 Task: For heading Use Caveat with navy blue colour.  font size for heading24,  'Change the font style of data to'Caveat and font size to 16,  Change the alignment of both headline & data to Align left In the sheet  Budget Tracking Sheetbook
Action: Mouse moved to (68, 167)
Screenshot: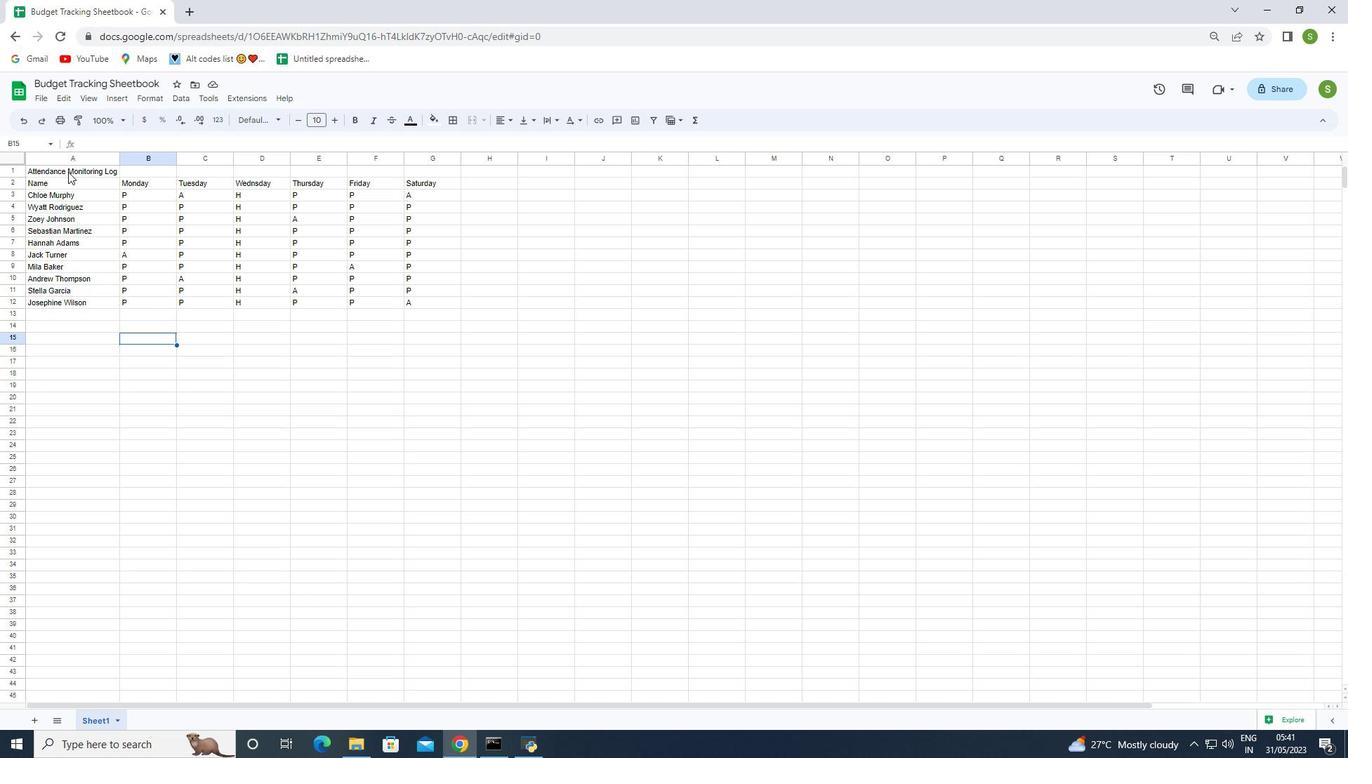 
Action: Mouse pressed left at (68, 167)
Screenshot: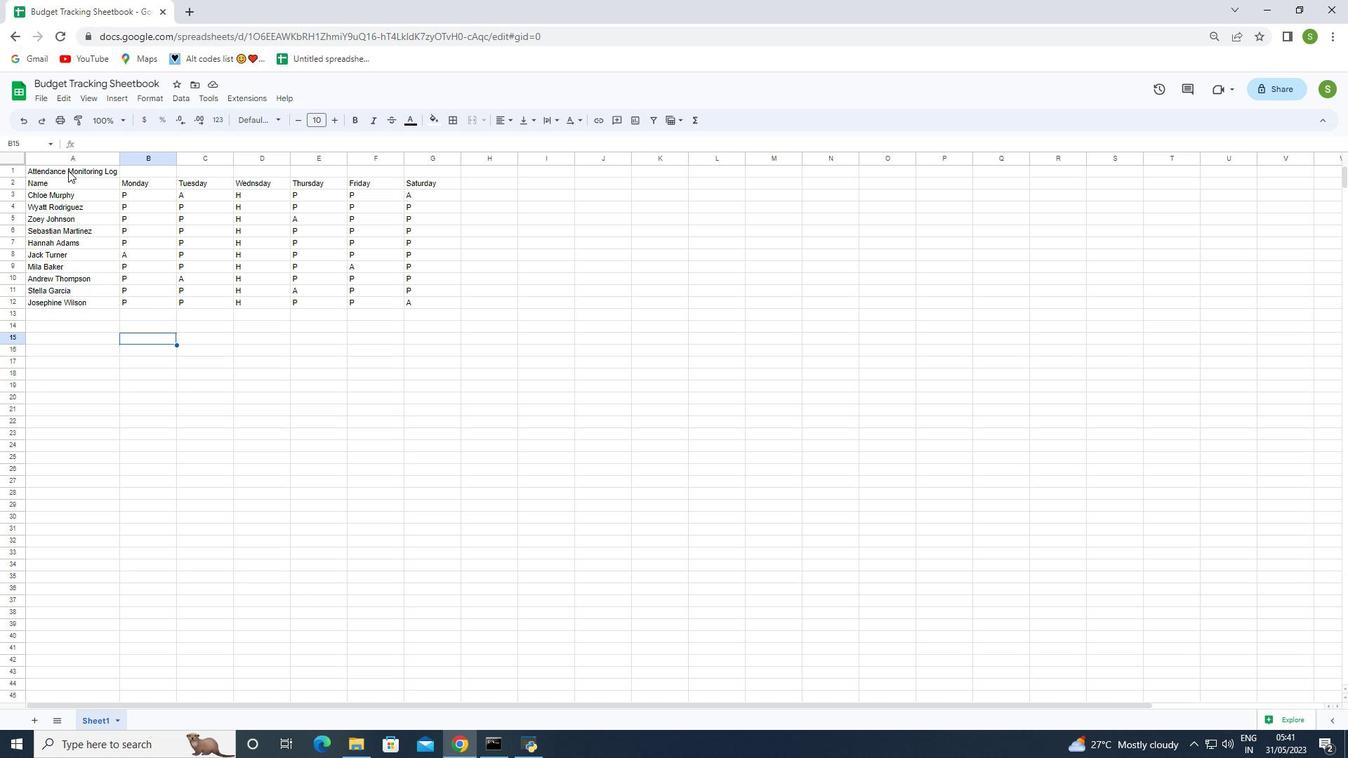 
Action: Mouse moved to (244, 118)
Screenshot: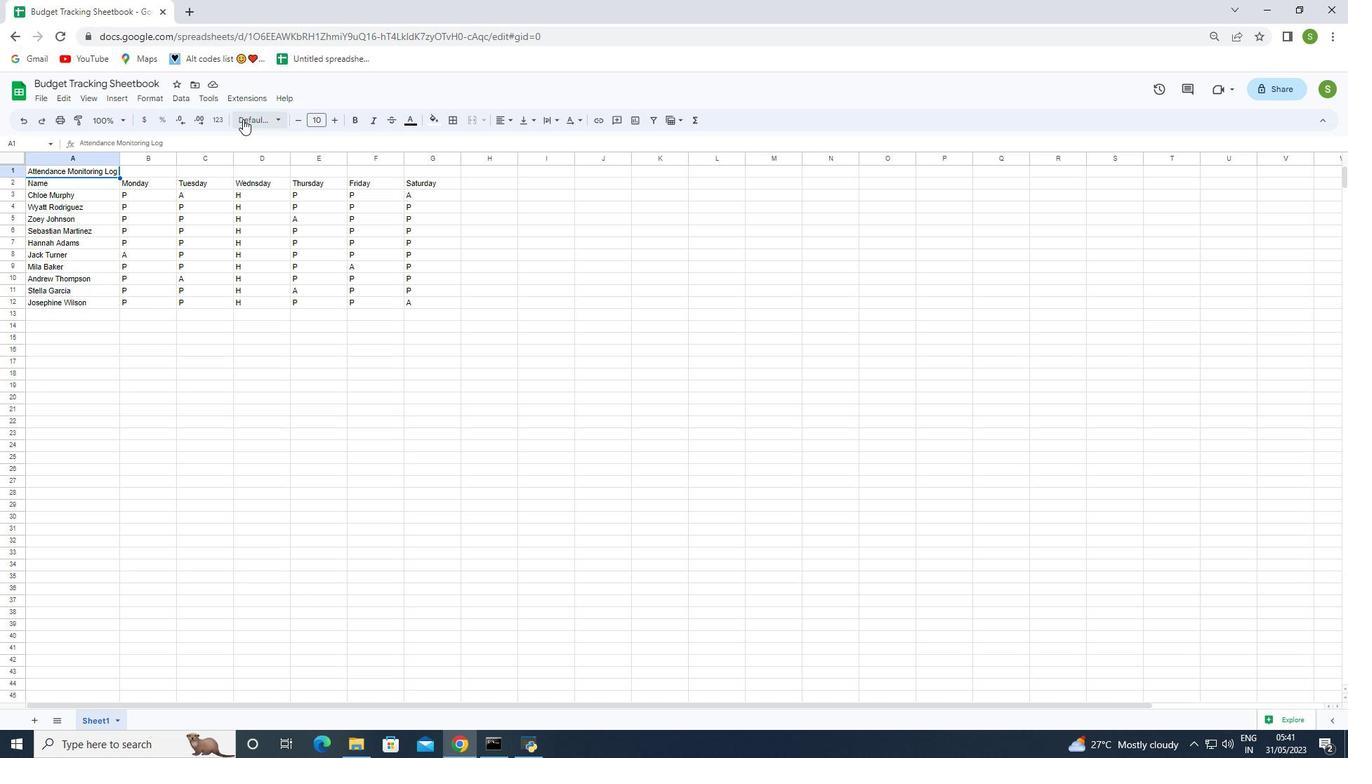 
Action: Mouse pressed left at (244, 118)
Screenshot: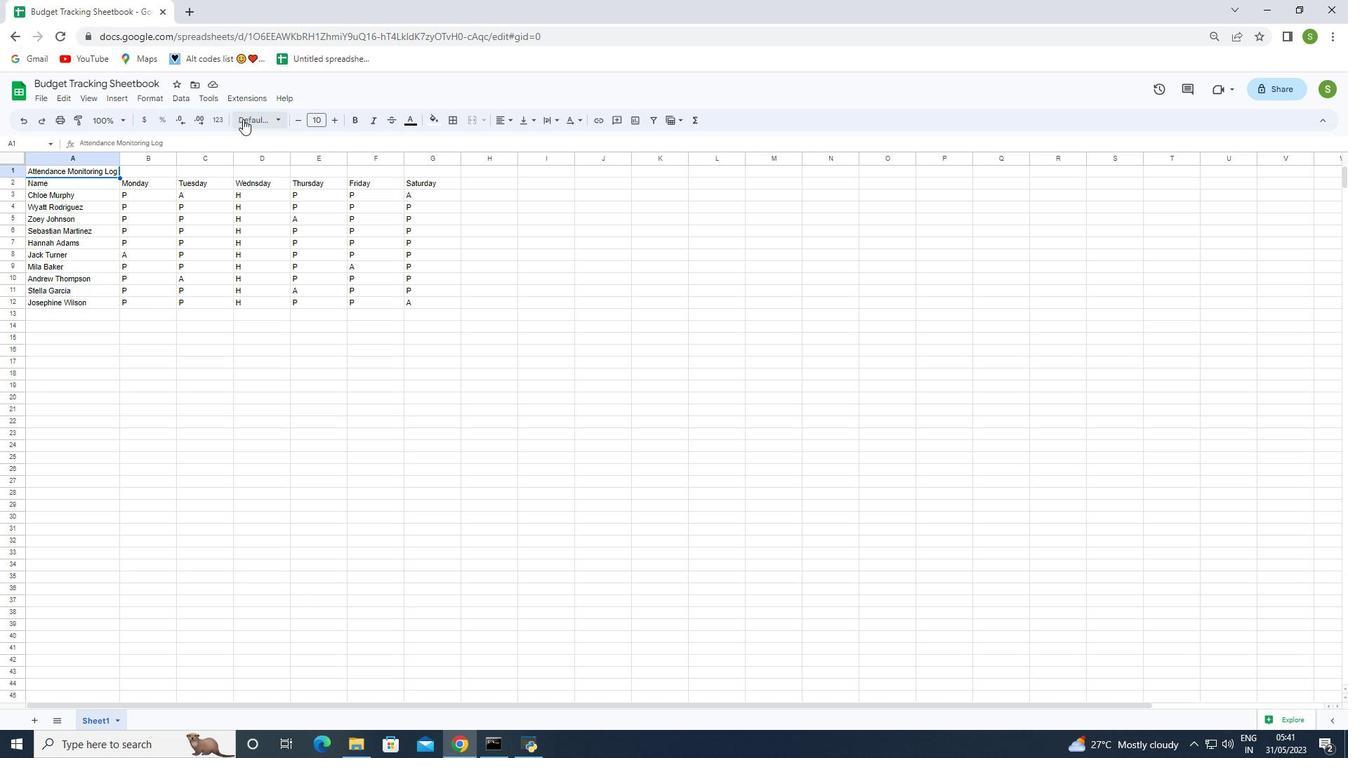 
Action: Mouse moved to (284, 372)
Screenshot: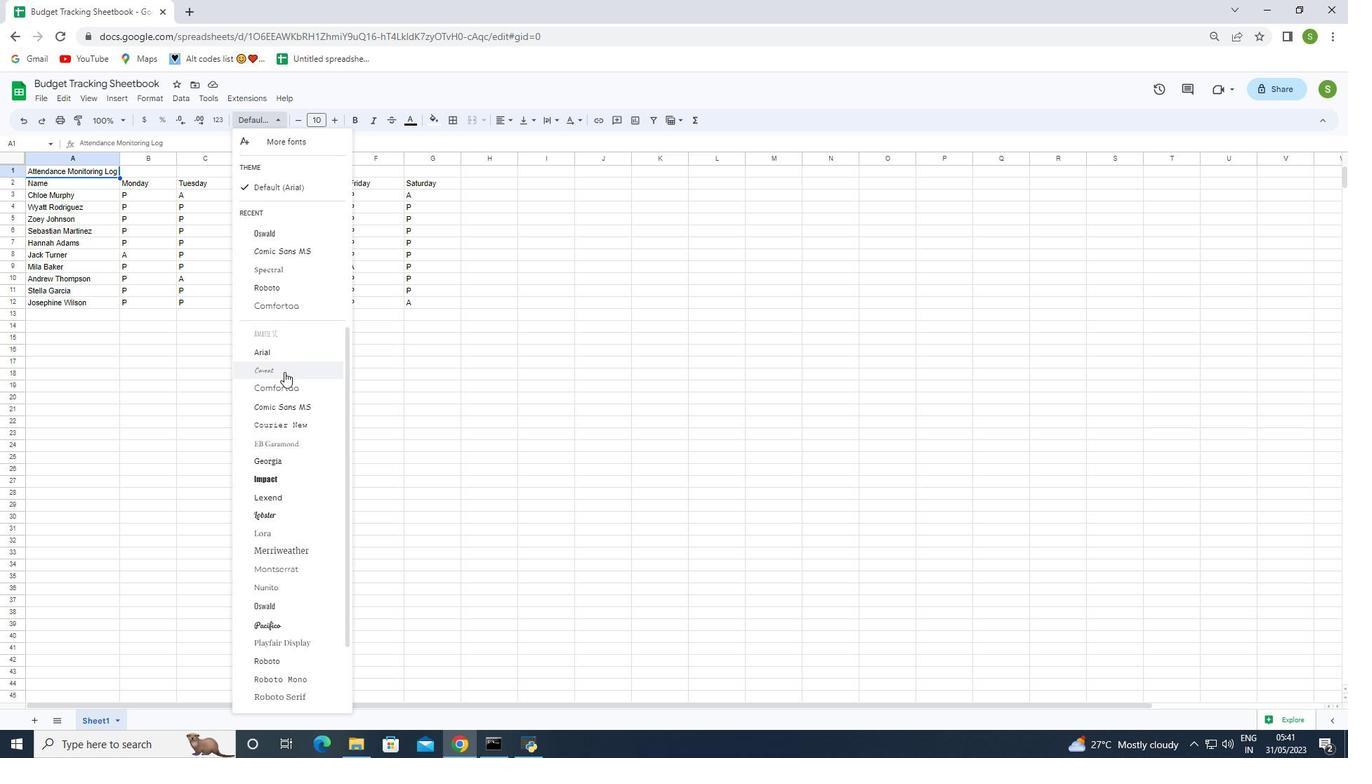 
Action: Mouse pressed left at (284, 372)
Screenshot: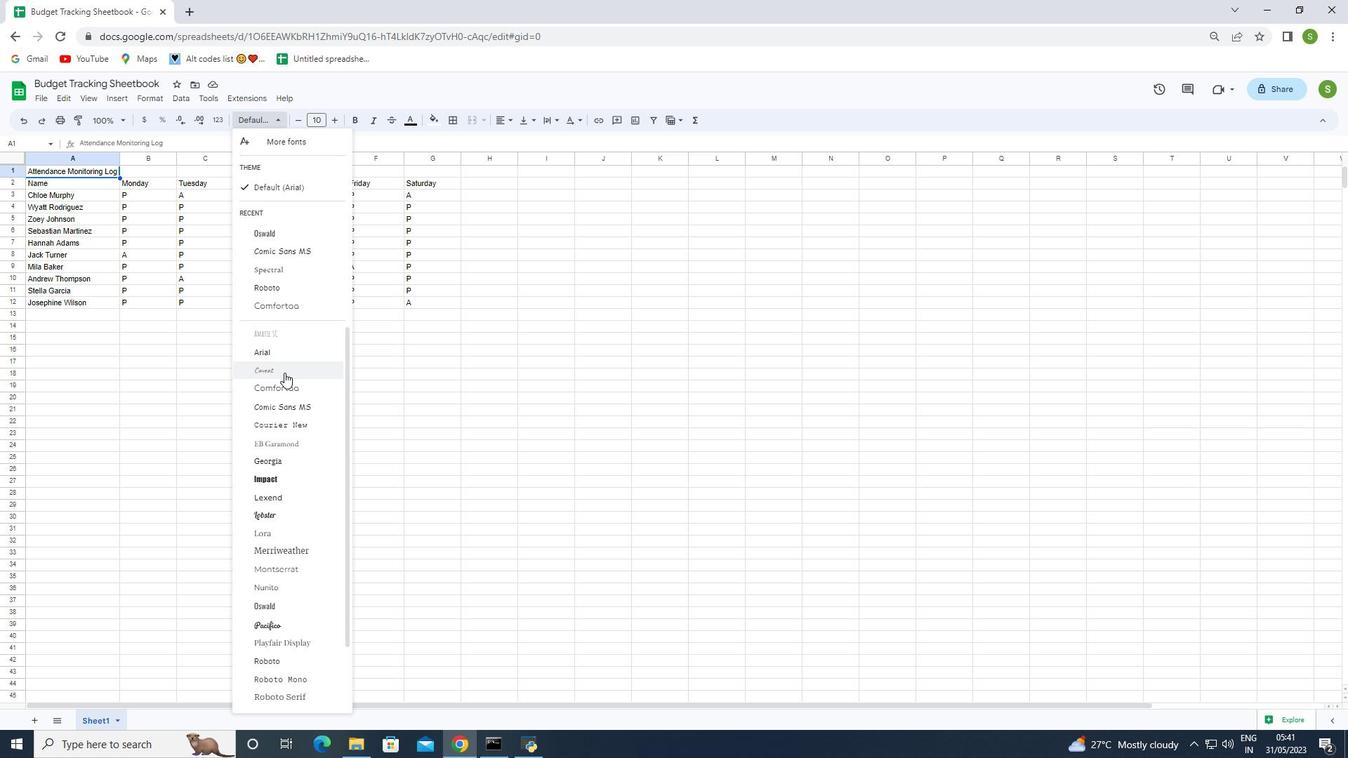 
Action: Mouse moved to (418, 122)
Screenshot: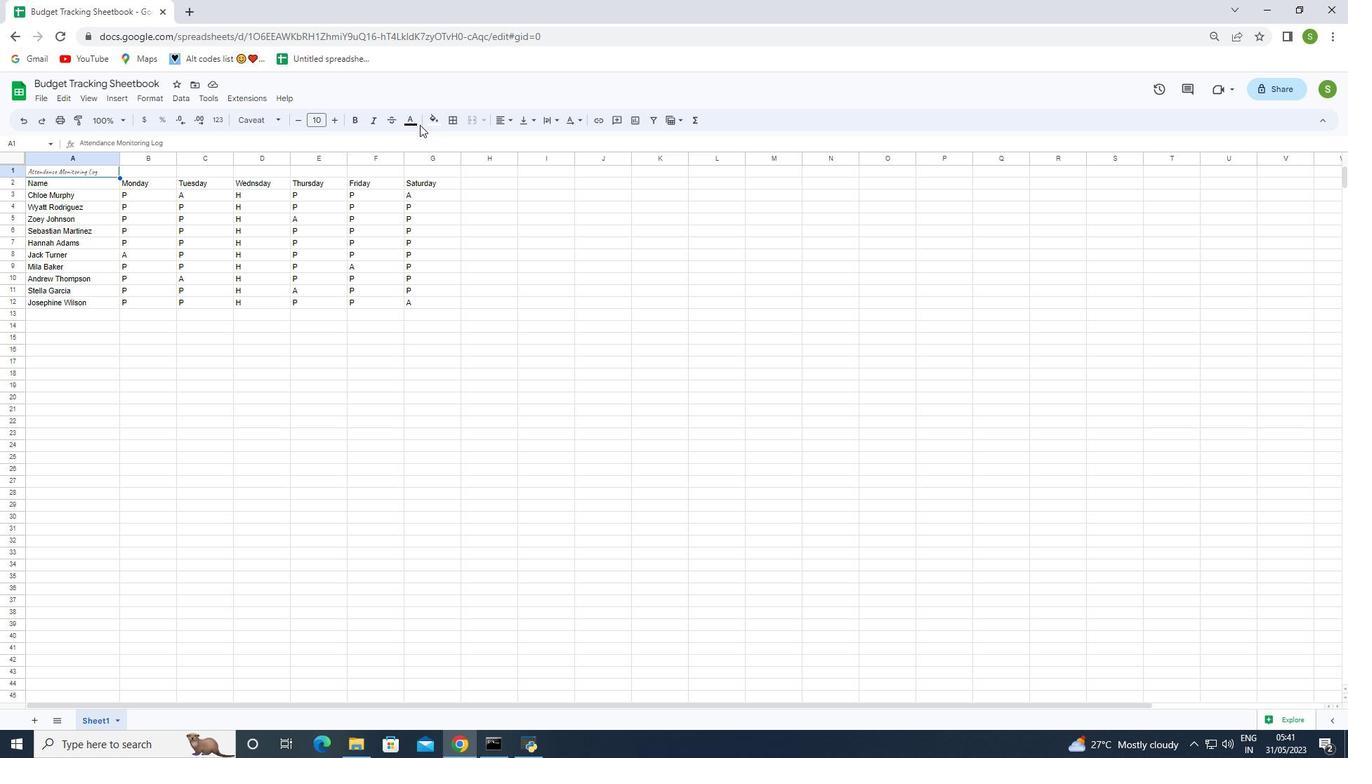 
Action: Mouse pressed left at (418, 122)
Screenshot: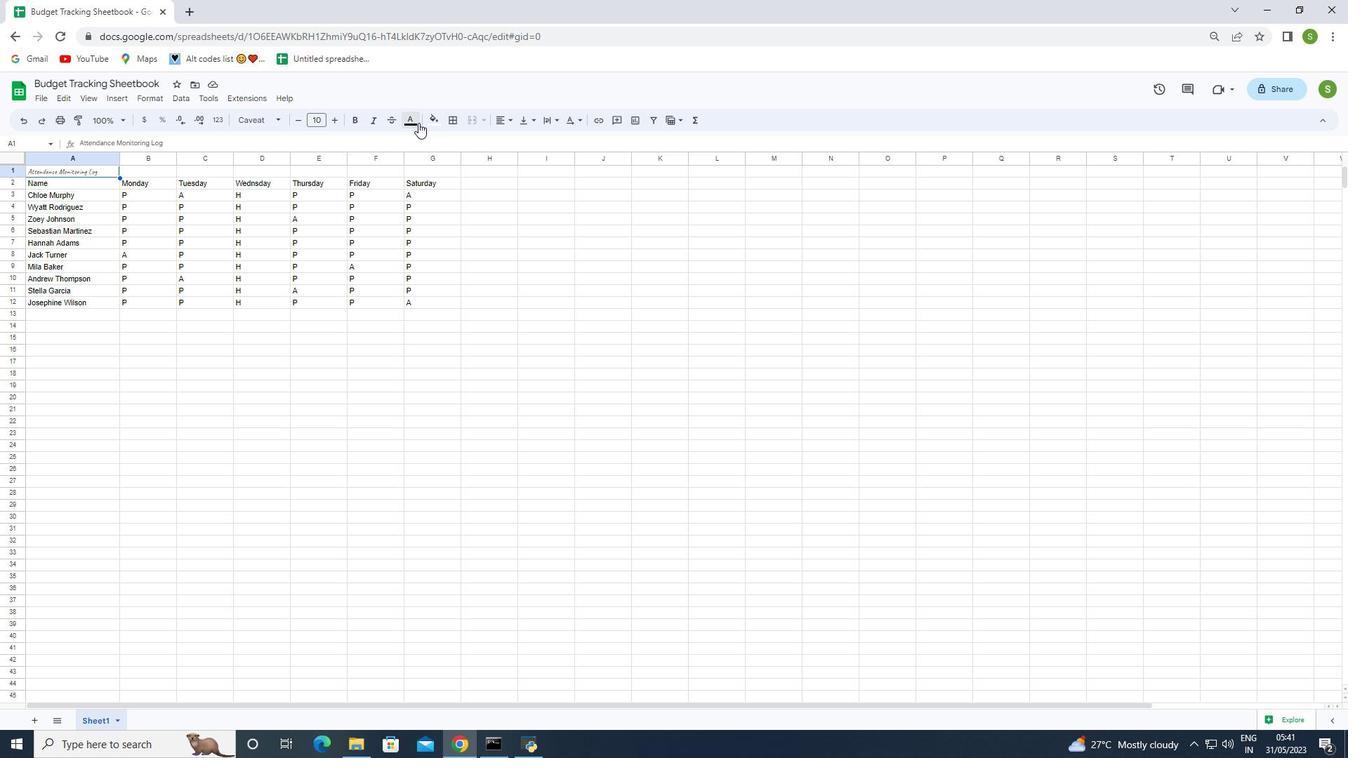 
Action: Mouse moved to (452, 254)
Screenshot: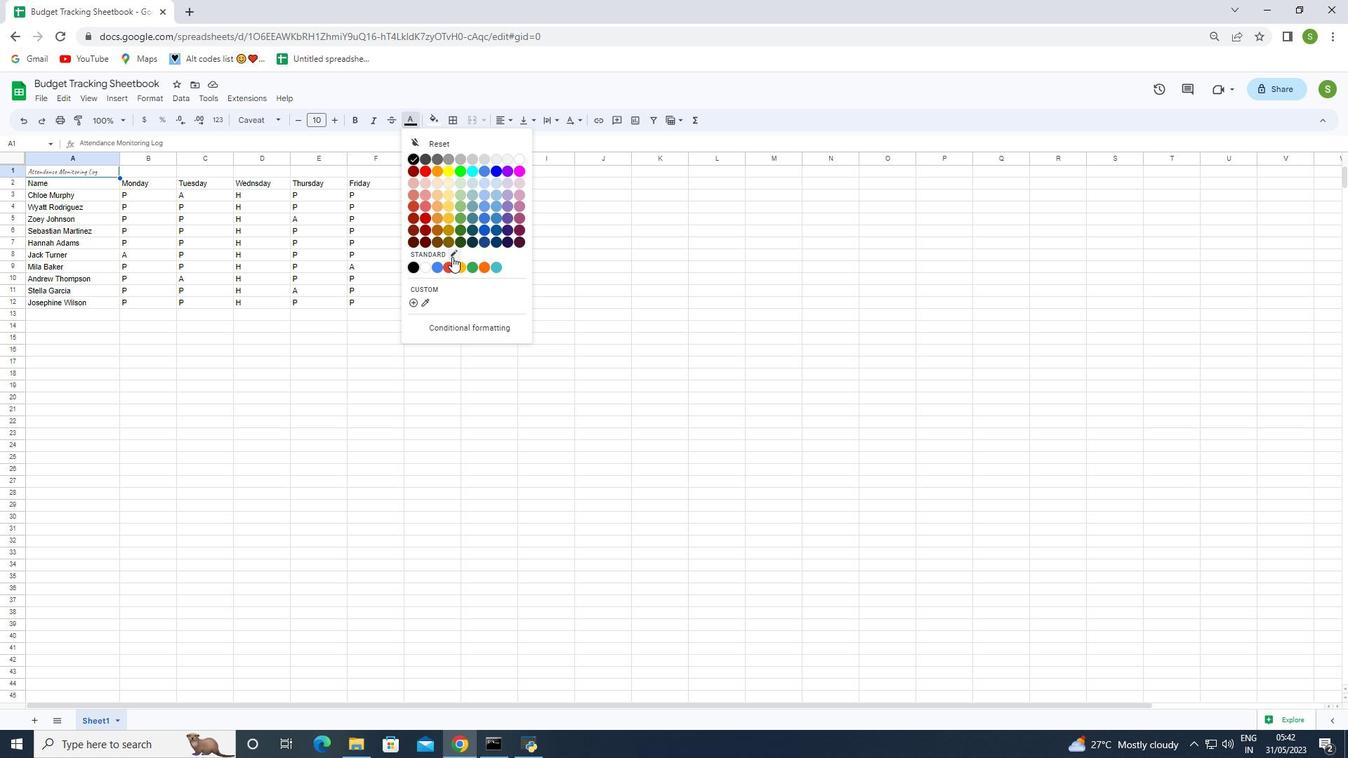 
Action: Mouse pressed left at (452, 254)
Screenshot: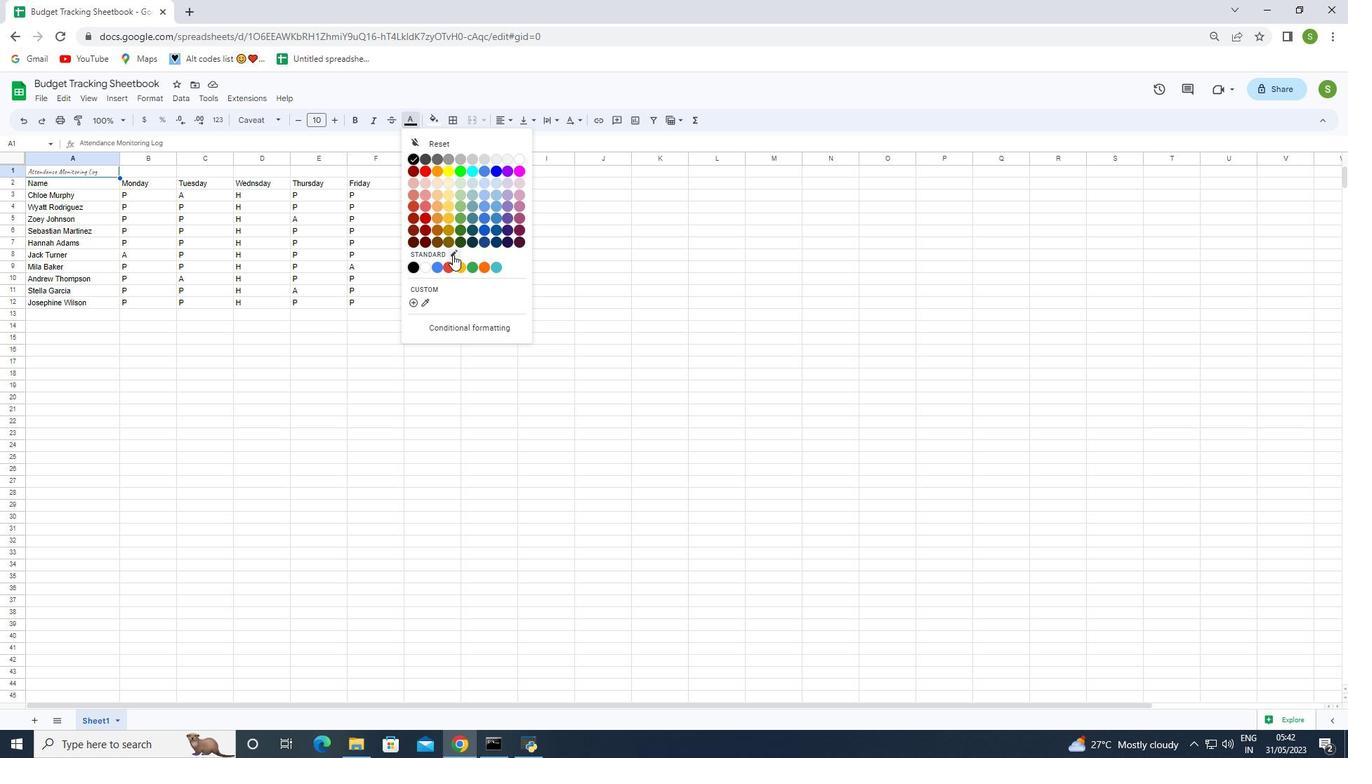 
Action: Mouse moved to (1320, 126)
Screenshot: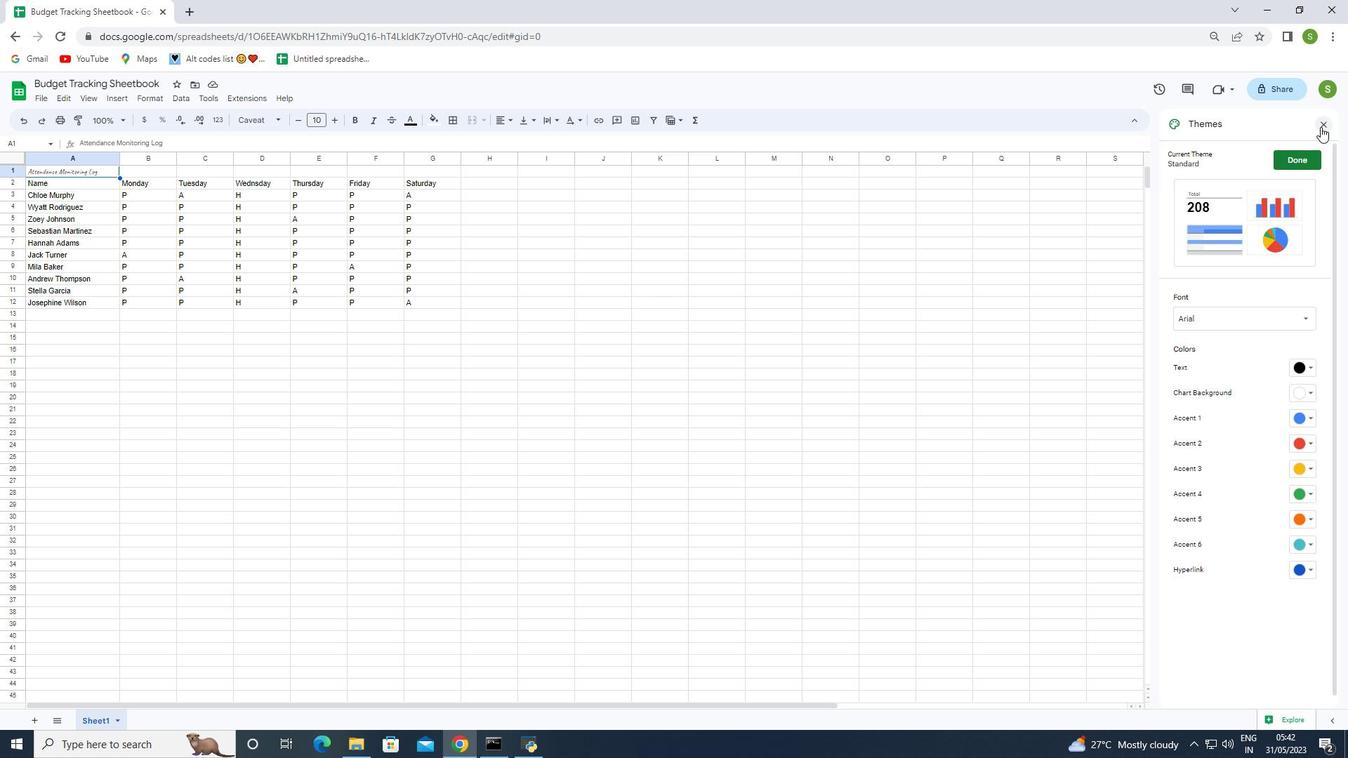 
Action: Mouse pressed left at (1320, 126)
Screenshot: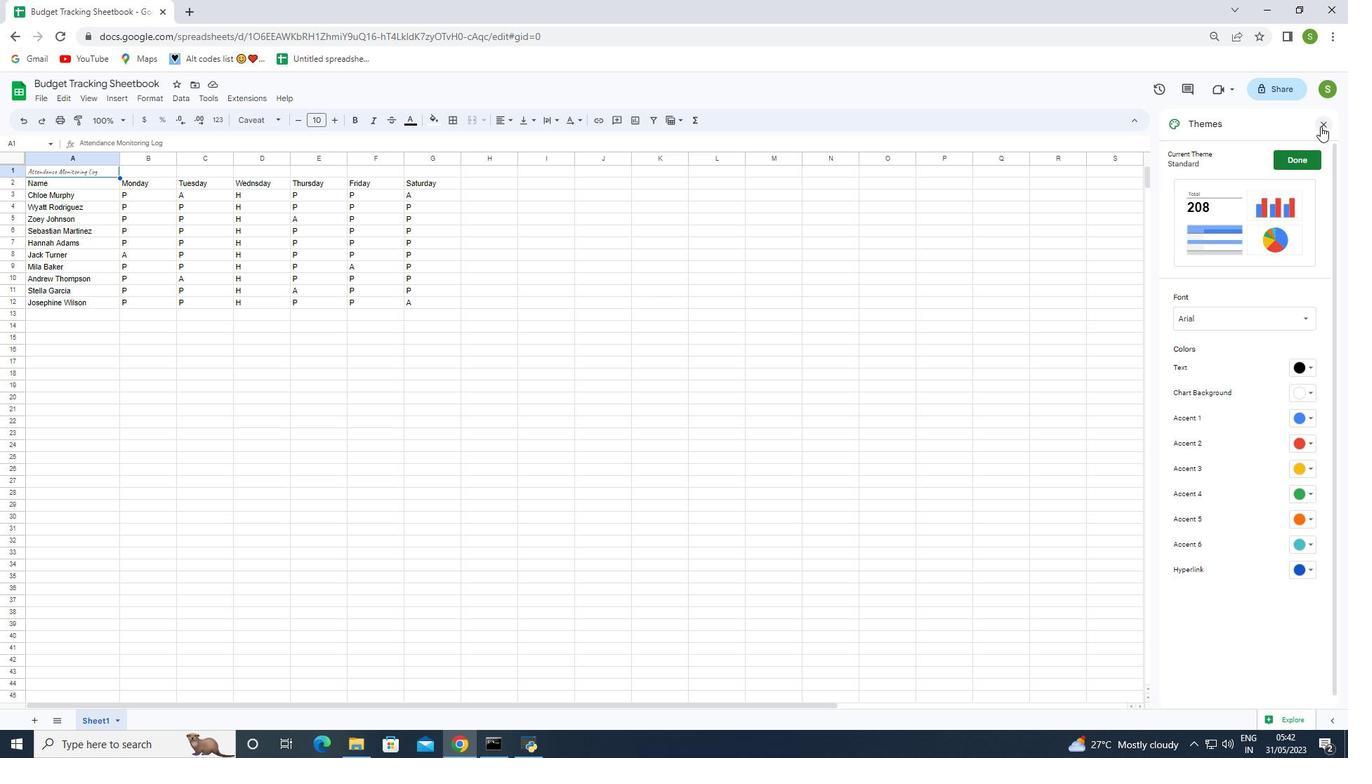 
Action: Mouse moved to (410, 123)
Screenshot: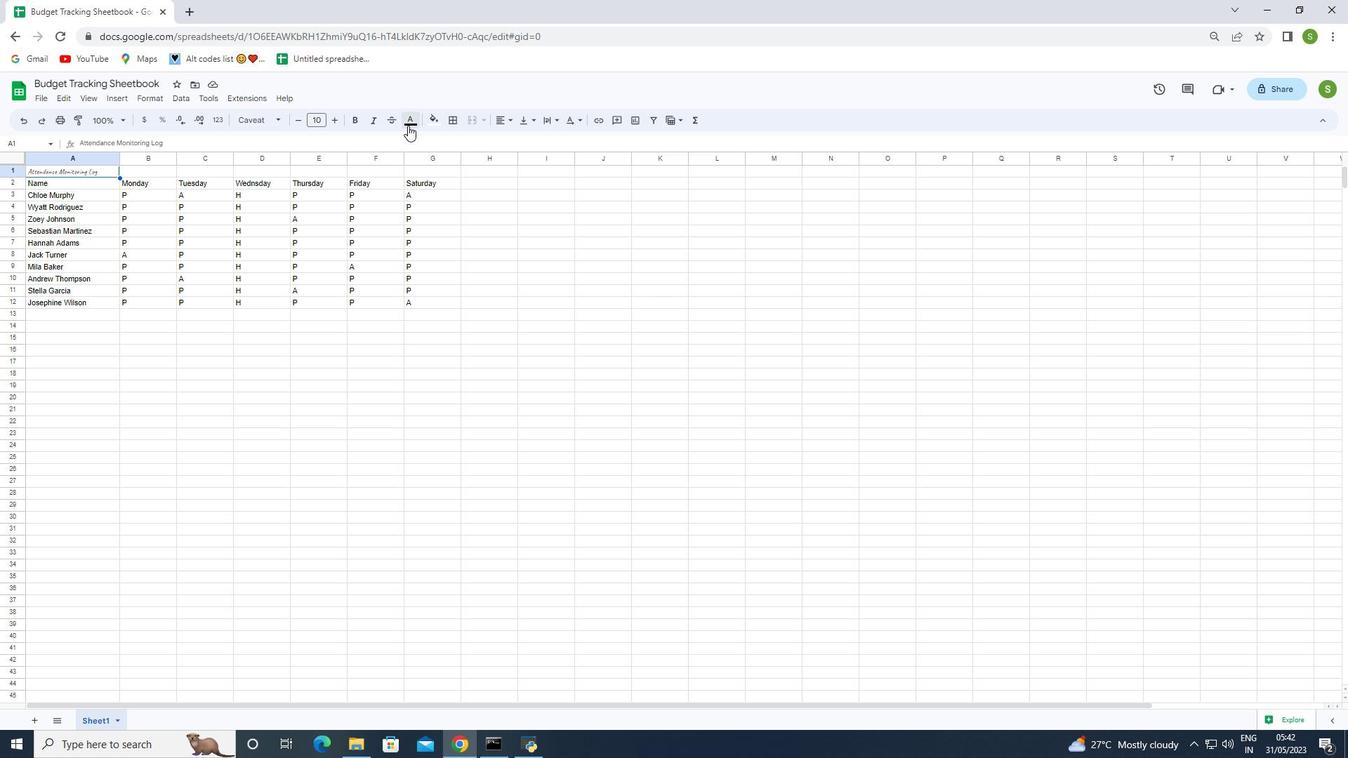
Action: Mouse pressed left at (410, 123)
Screenshot: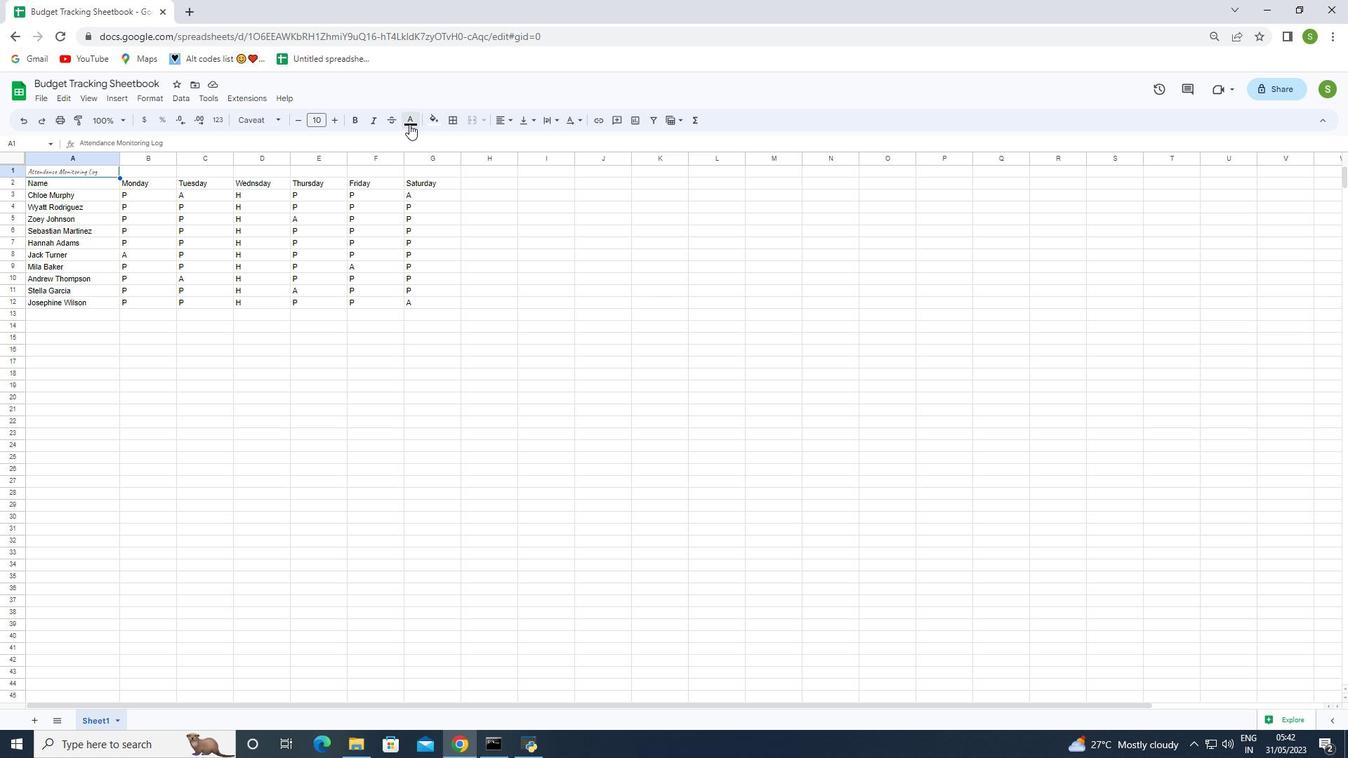 
Action: Mouse moved to (429, 301)
Screenshot: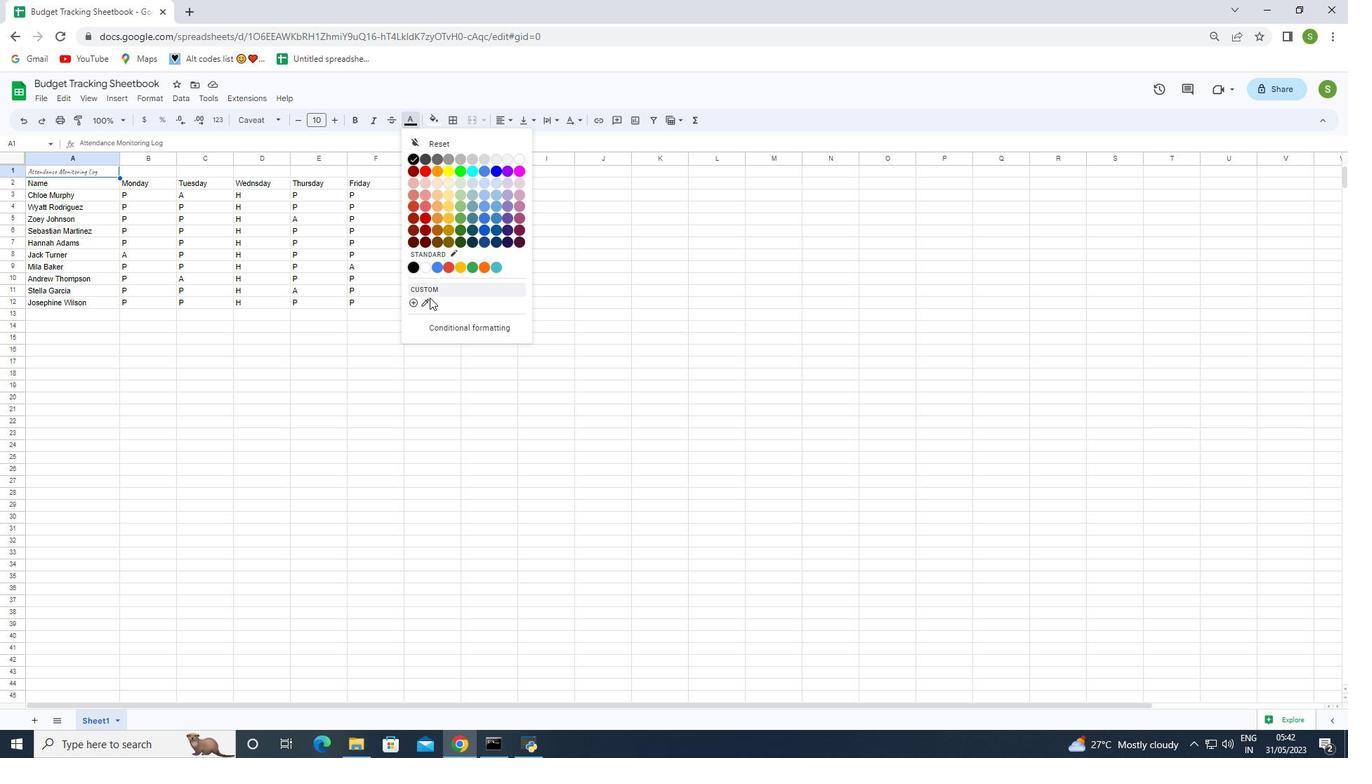 
Action: Mouse pressed left at (429, 301)
Screenshot: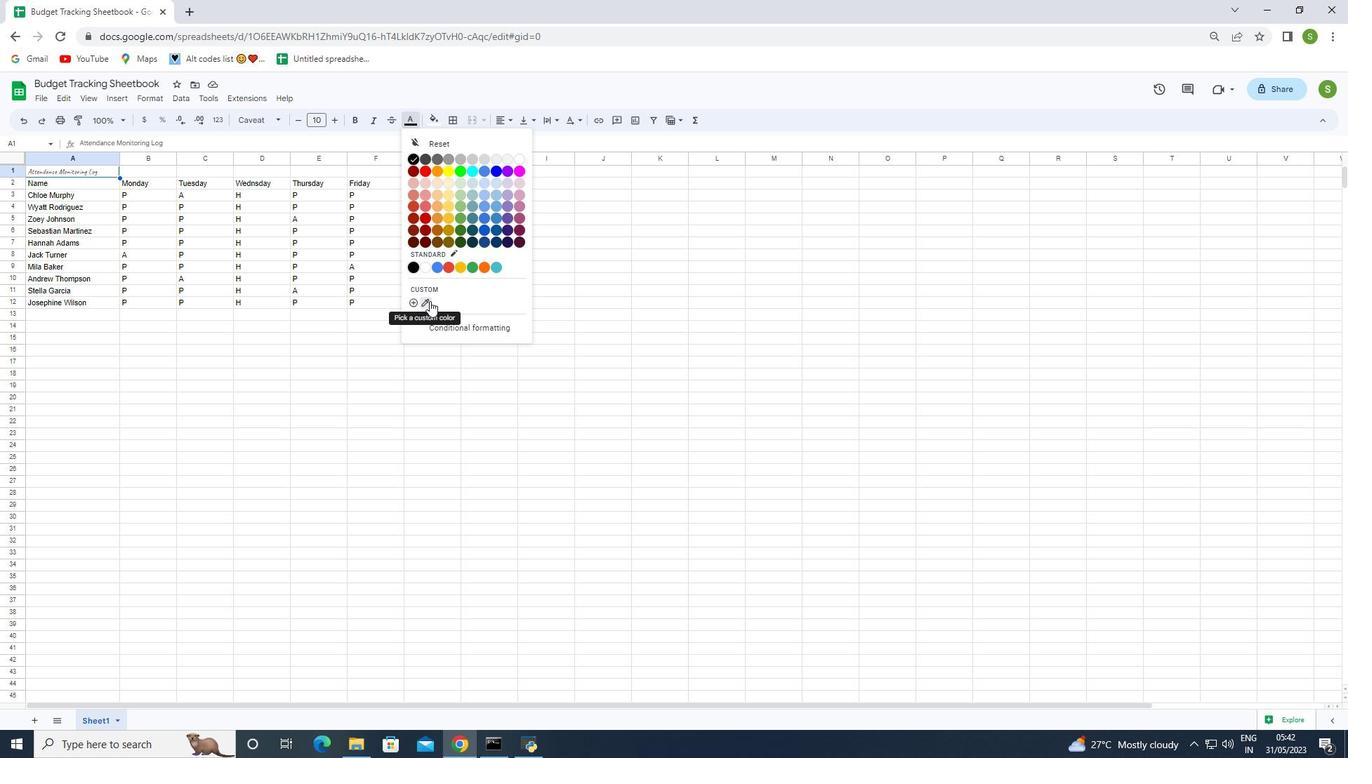 
Action: Mouse moved to (501, 268)
Screenshot: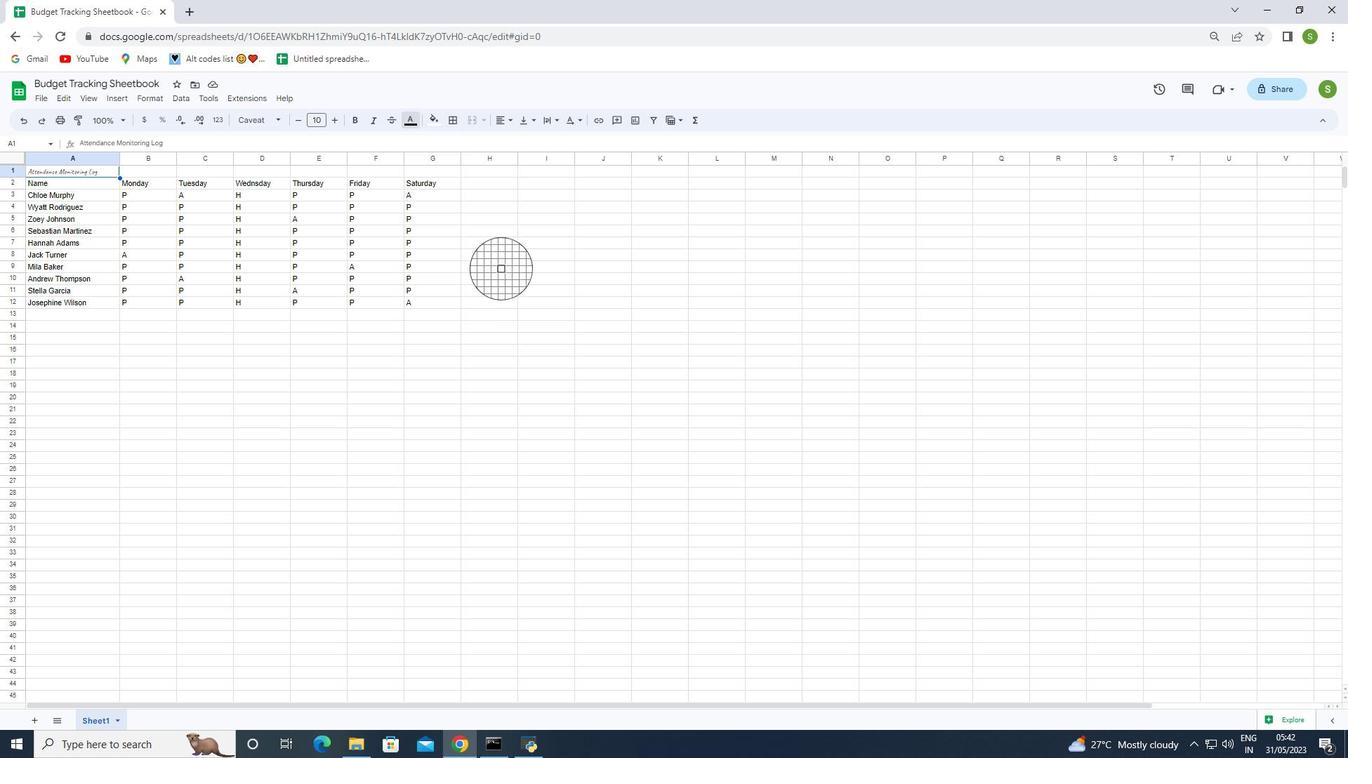
Action: Mouse pressed left at (501, 268)
Screenshot: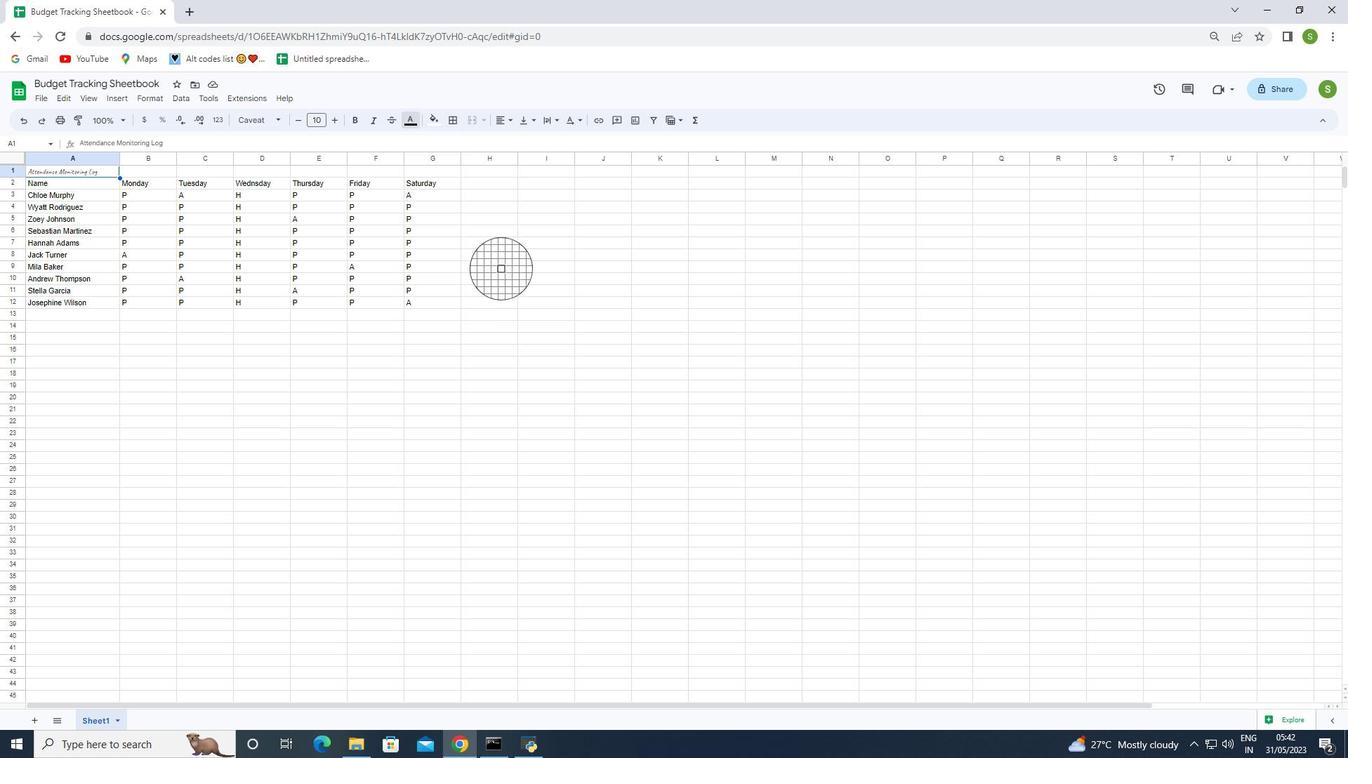 
Action: Mouse moved to (472, 342)
Screenshot: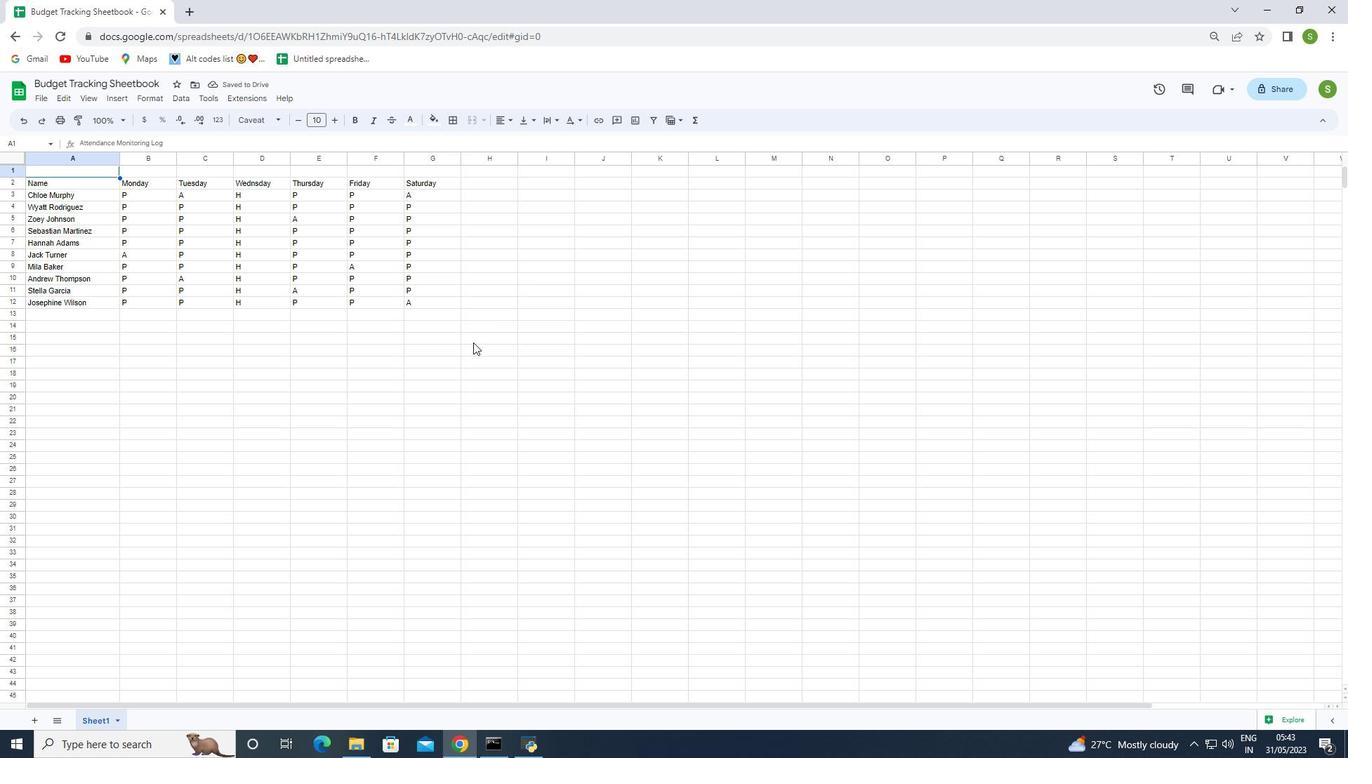
Action: Key pressed ctrl+Z
Screenshot: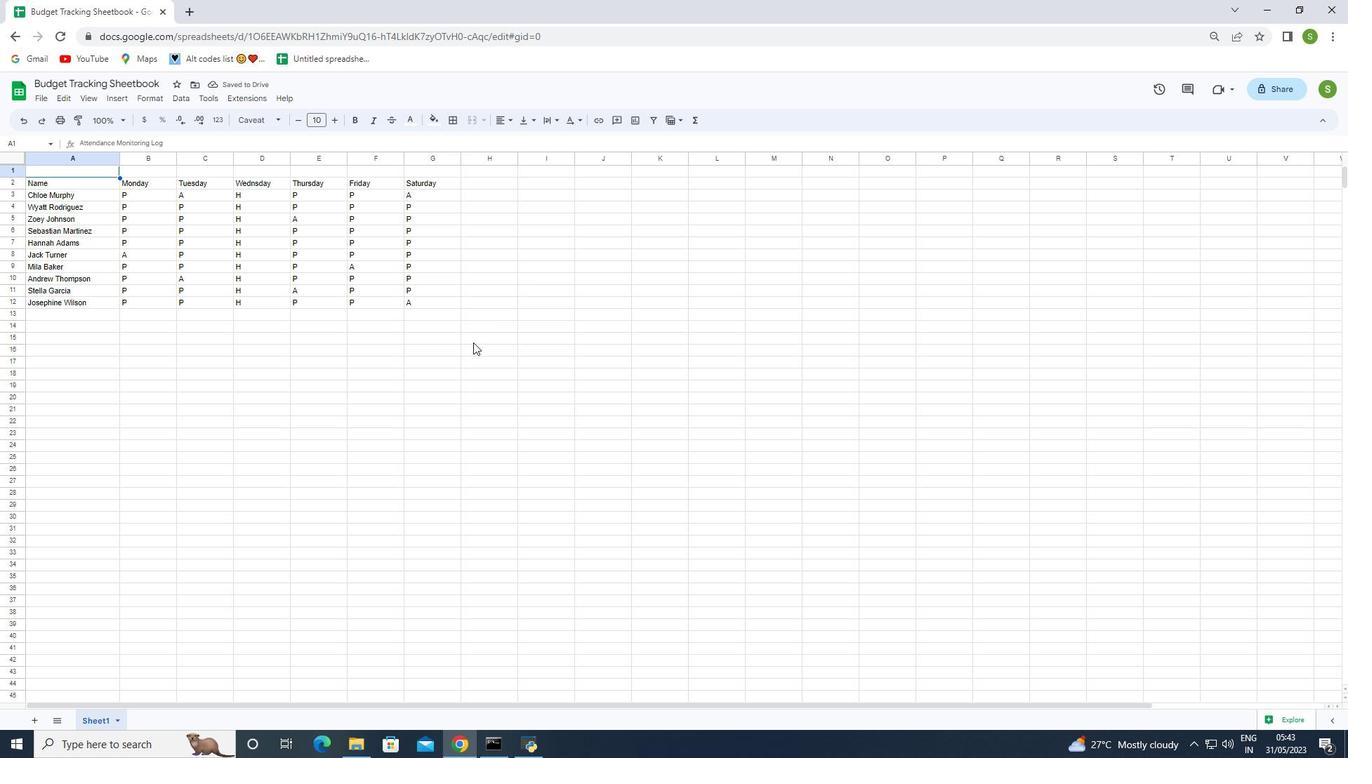
Action: Mouse moved to (408, 130)
Screenshot: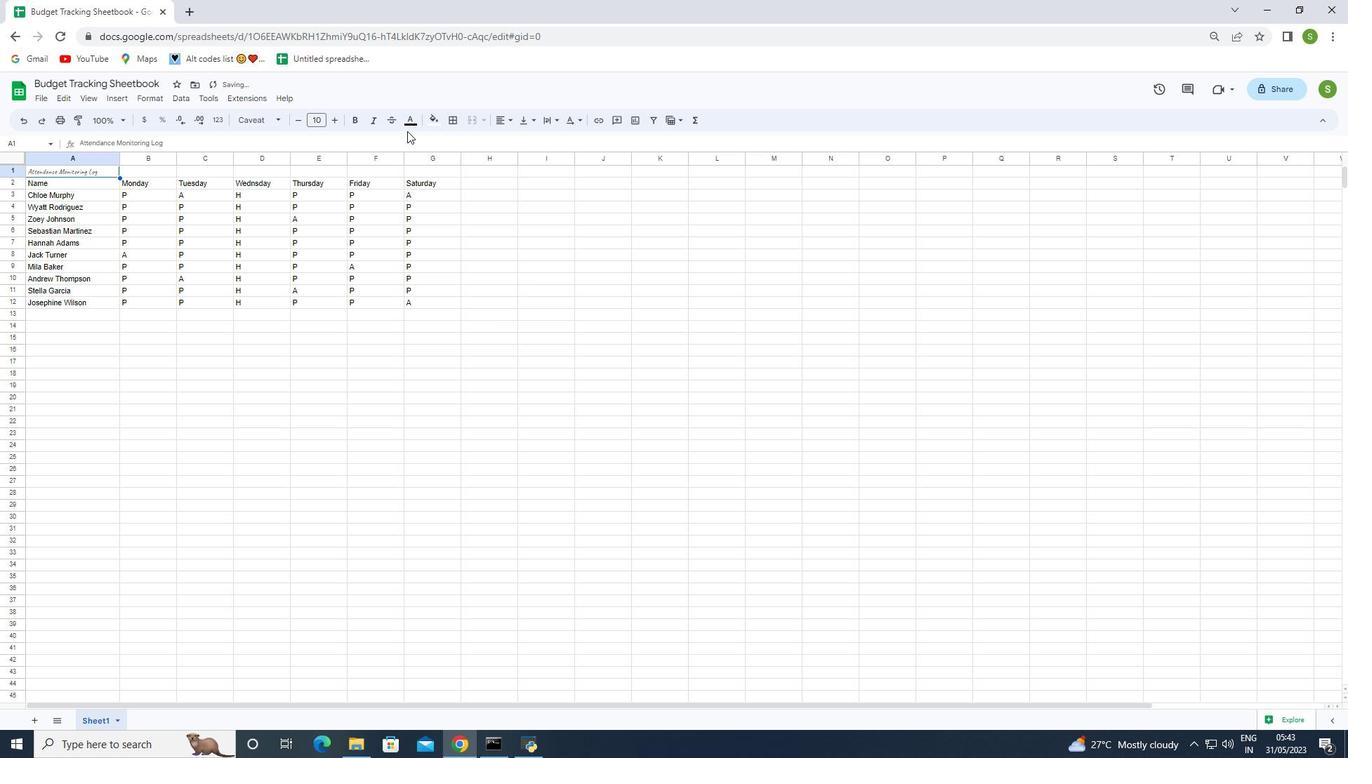 
Action: Mouse pressed left at (408, 130)
Screenshot: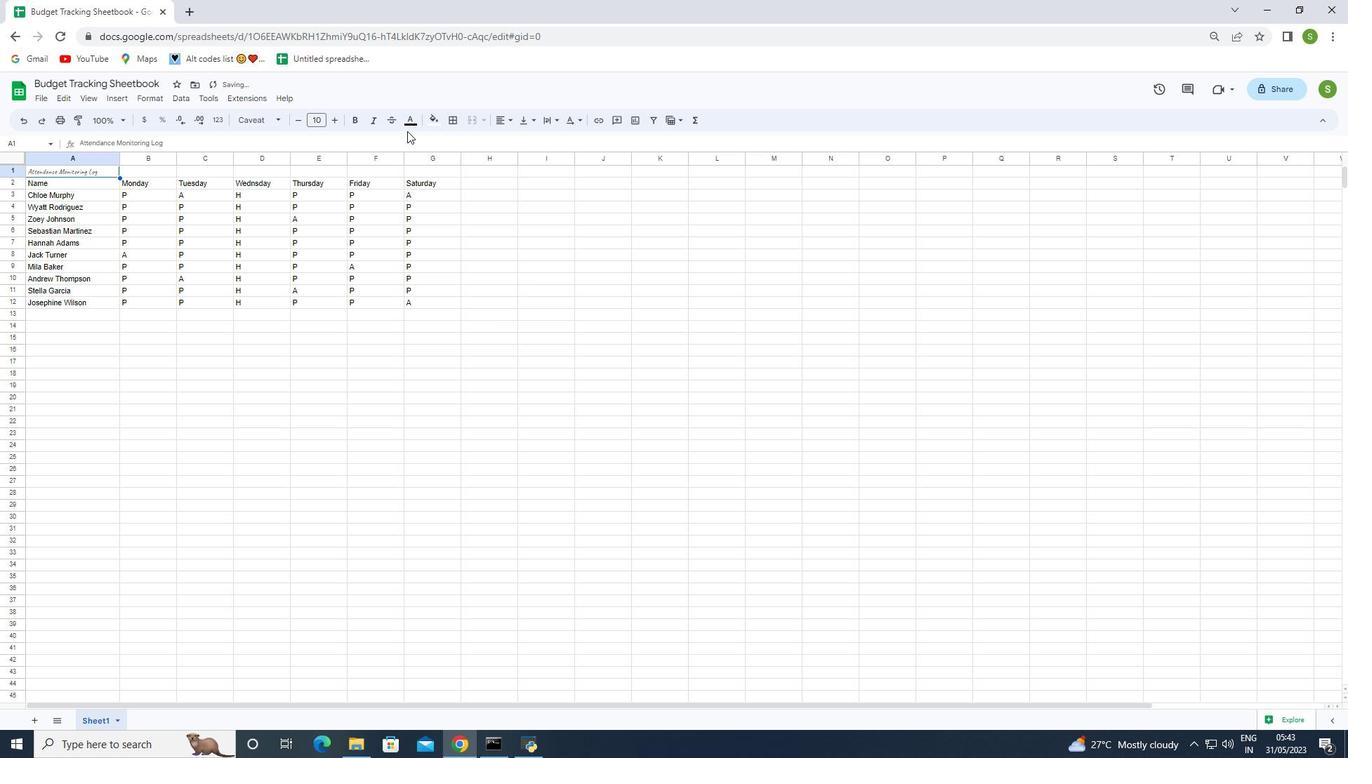 
Action: Mouse moved to (408, 122)
Screenshot: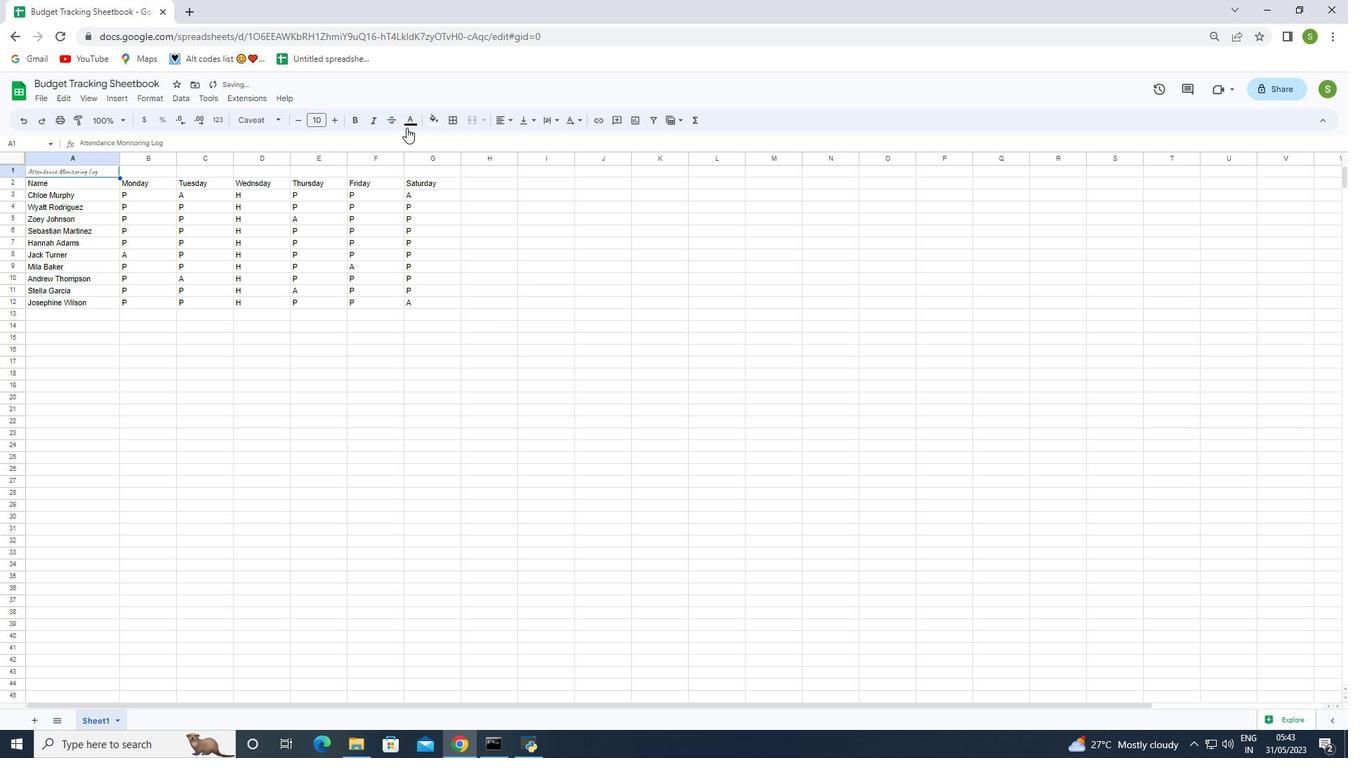 
Action: Mouse pressed left at (408, 122)
Screenshot: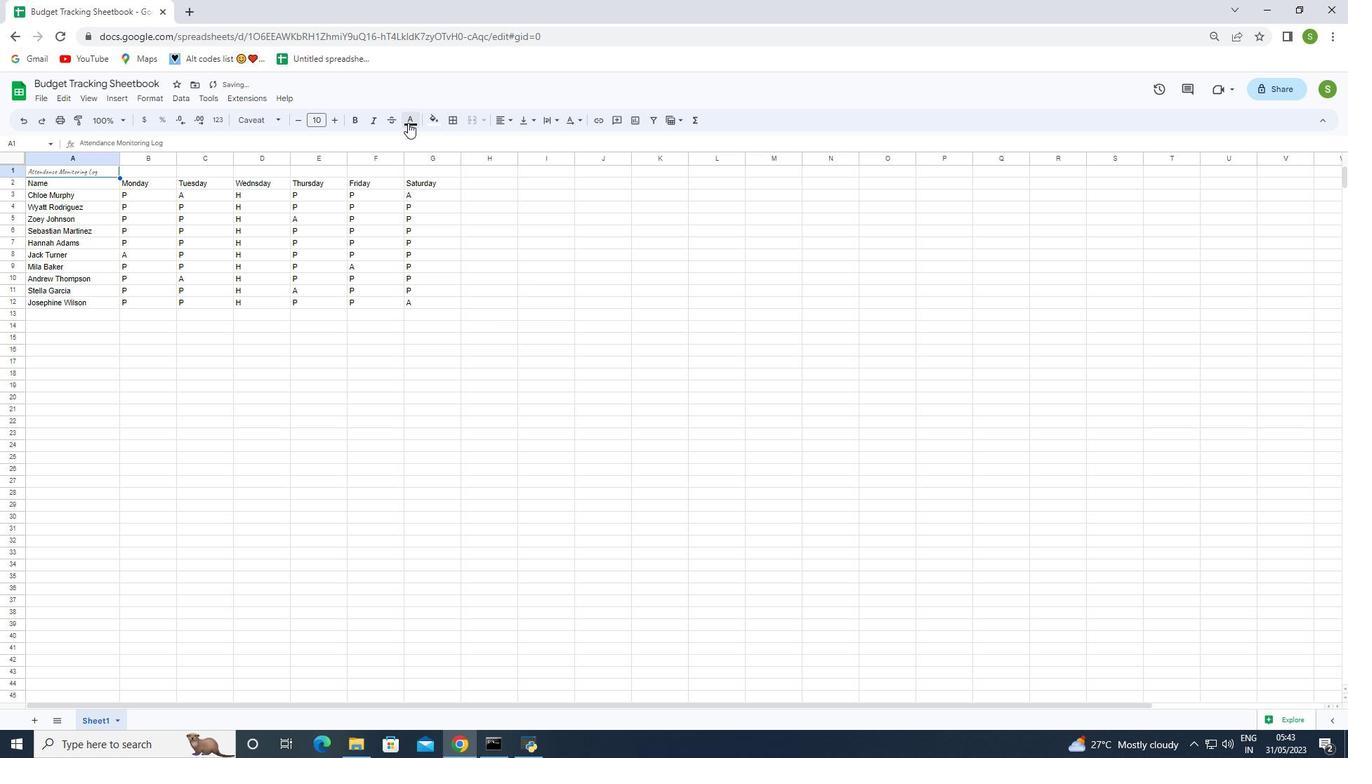 
Action: Mouse moved to (480, 279)
Screenshot: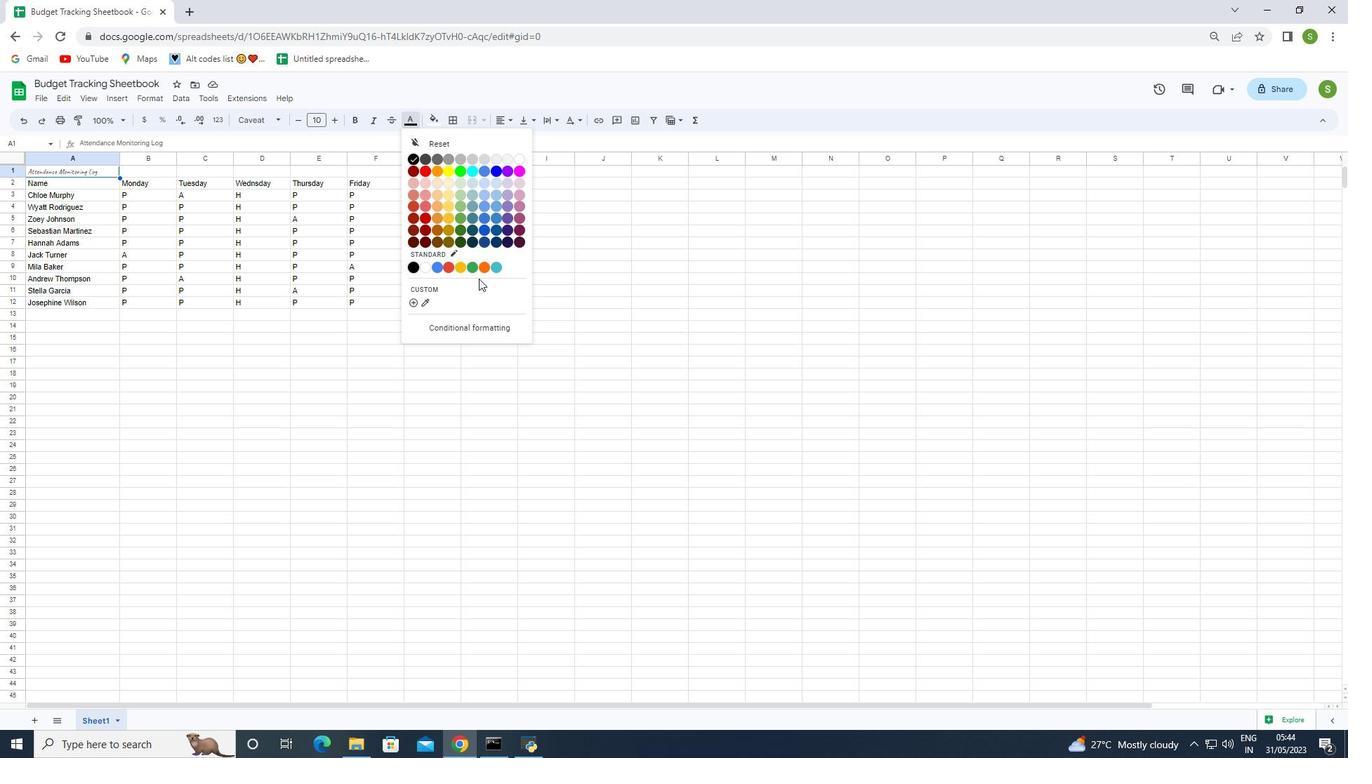 
Action: Mouse scrolled (480, 278) with delta (0, 0)
Screenshot: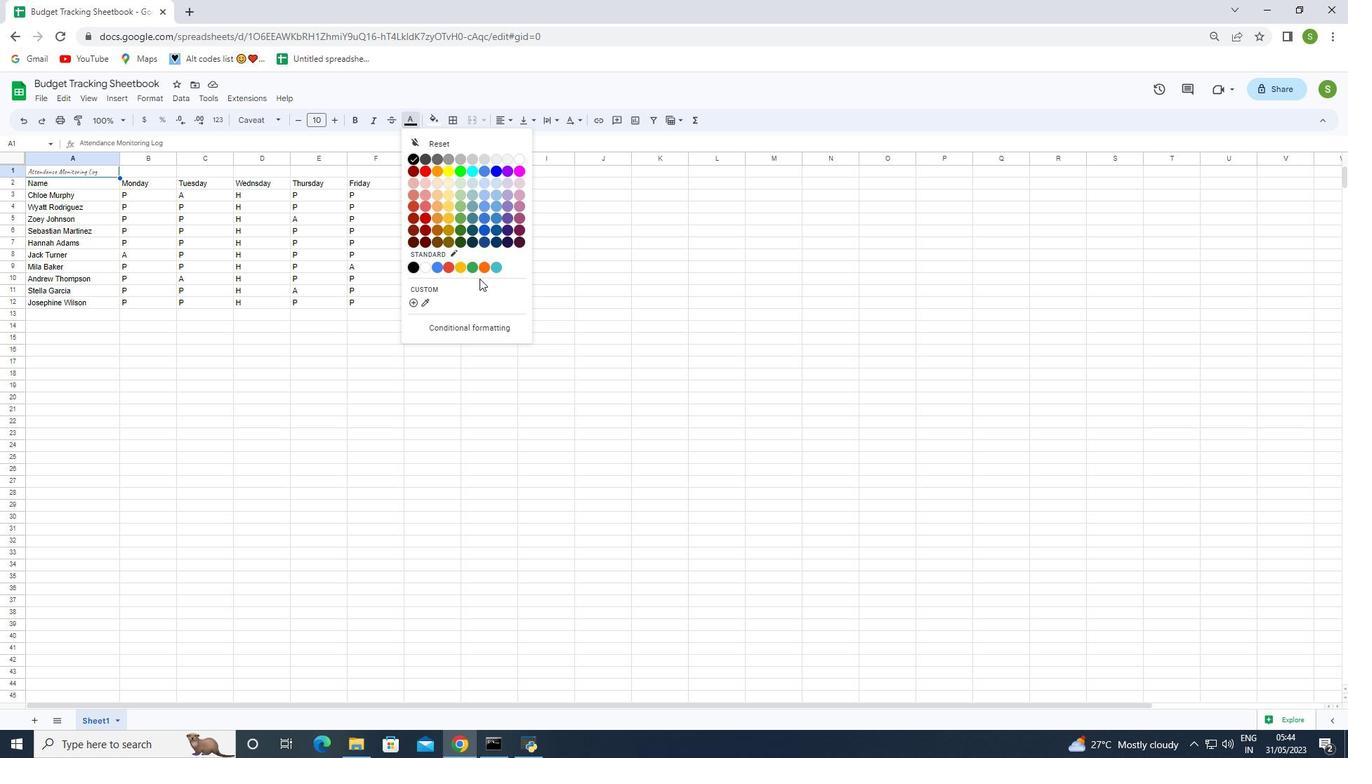 
Action: Mouse scrolled (480, 278) with delta (0, 0)
Screenshot: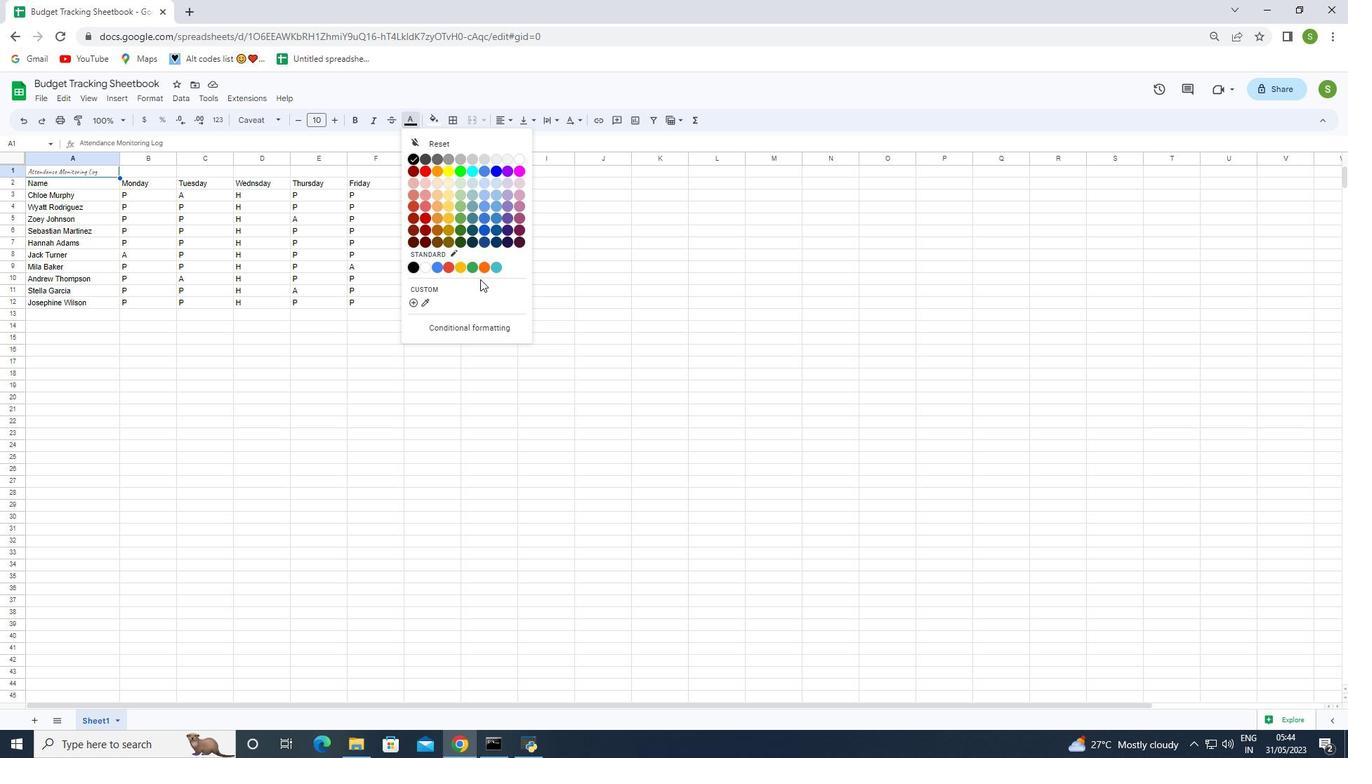 
Action: Mouse scrolled (480, 278) with delta (0, 0)
Screenshot: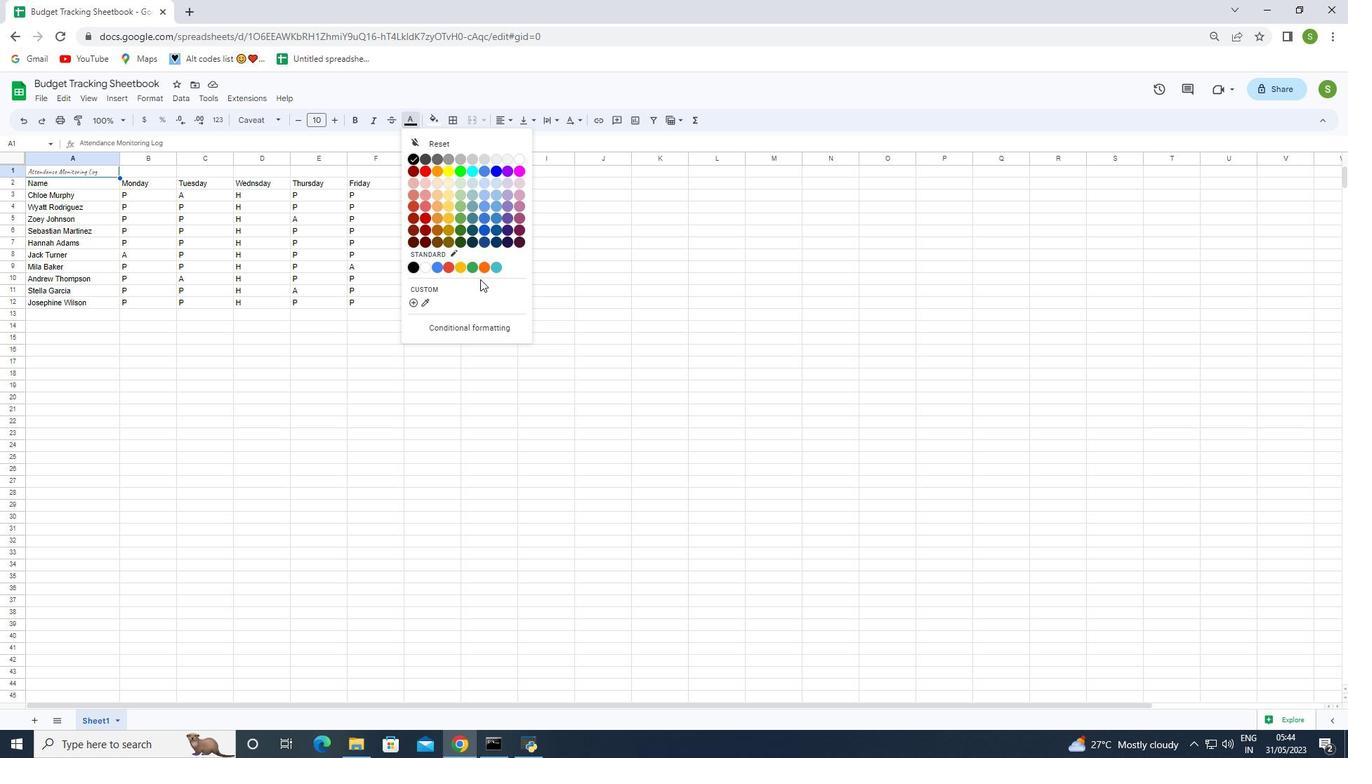 
Action: Mouse moved to (484, 209)
Screenshot: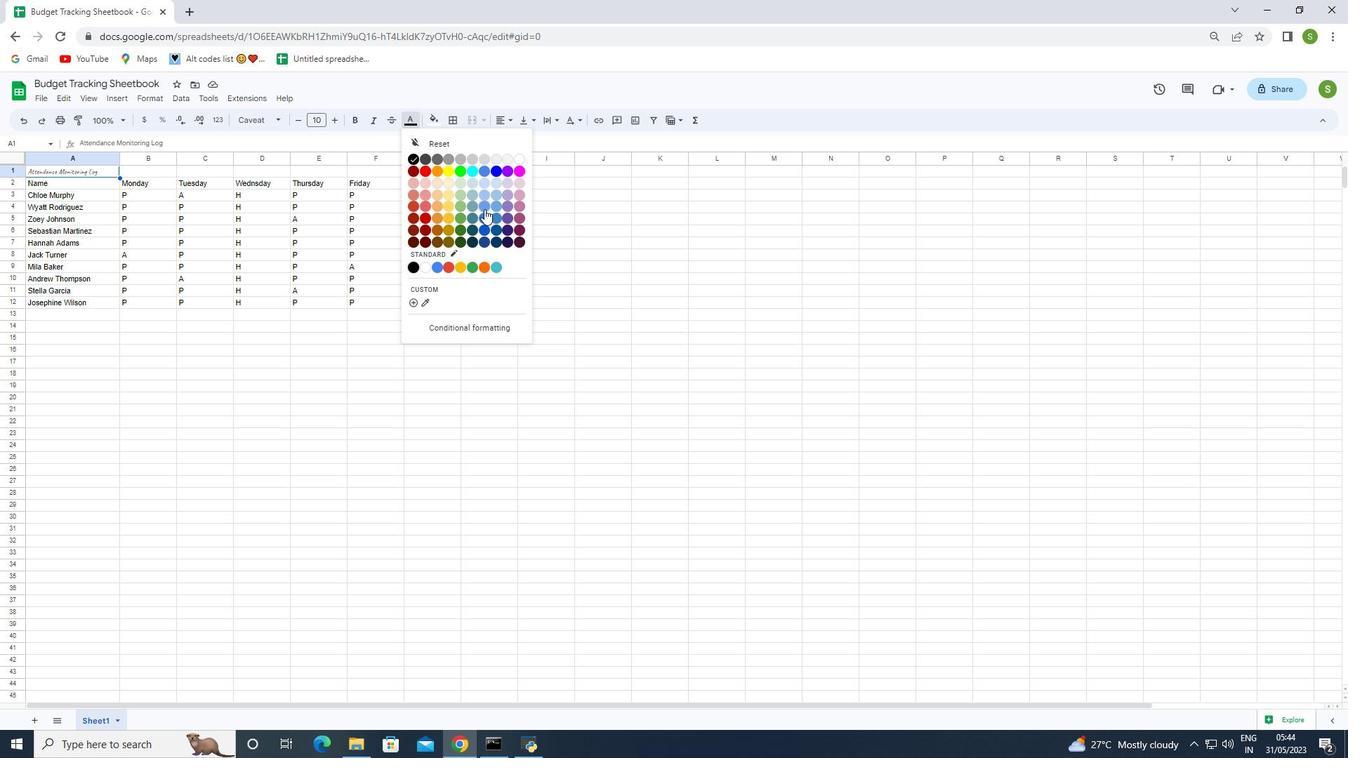 
Action: Mouse pressed left at (484, 209)
Screenshot: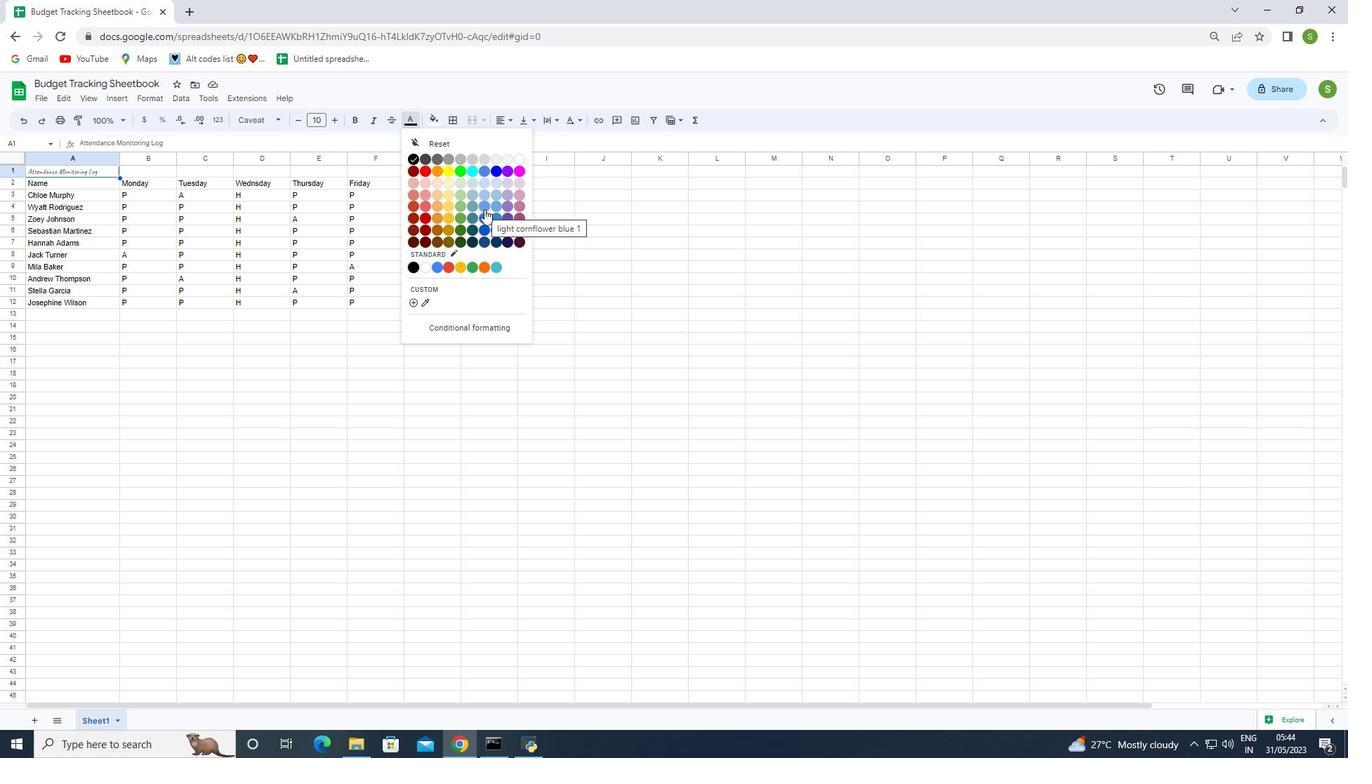 
Action: Mouse moved to (334, 120)
Screenshot: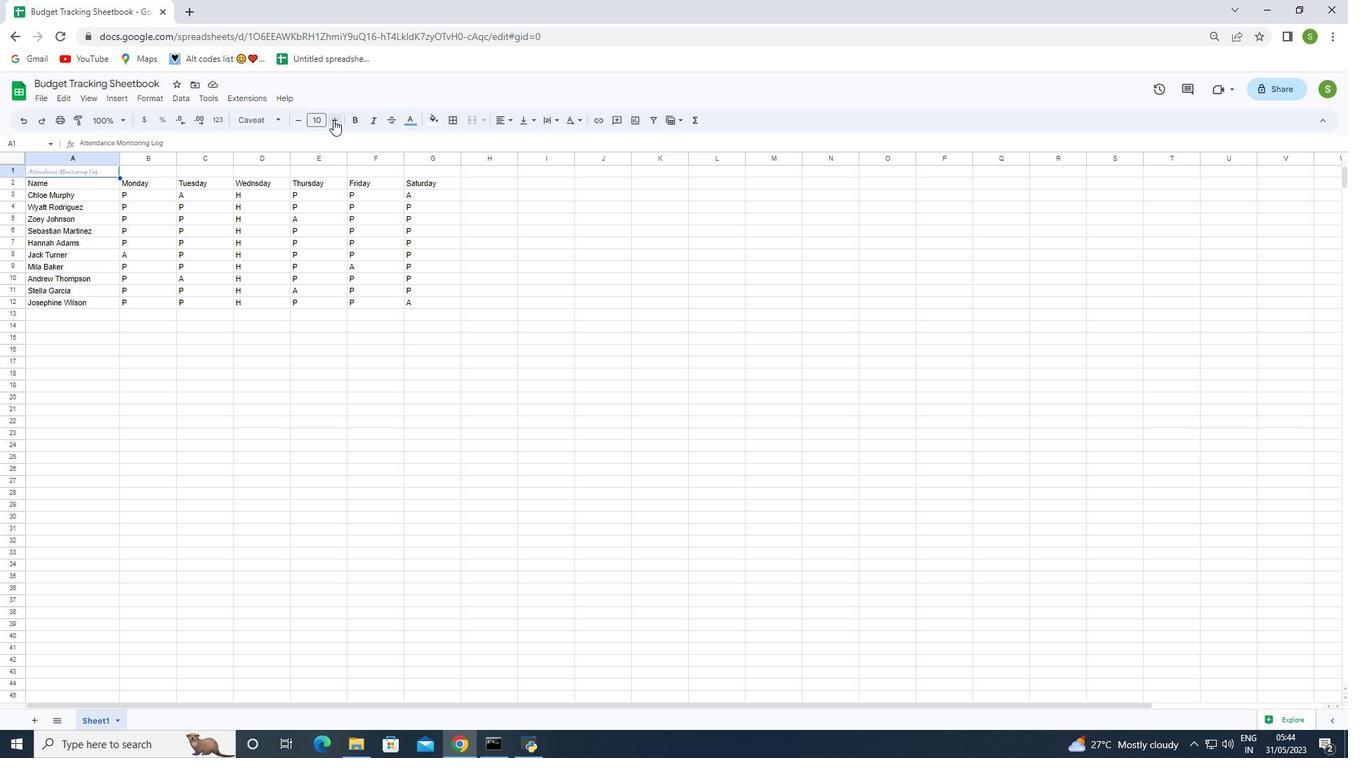 
Action: Mouse pressed left at (334, 120)
Screenshot: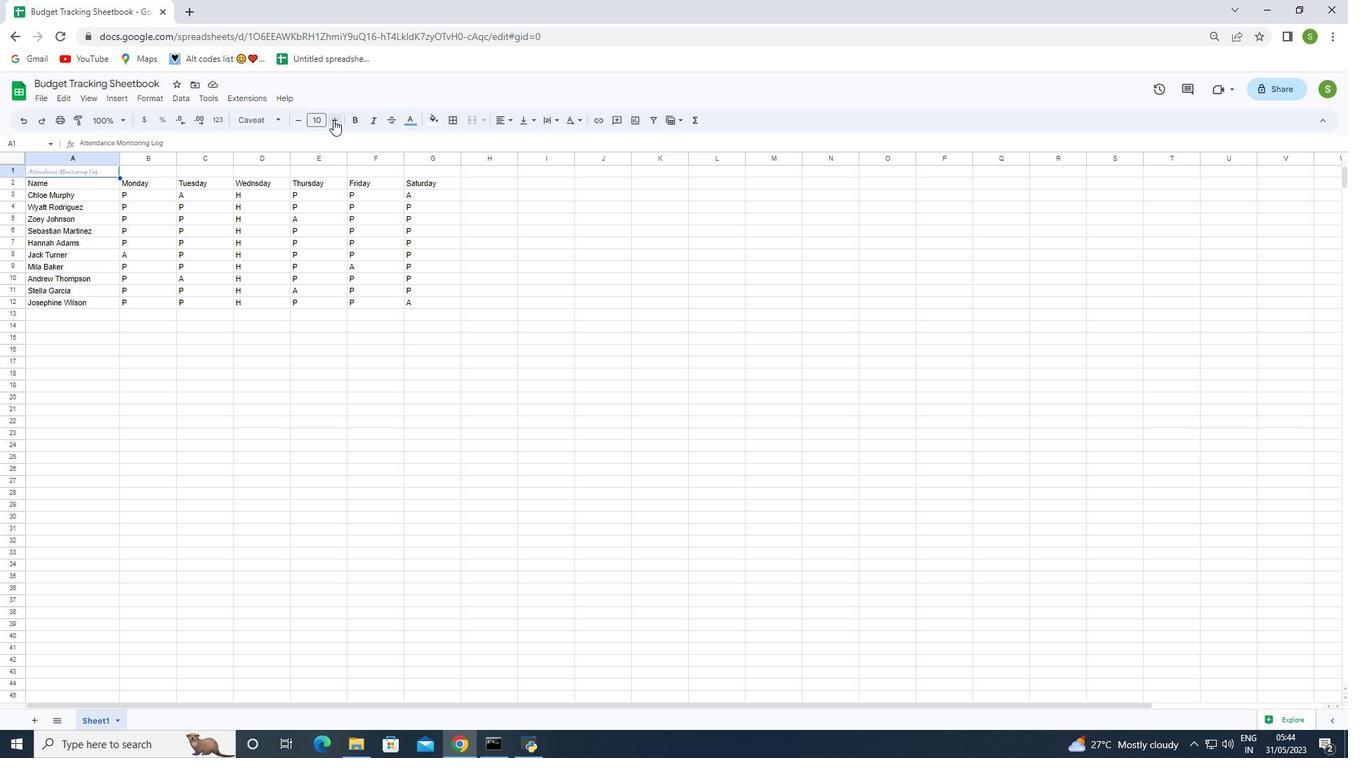 
Action: Mouse pressed left at (334, 120)
Screenshot: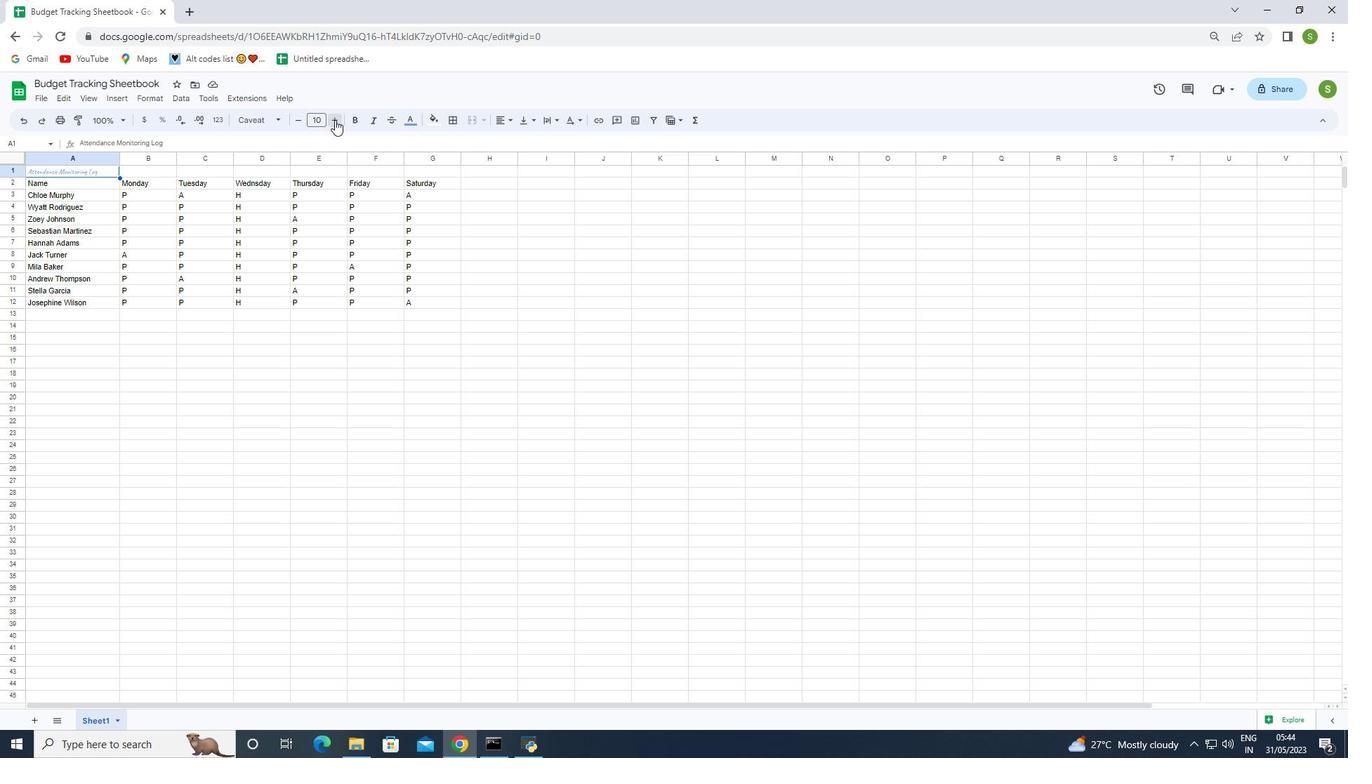 
Action: Mouse pressed left at (334, 120)
Screenshot: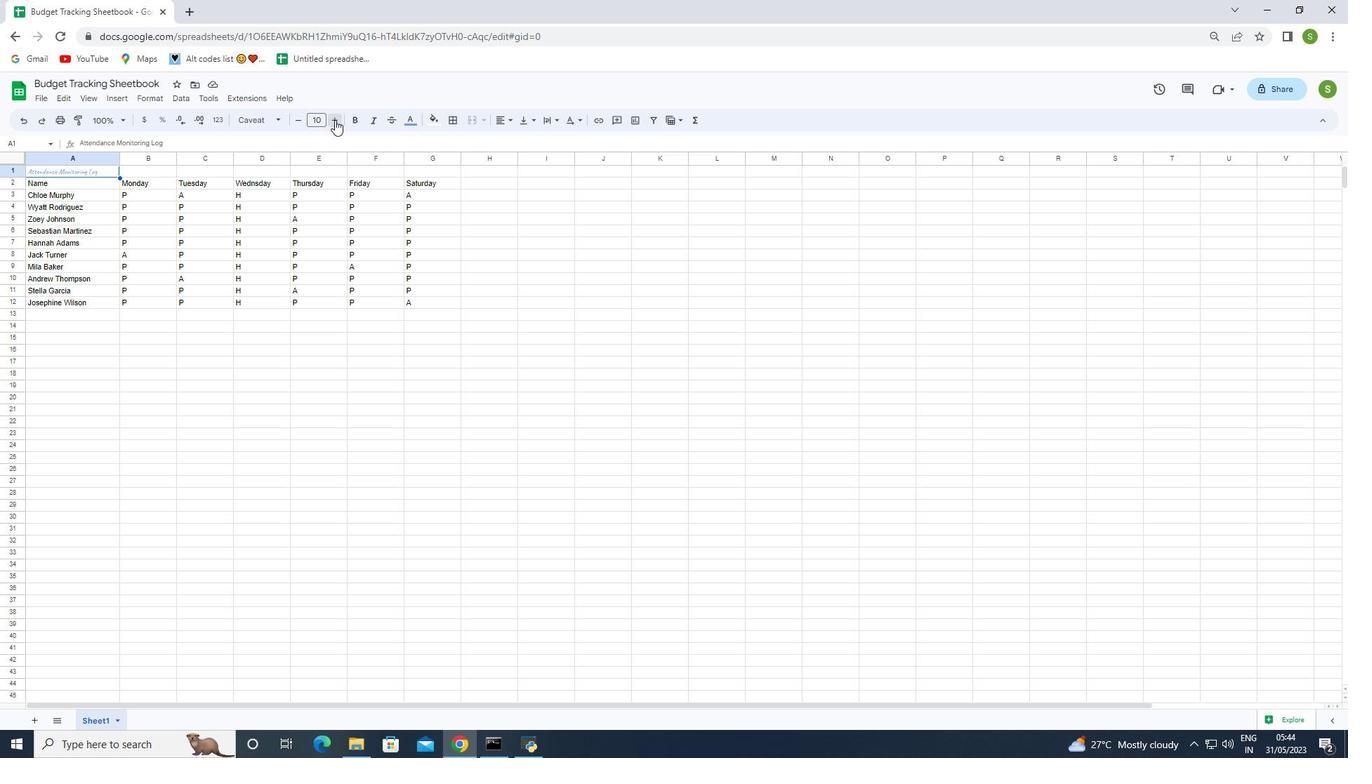 
Action: Mouse pressed left at (334, 120)
Screenshot: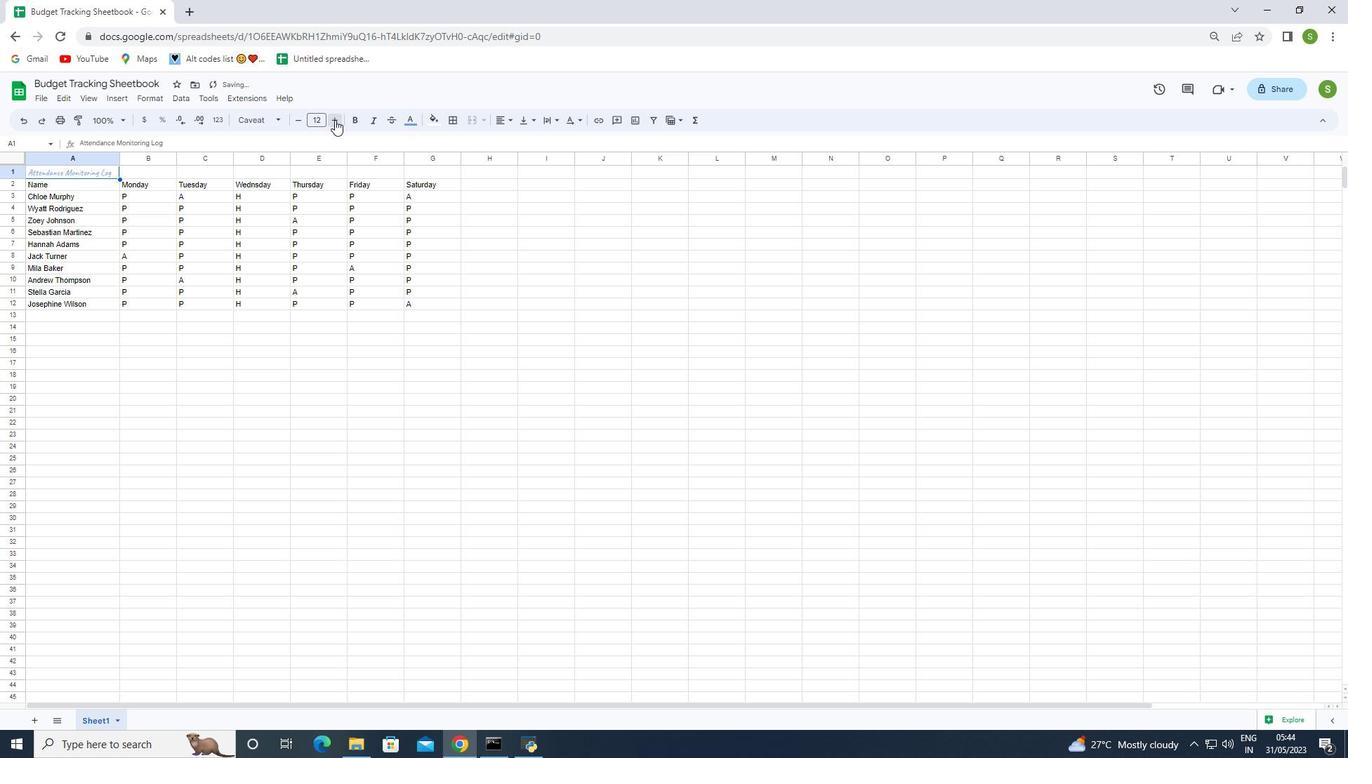 
Action: Mouse pressed left at (334, 120)
Screenshot: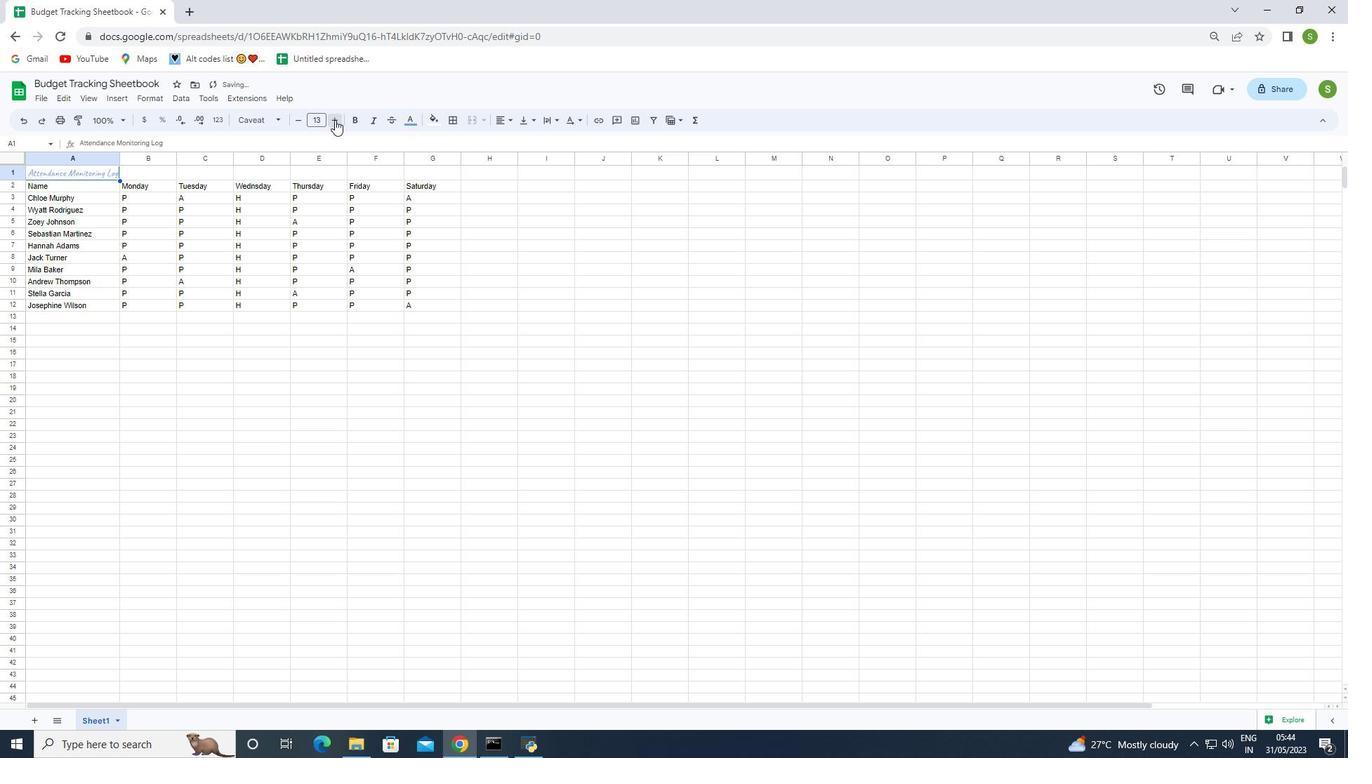 
Action: Mouse pressed left at (334, 120)
Screenshot: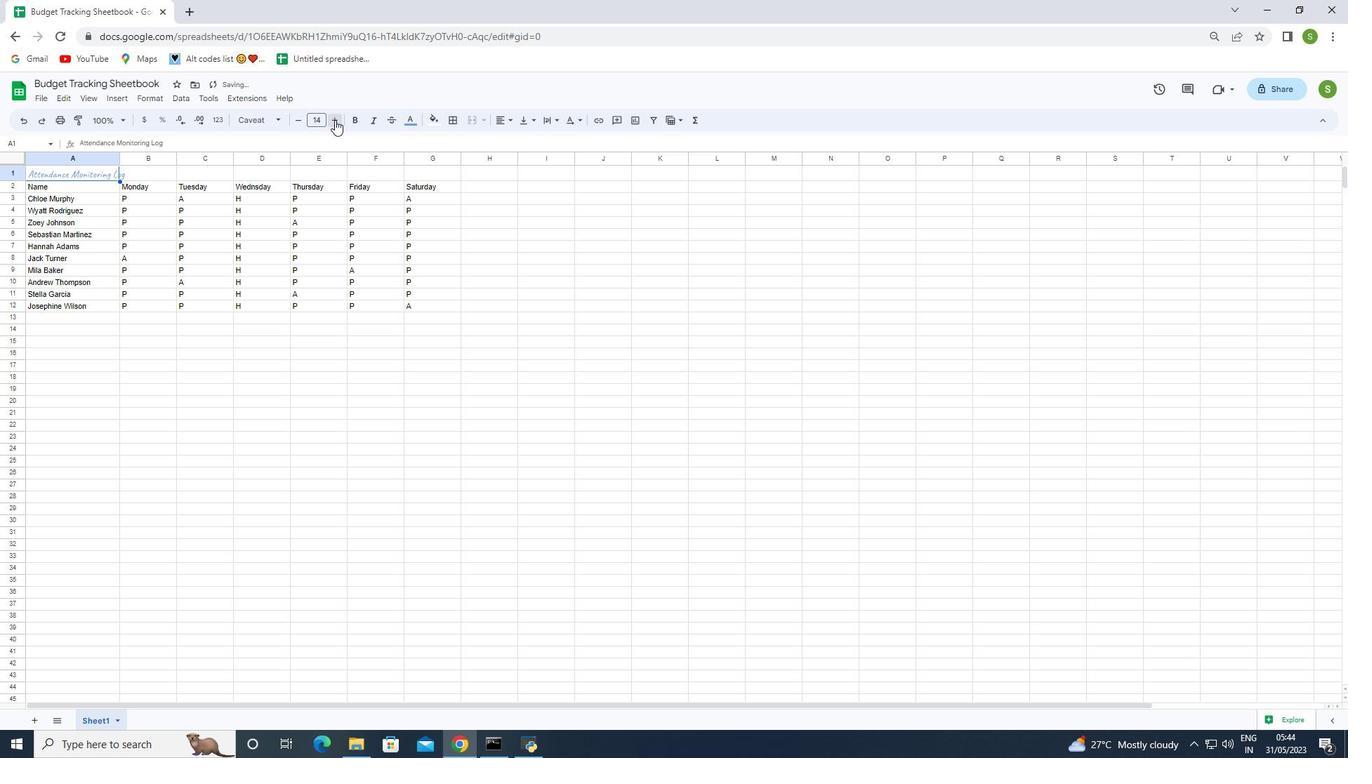 
Action: Mouse pressed left at (334, 120)
Screenshot: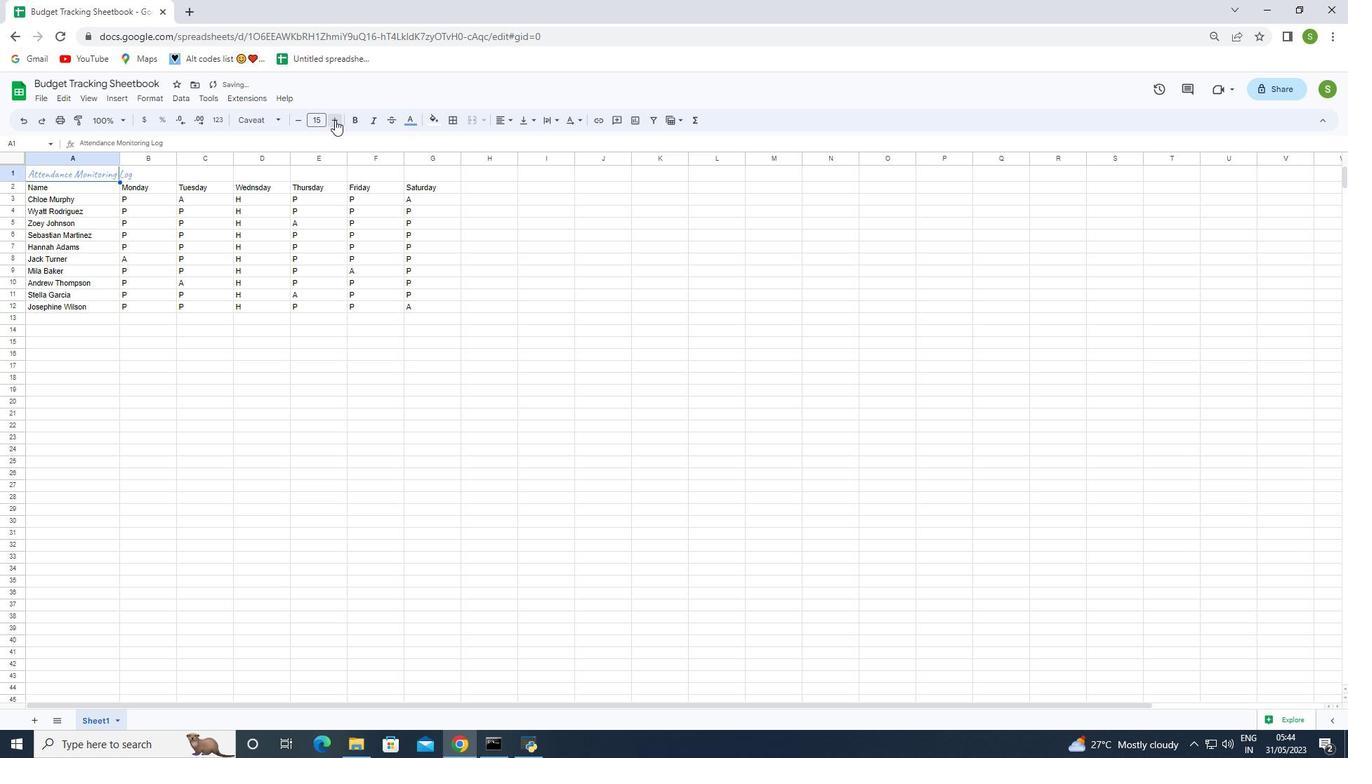 
Action: Mouse pressed left at (334, 120)
Screenshot: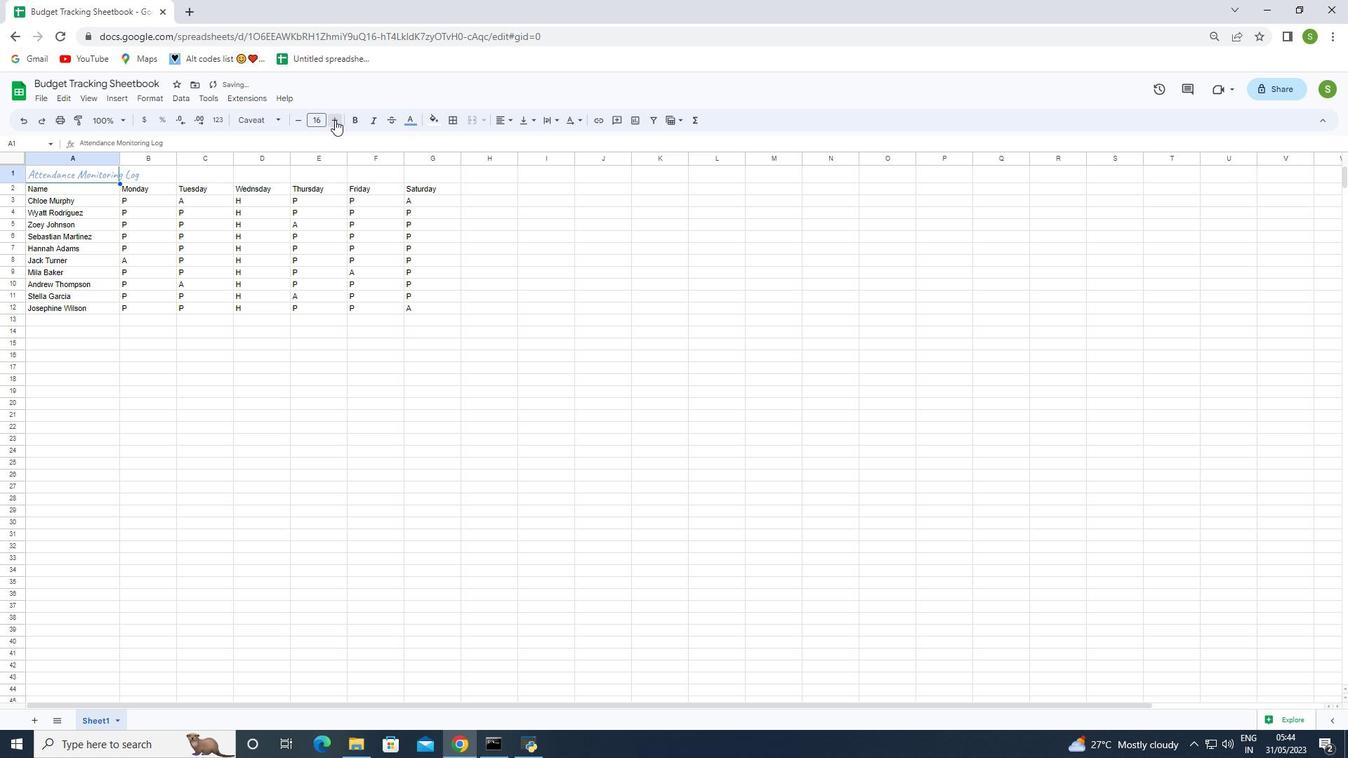 
Action: Mouse pressed left at (334, 120)
Screenshot: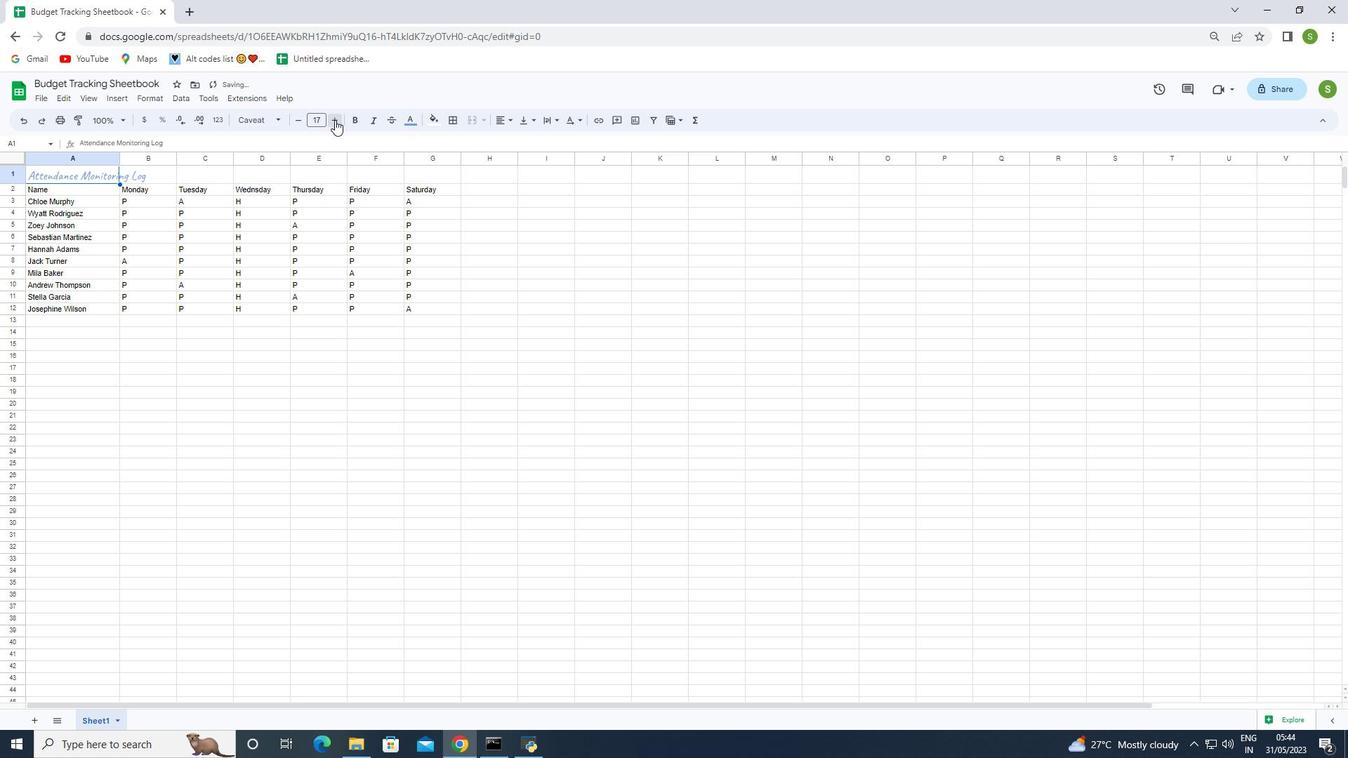 
Action: Mouse pressed left at (334, 120)
Screenshot: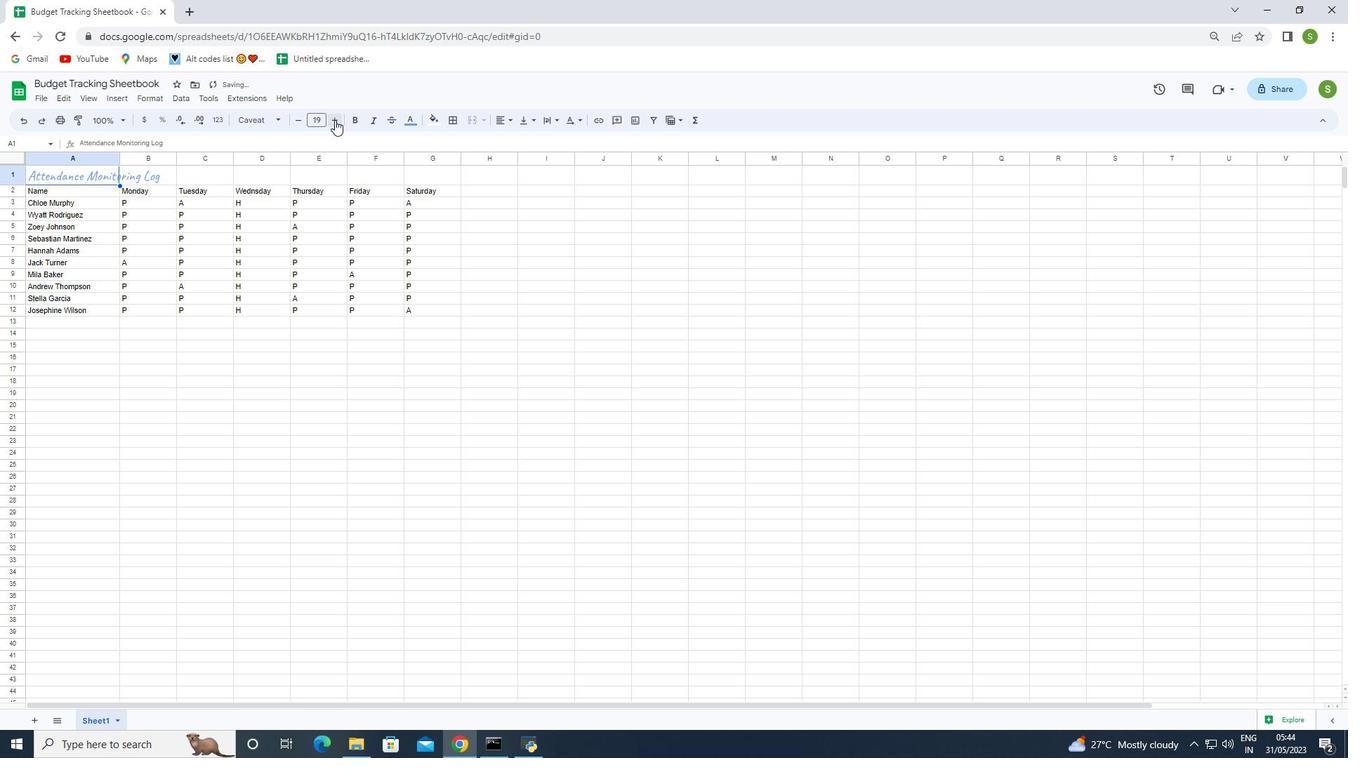 
Action: Mouse pressed left at (334, 120)
Screenshot: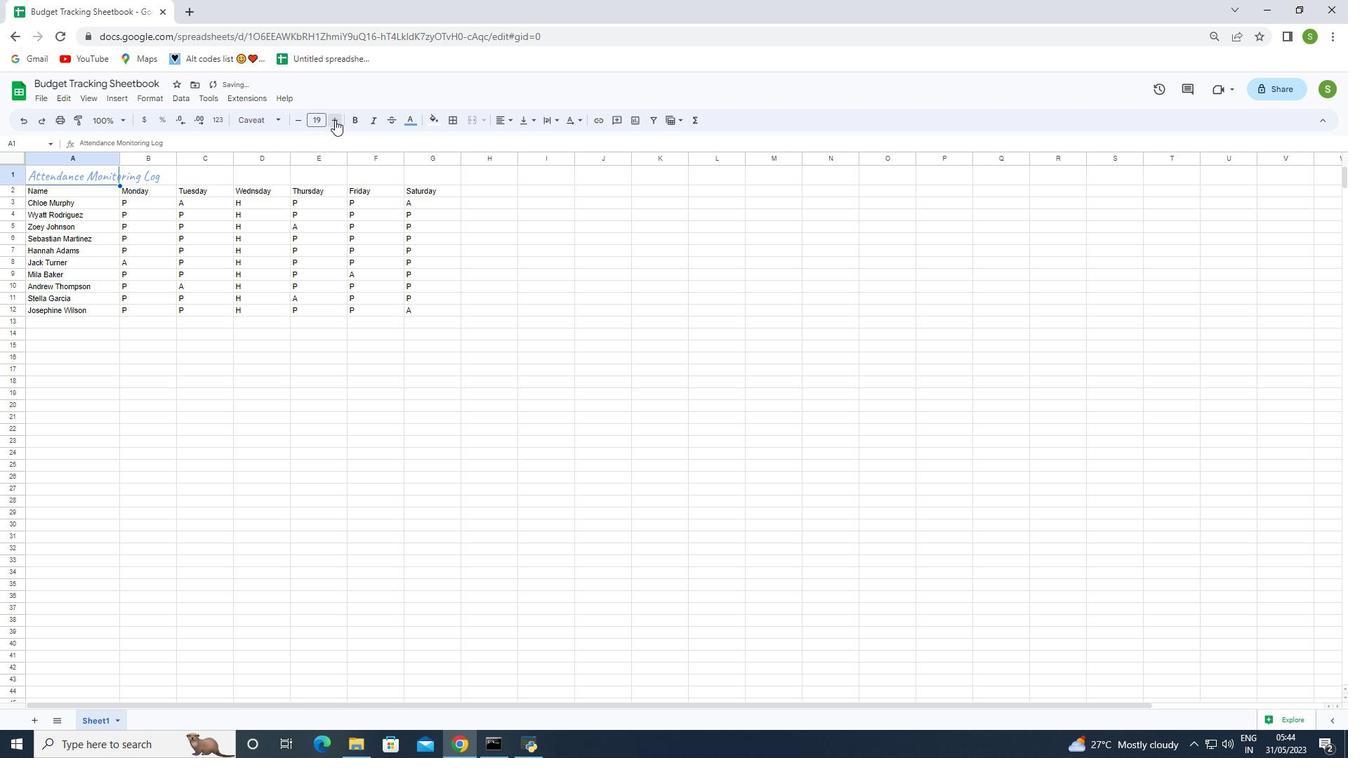 
Action: Mouse pressed left at (334, 120)
Screenshot: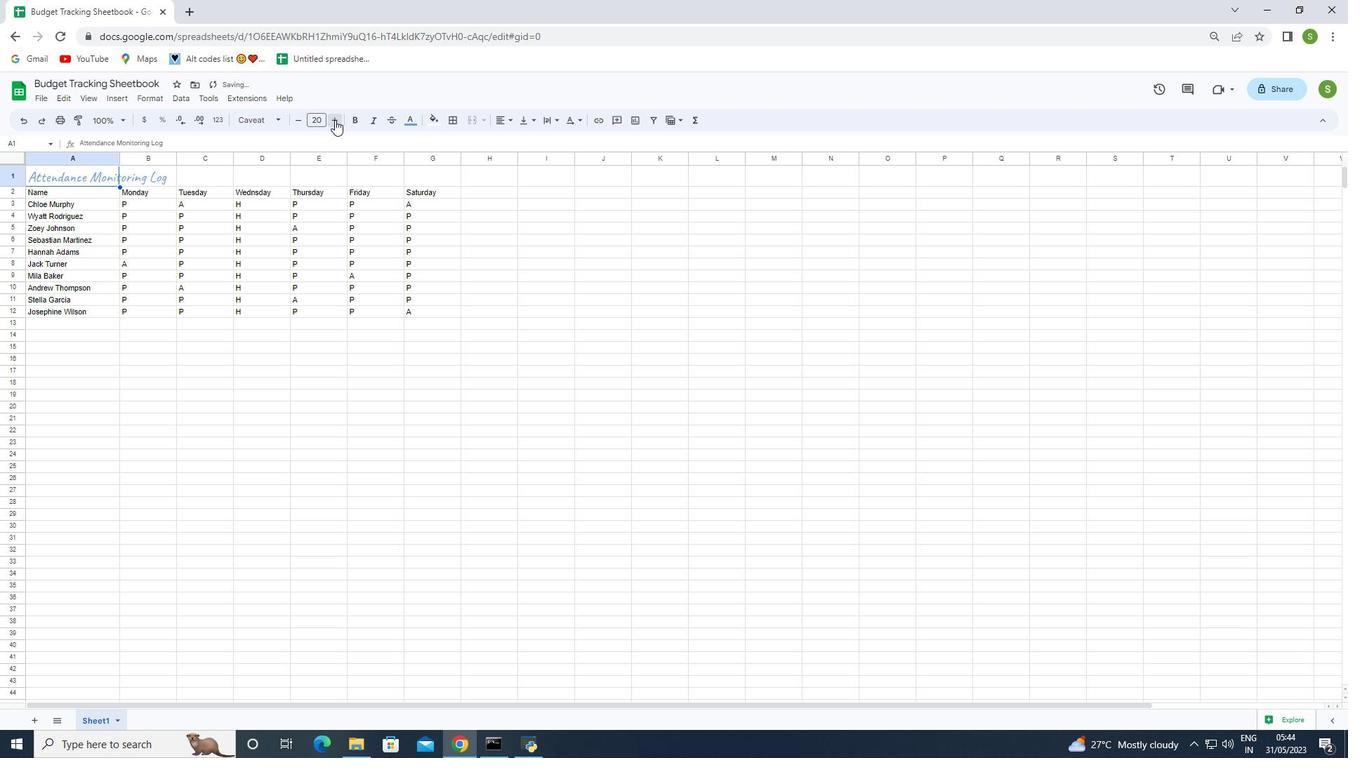 
Action: Mouse pressed left at (334, 120)
Screenshot: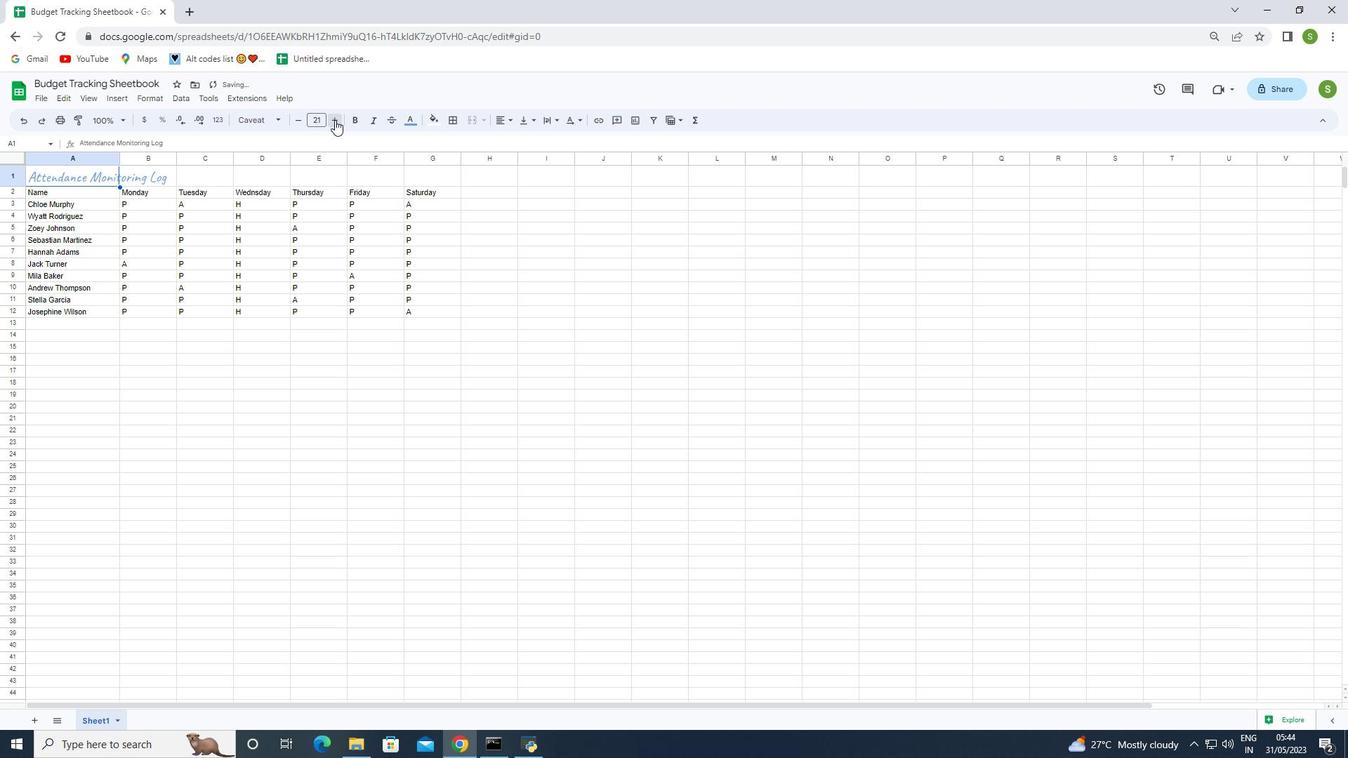 
Action: Mouse pressed left at (334, 120)
Screenshot: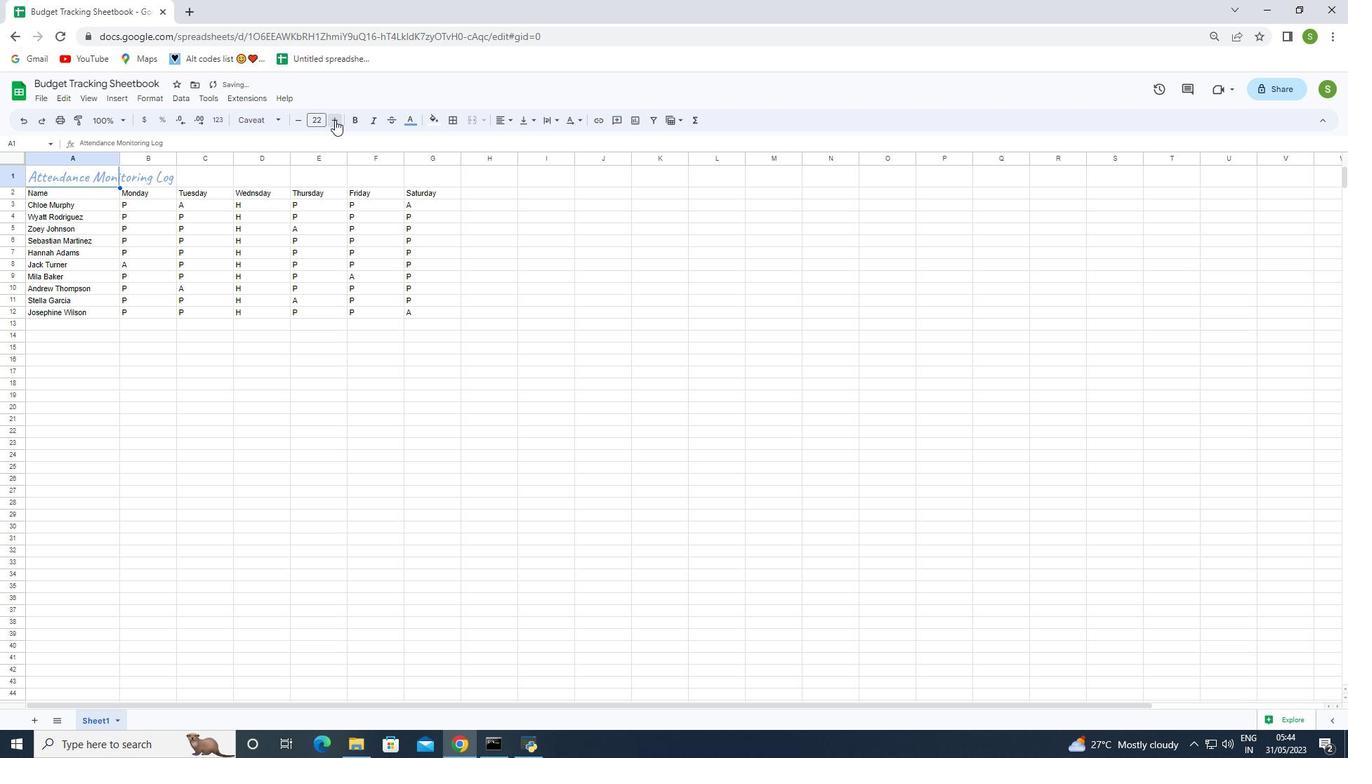 
Action: Mouse pressed left at (334, 120)
Screenshot: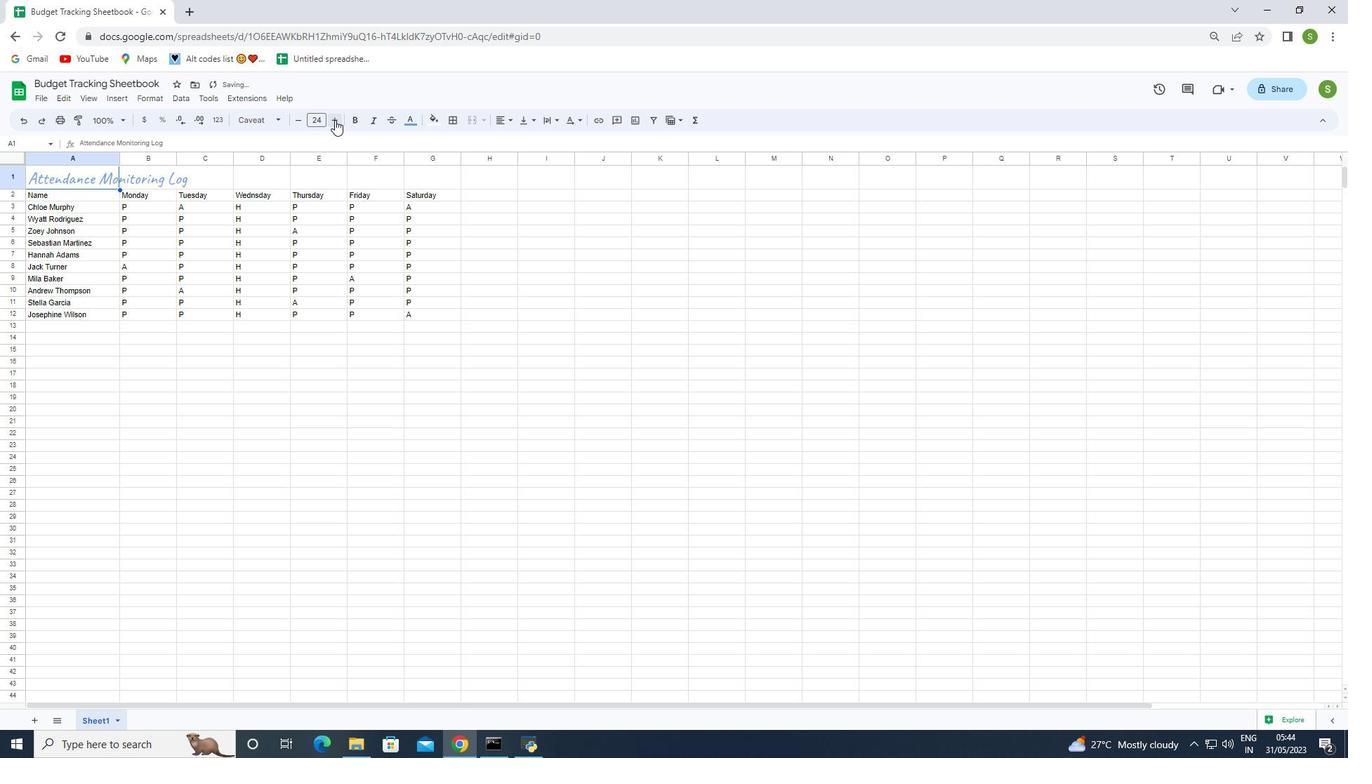 
Action: Mouse moved to (294, 120)
Screenshot: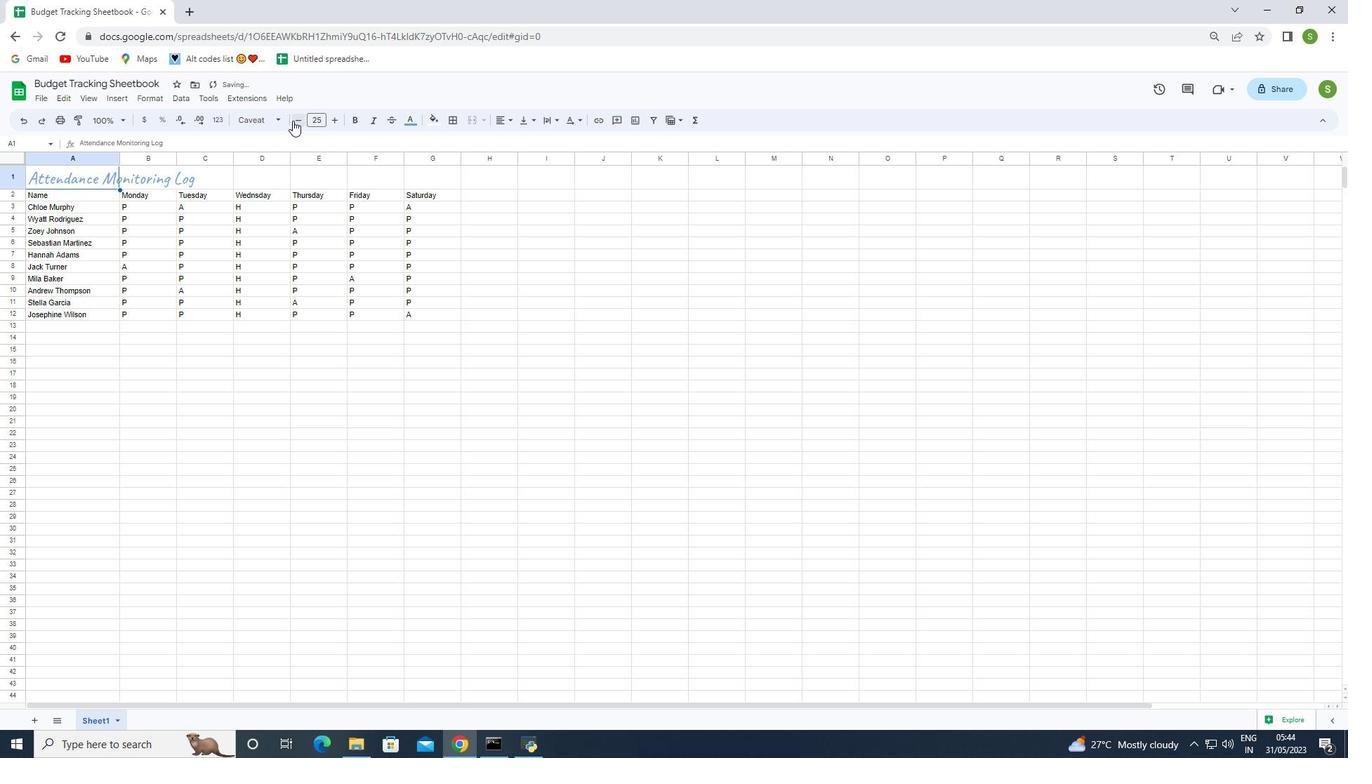 
Action: Mouse pressed left at (294, 120)
Screenshot: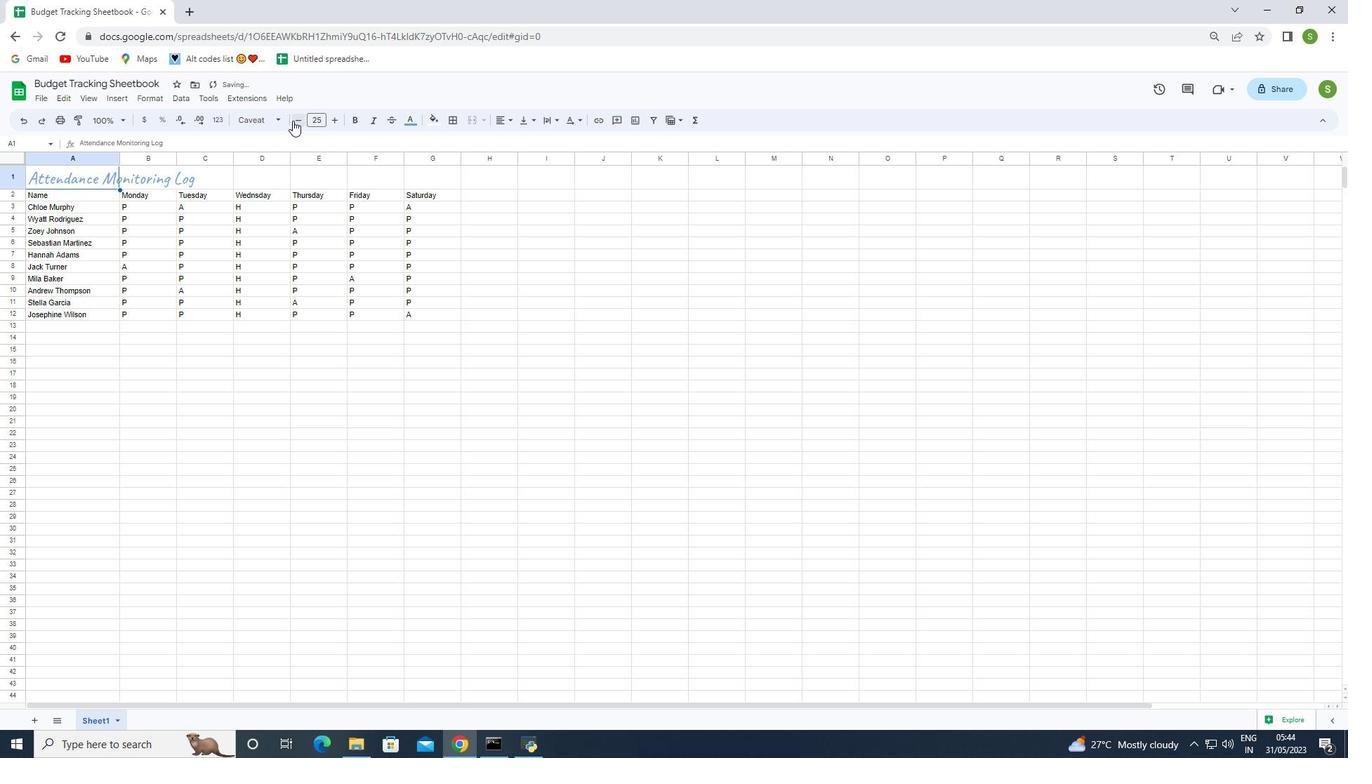 
Action: Mouse moved to (44, 195)
Screenshot: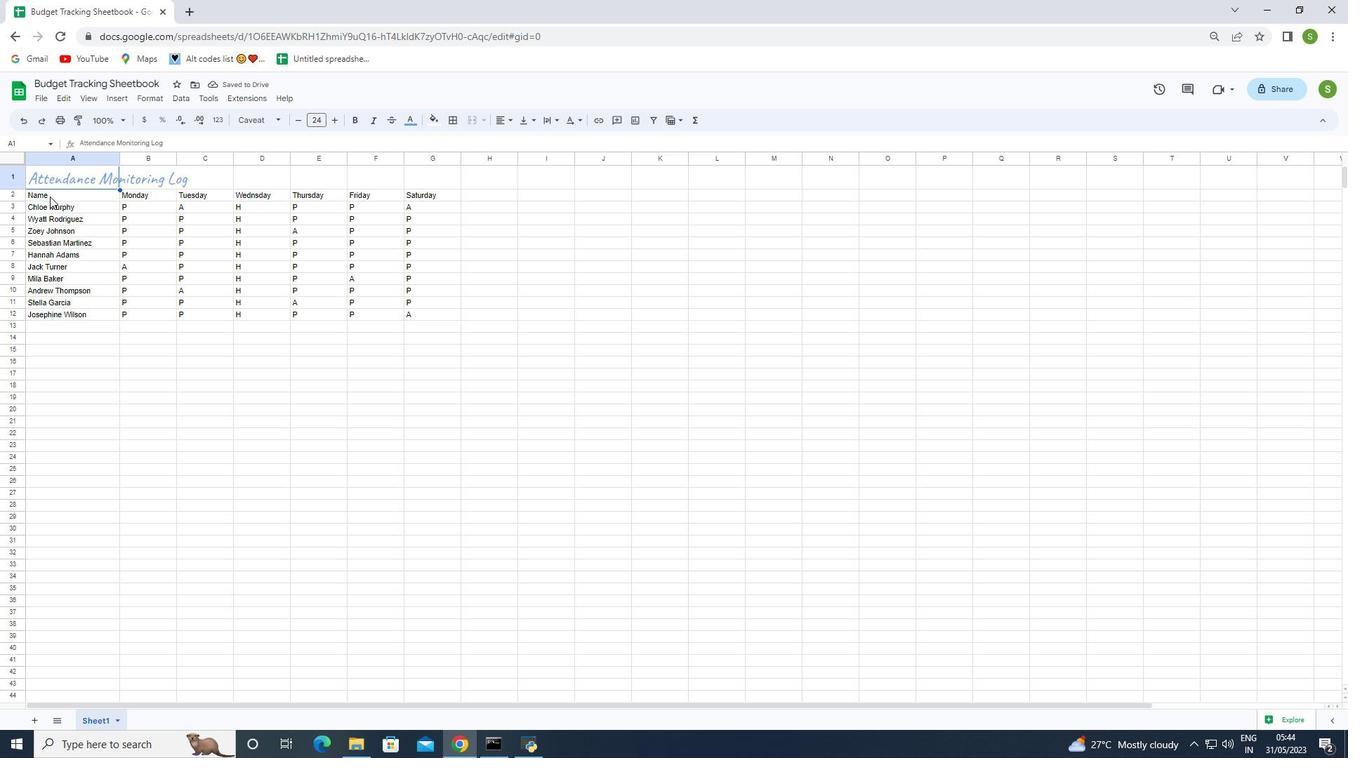 
Action: Mouse pressed left at (44, 195)
Screenshot: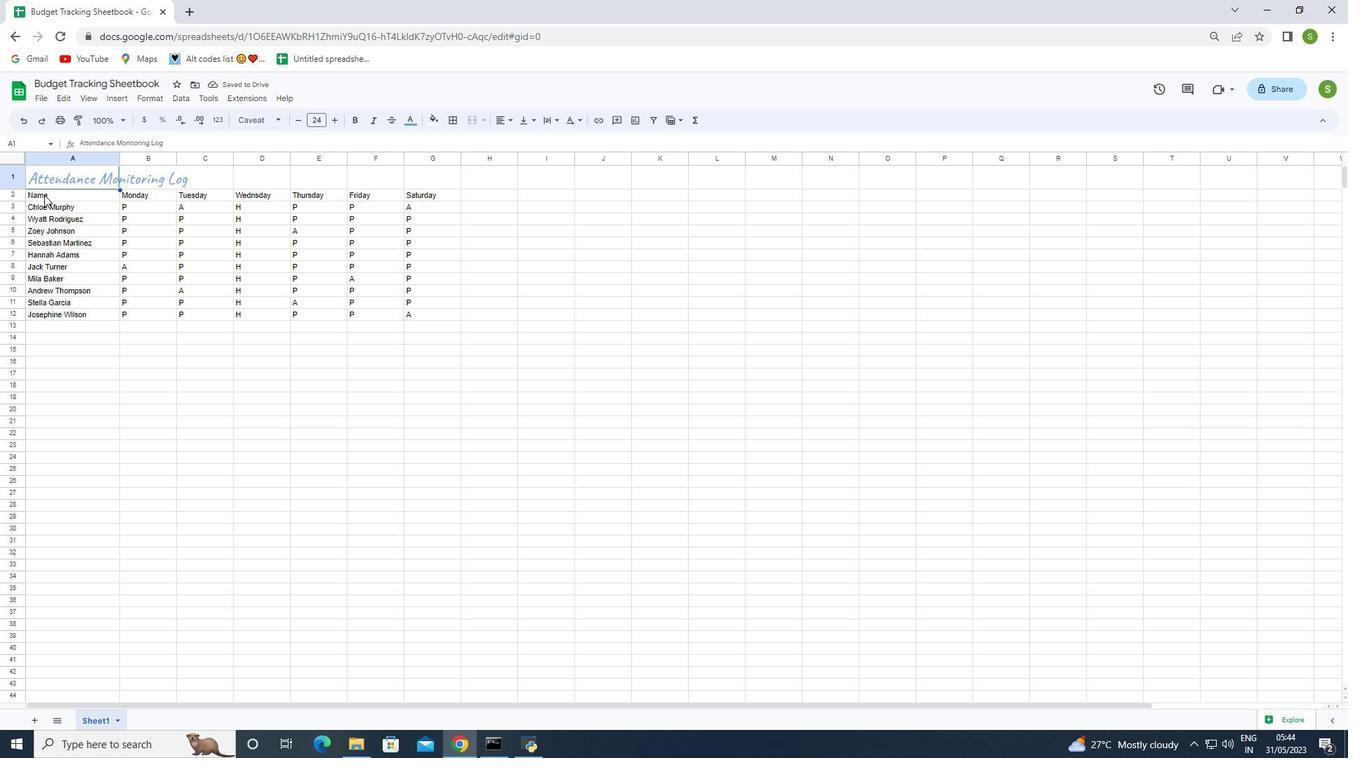 
Action: Mouse moved to (259, 122)
Screenshot: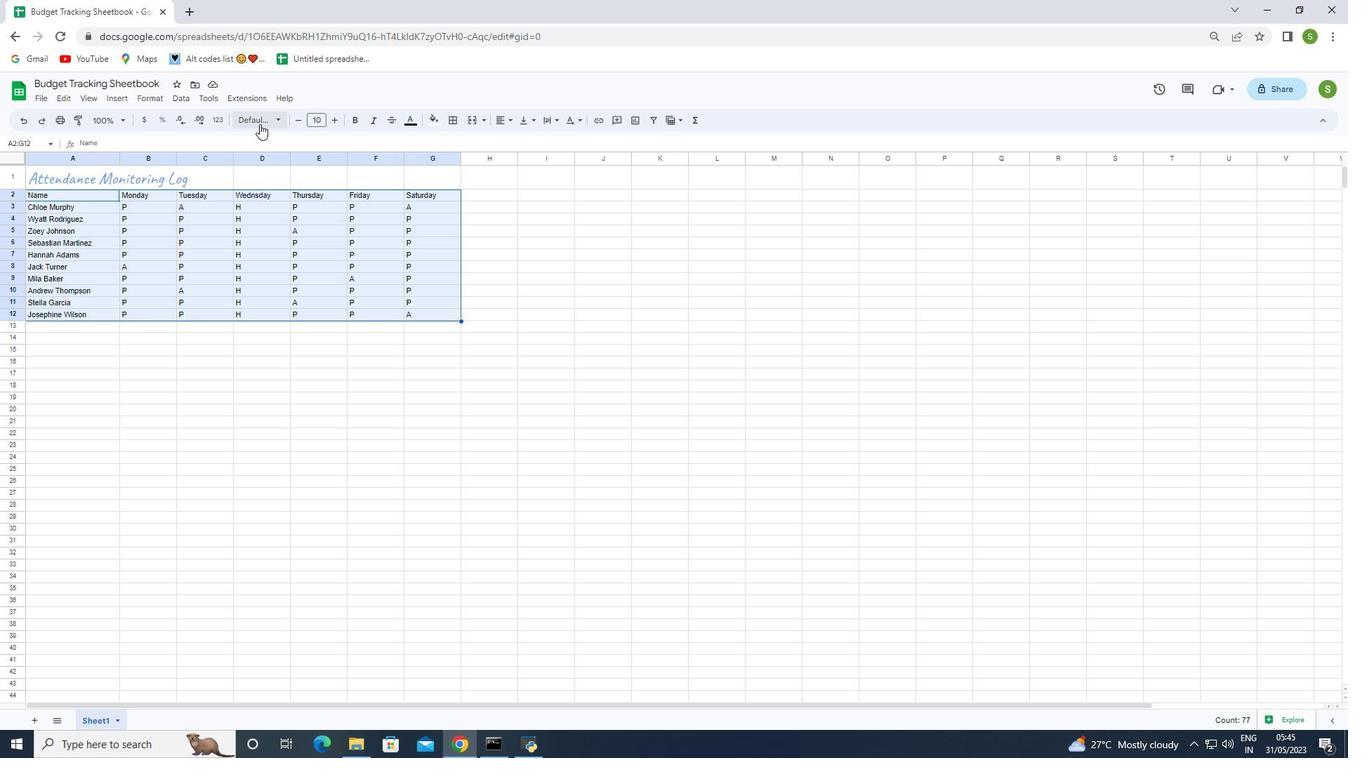 
Action: Mouse pressed left at (259, 122)
Screenshot: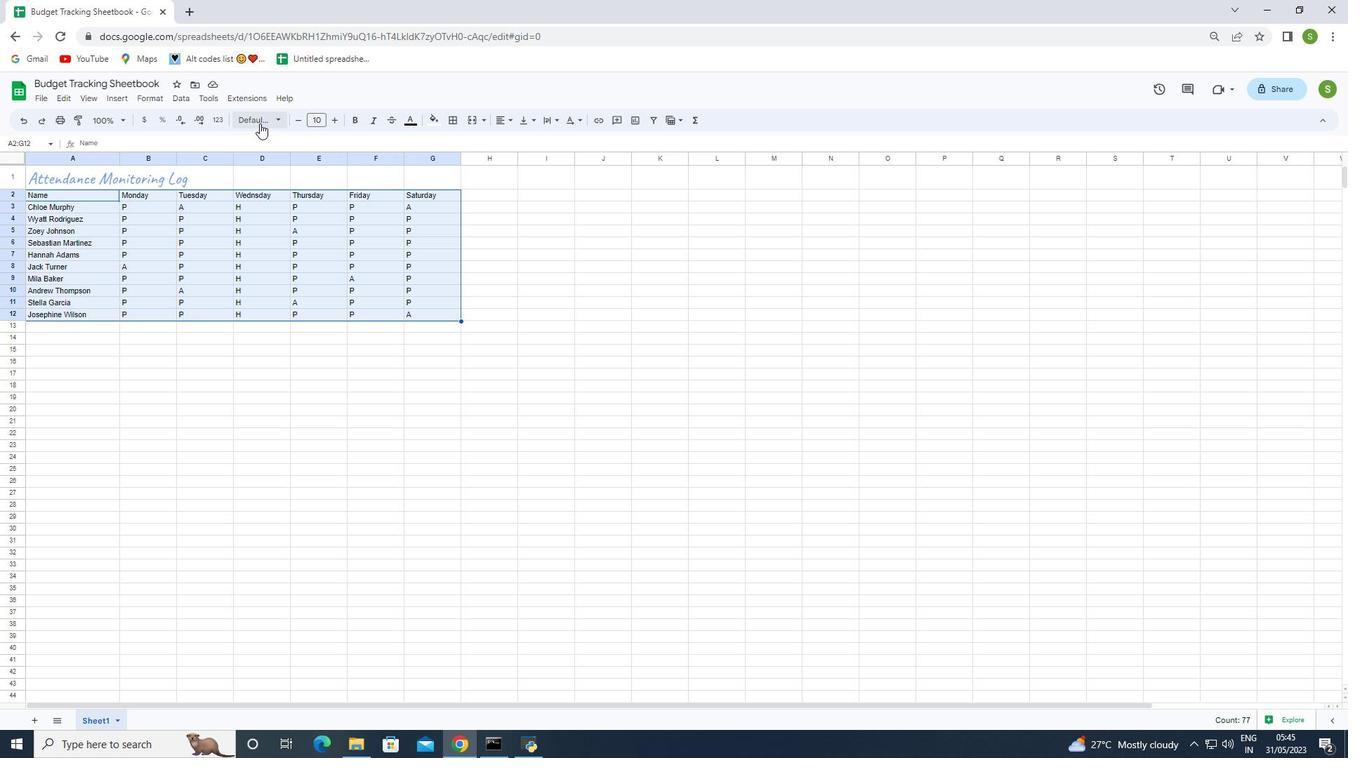 
Action: Mouse moved to (267, 368)
Screenshot: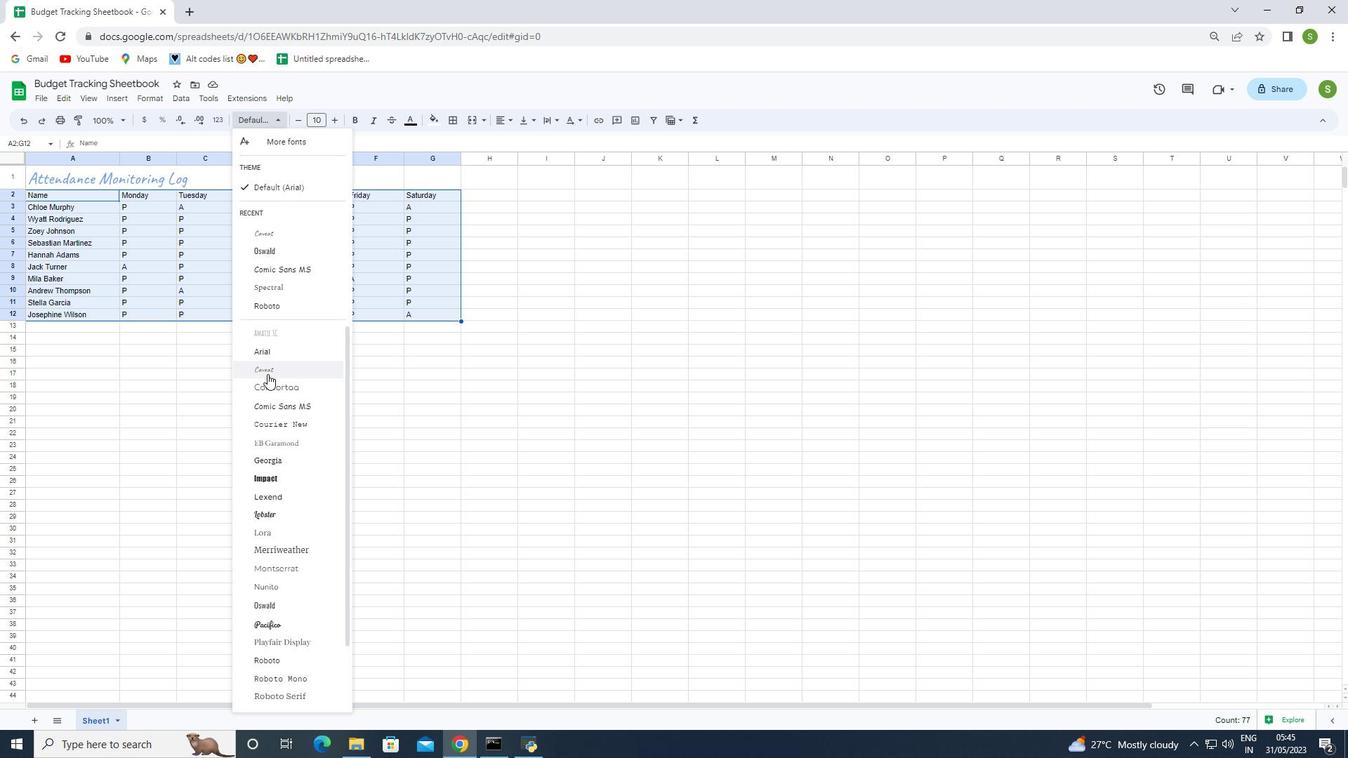
Action: Mouse pressed left at (267, 368)
Screenshot: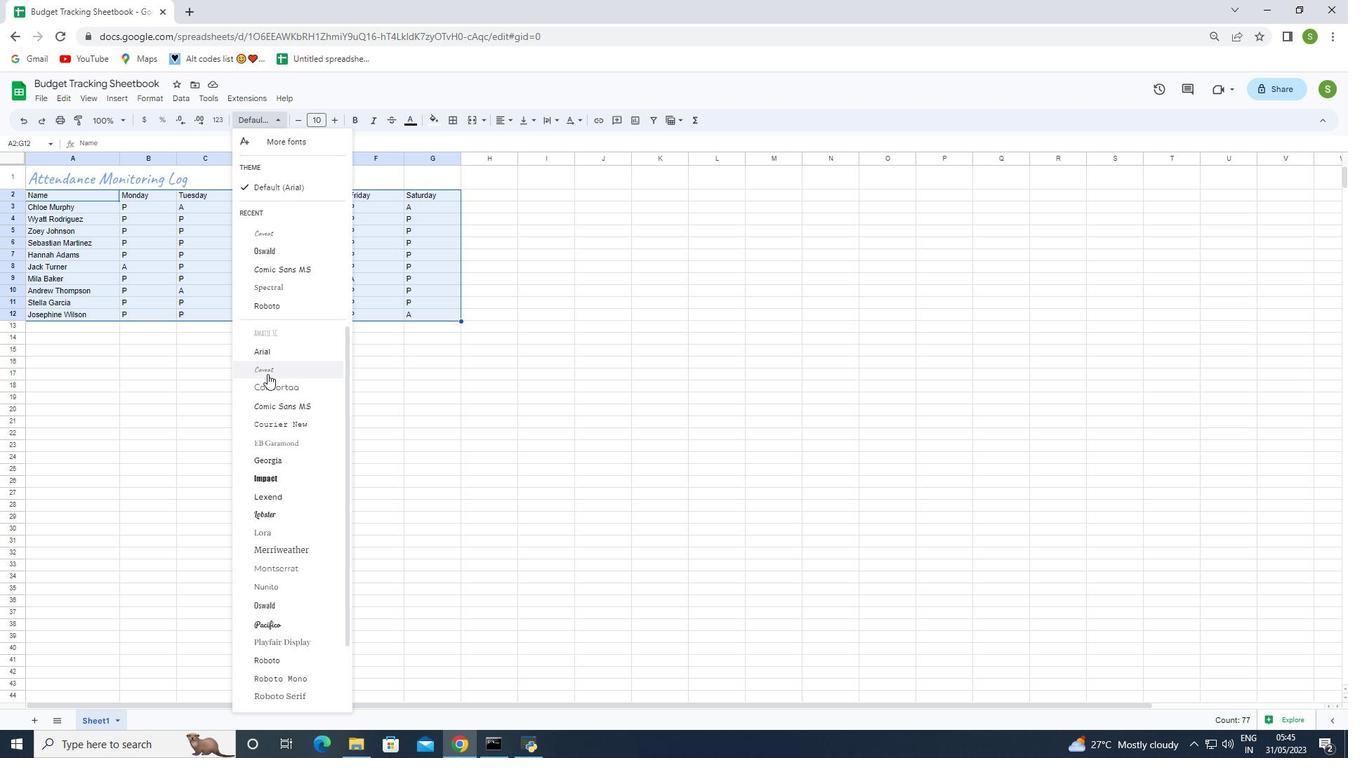 
Action: Mouse moved to (334, 121)
Screenshot: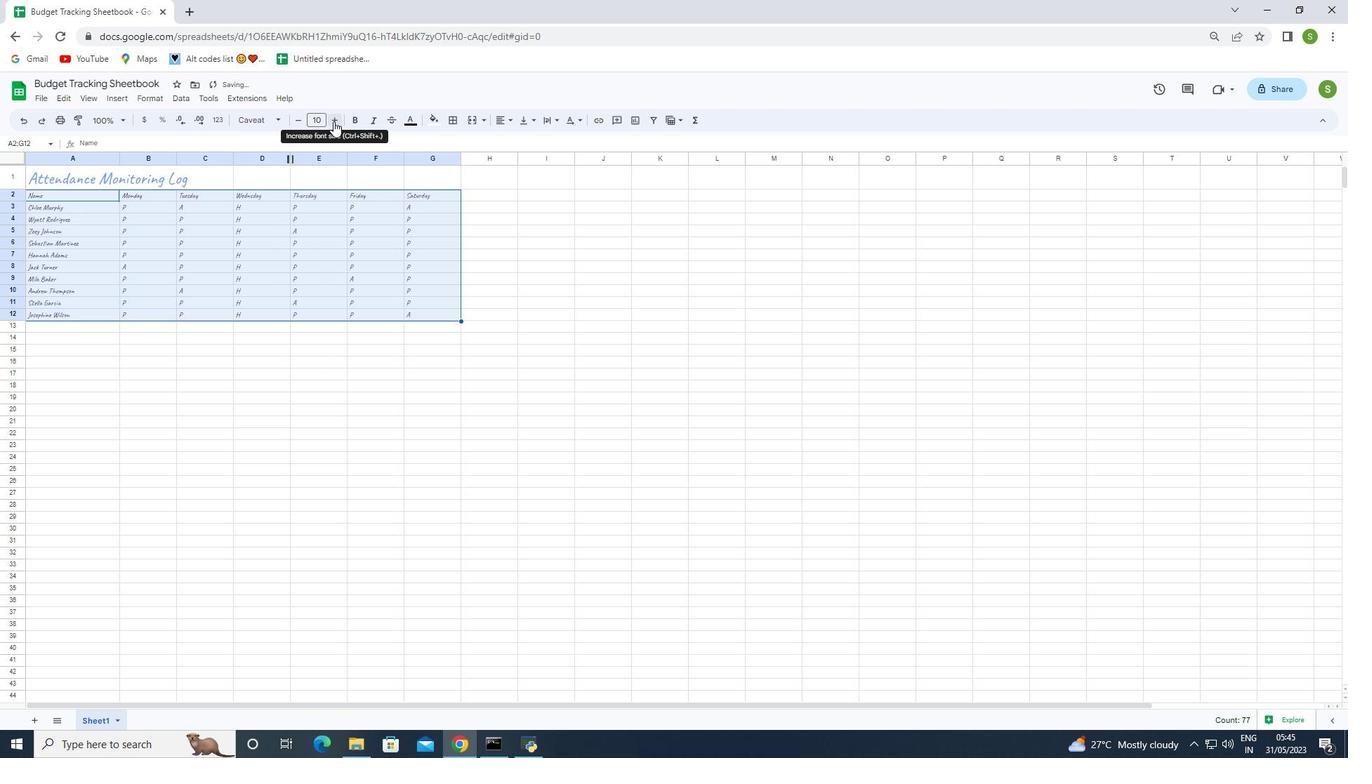 
Action: Mouse pressed left at (334, 121)
Screenshot: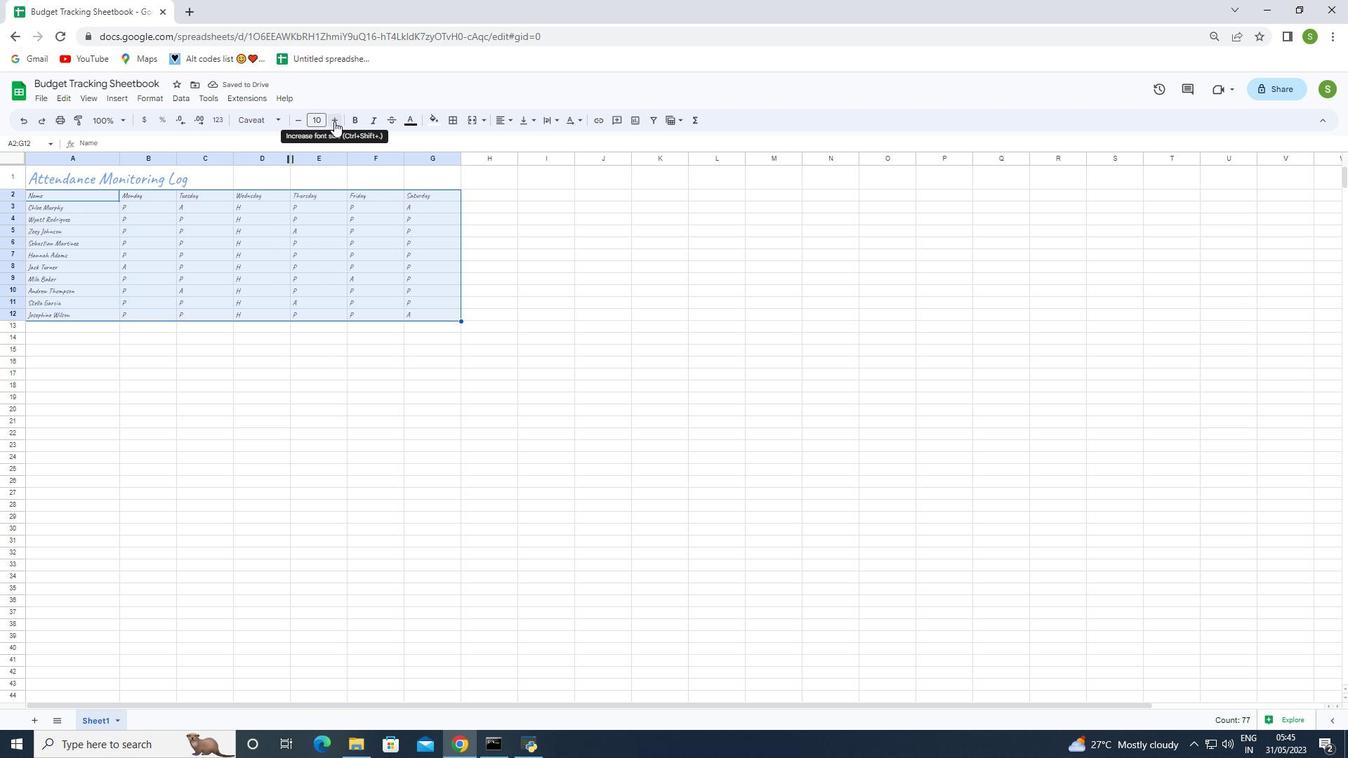 
Action: Mouse pressed left at (334, 121)
Screenshot: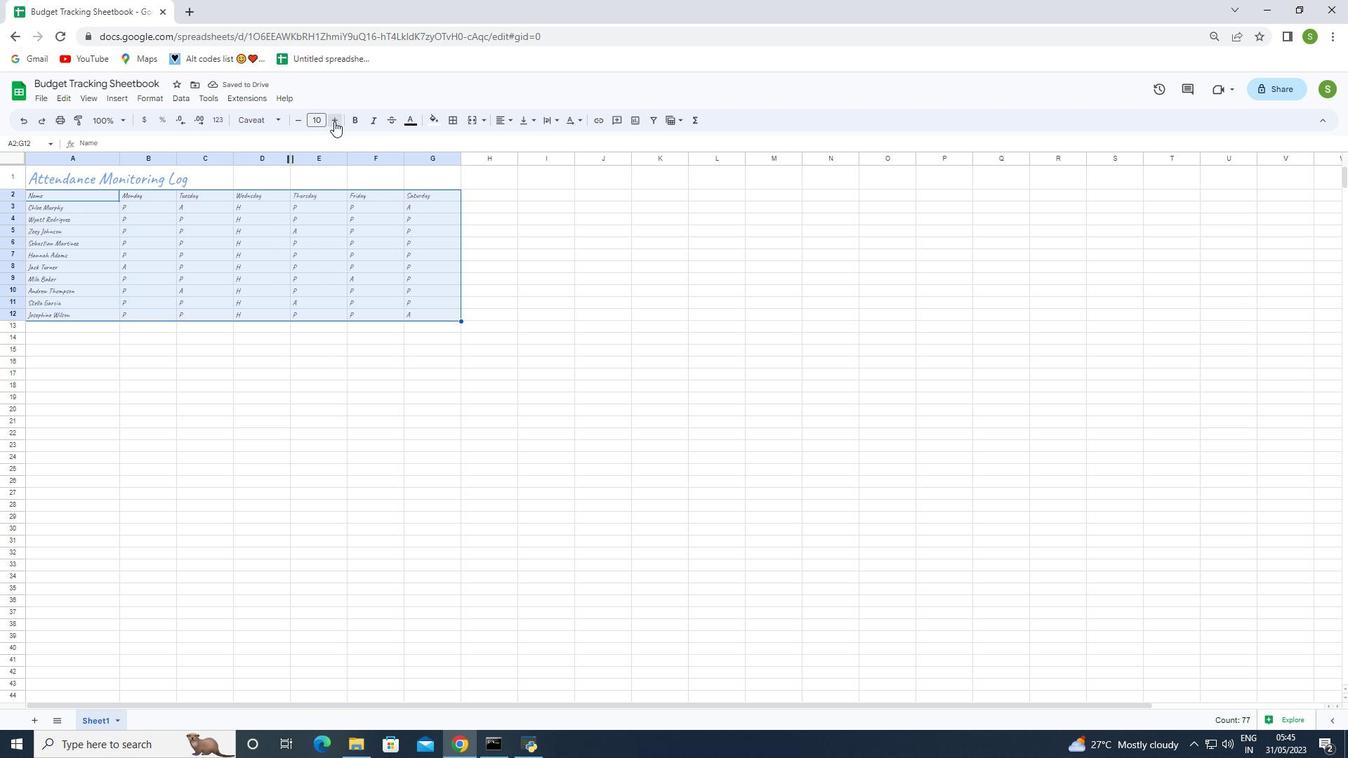 
Action: Mouse pressed left at (334, 121)
Screenshot: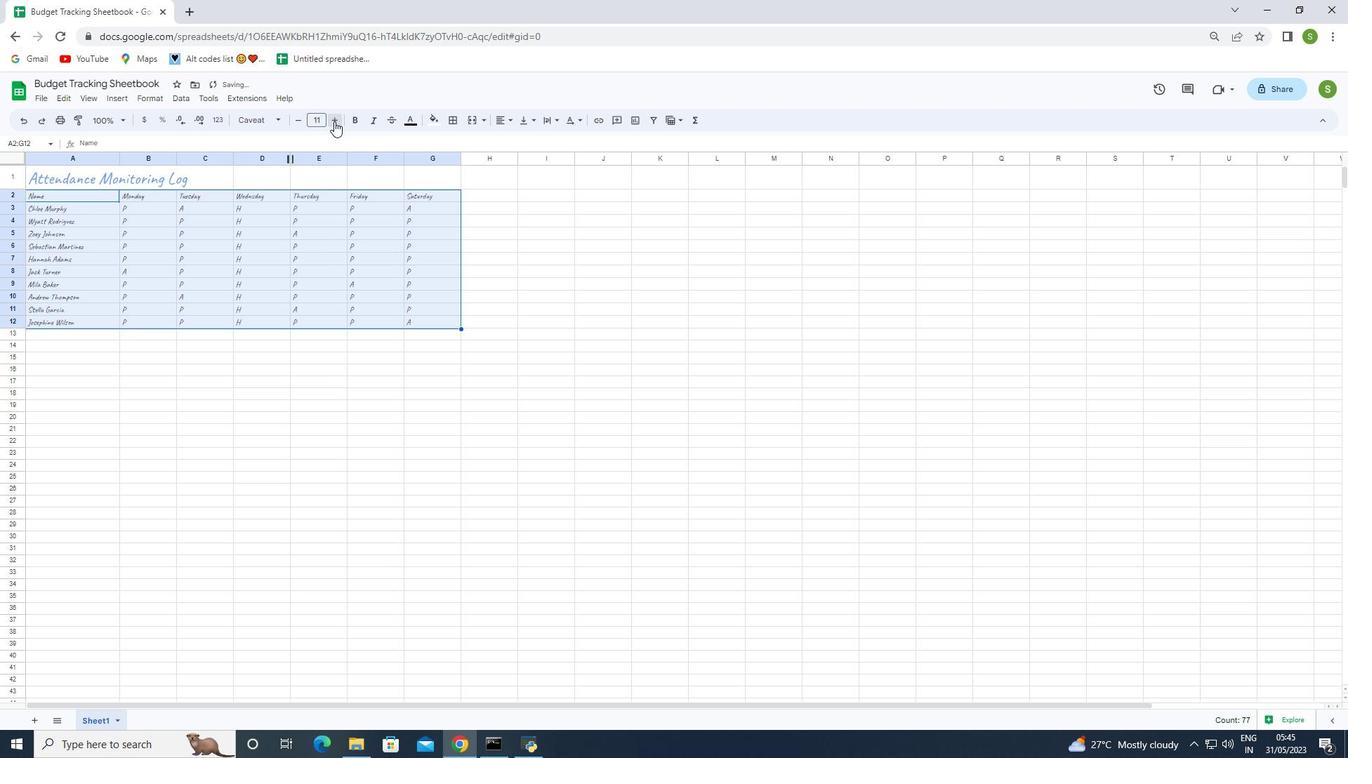 
Action: Mouse pressed left at (334, 121)
Screenshot: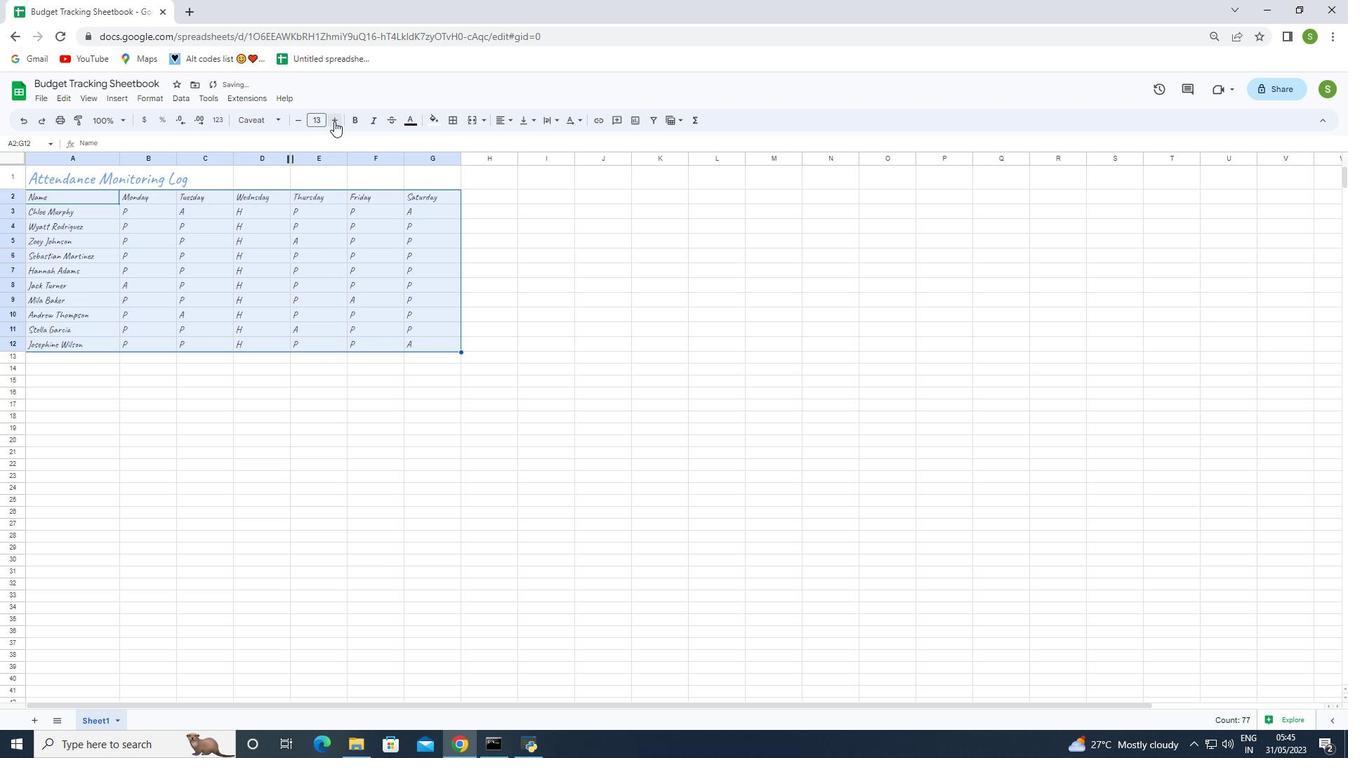 
Action: Mouse pressed left at (334, 121)
Screenshot: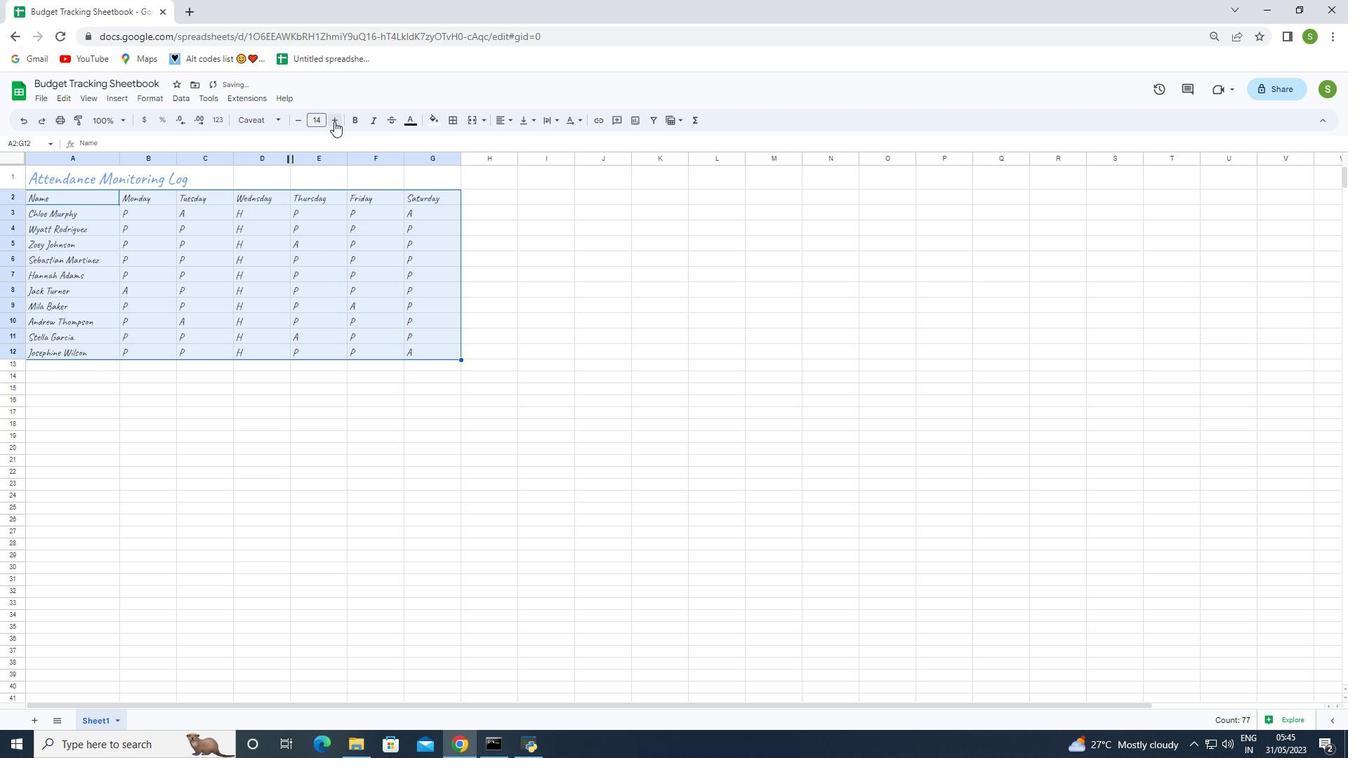 
Action: Mouse pressed left at (334, 121)
Screenshot: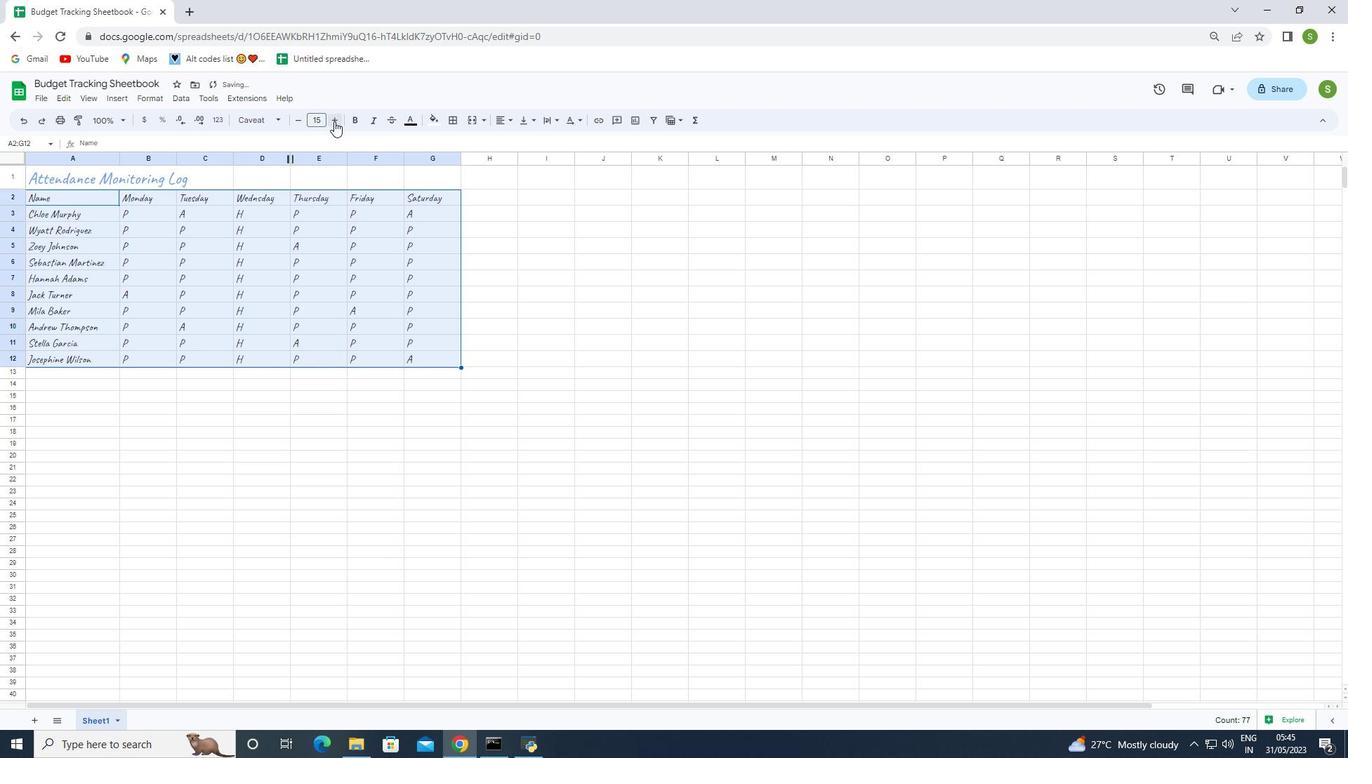 
Action: Mouse moved to (325, 452)
Screenshot: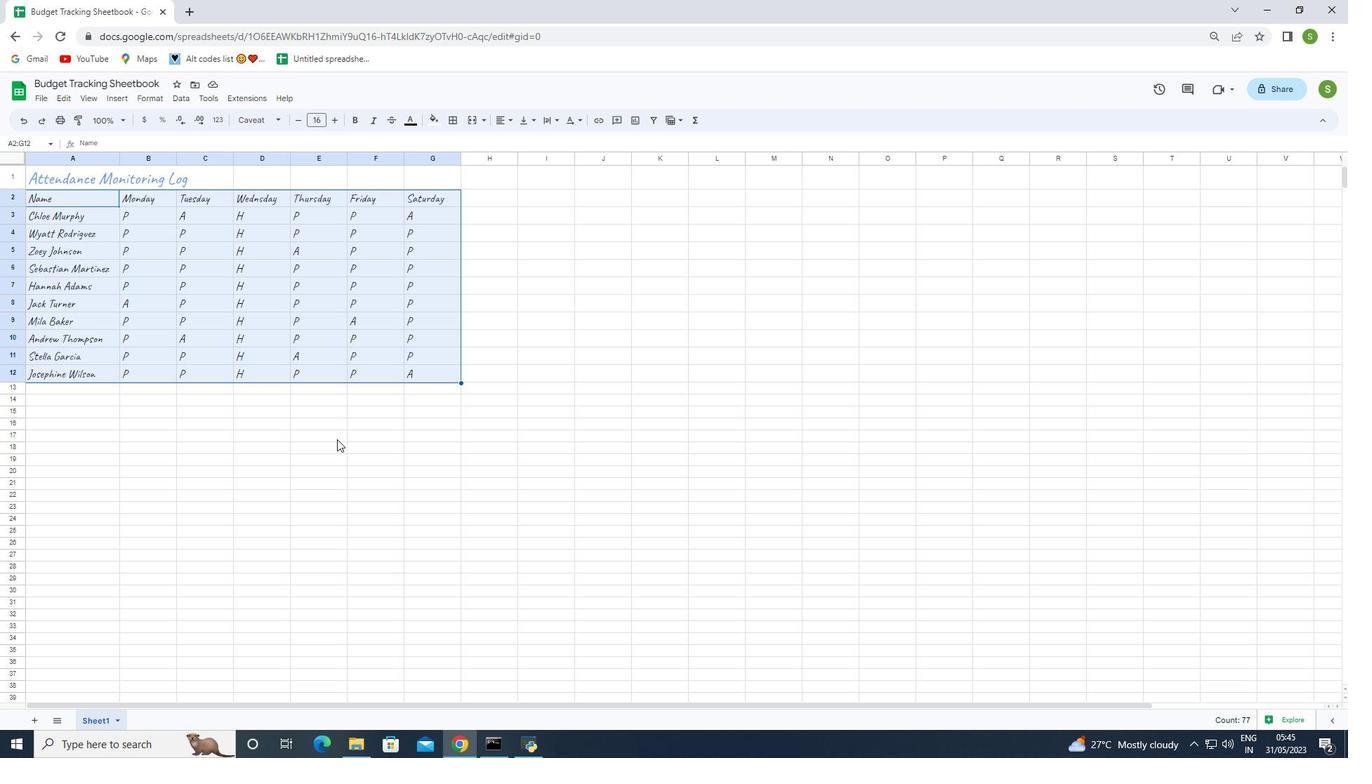 
Action: Mouse pressed left at (325, 452)
Screenshot: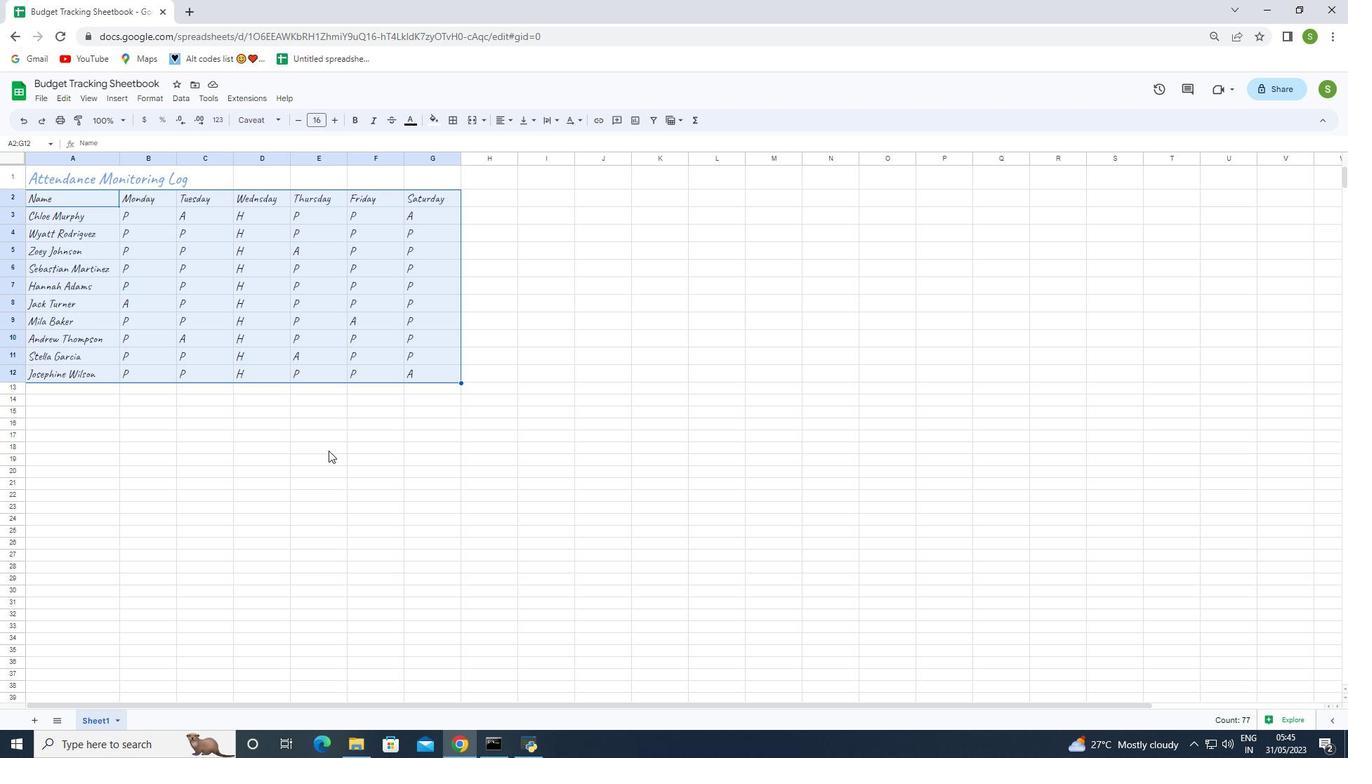 
Action: Mouse moved to (53, 180)
Screenshot: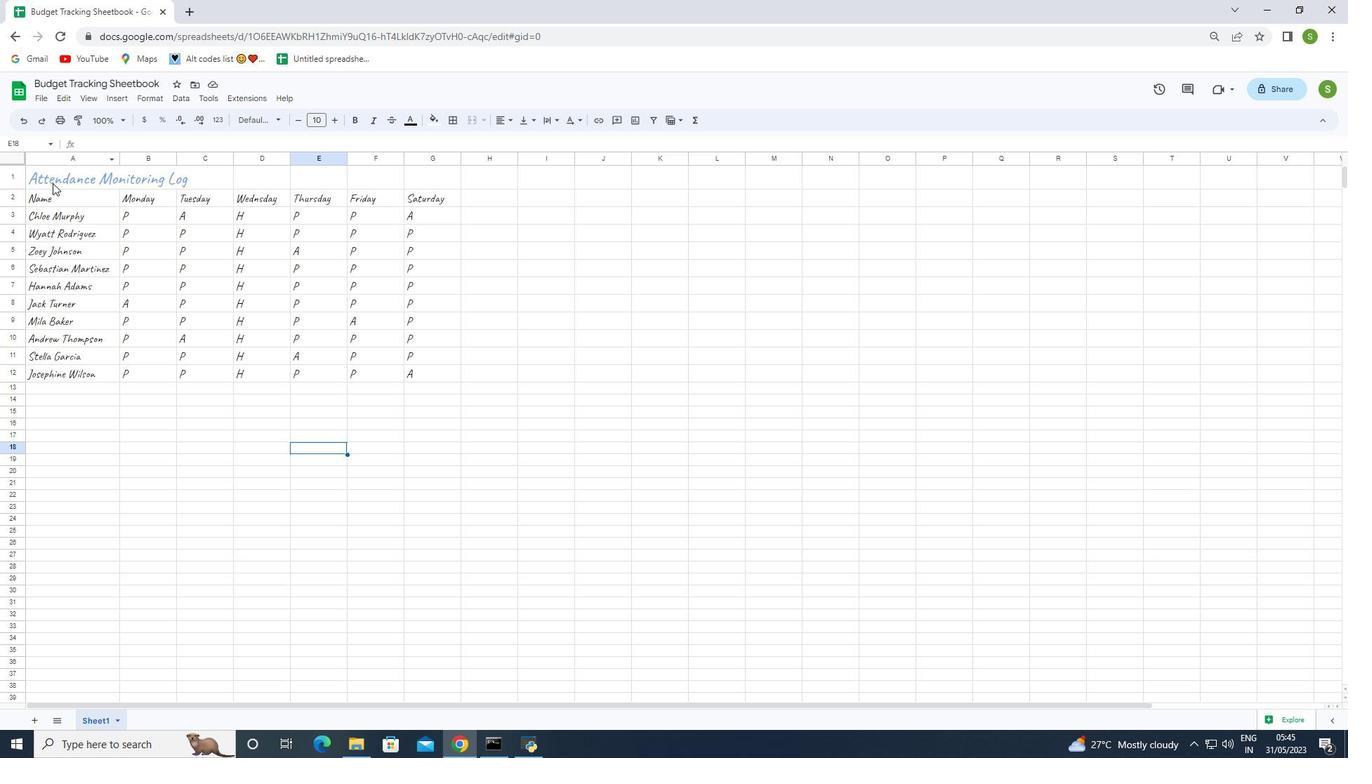 
Action: Mouse pressed left at (53, 180)
Screenshot: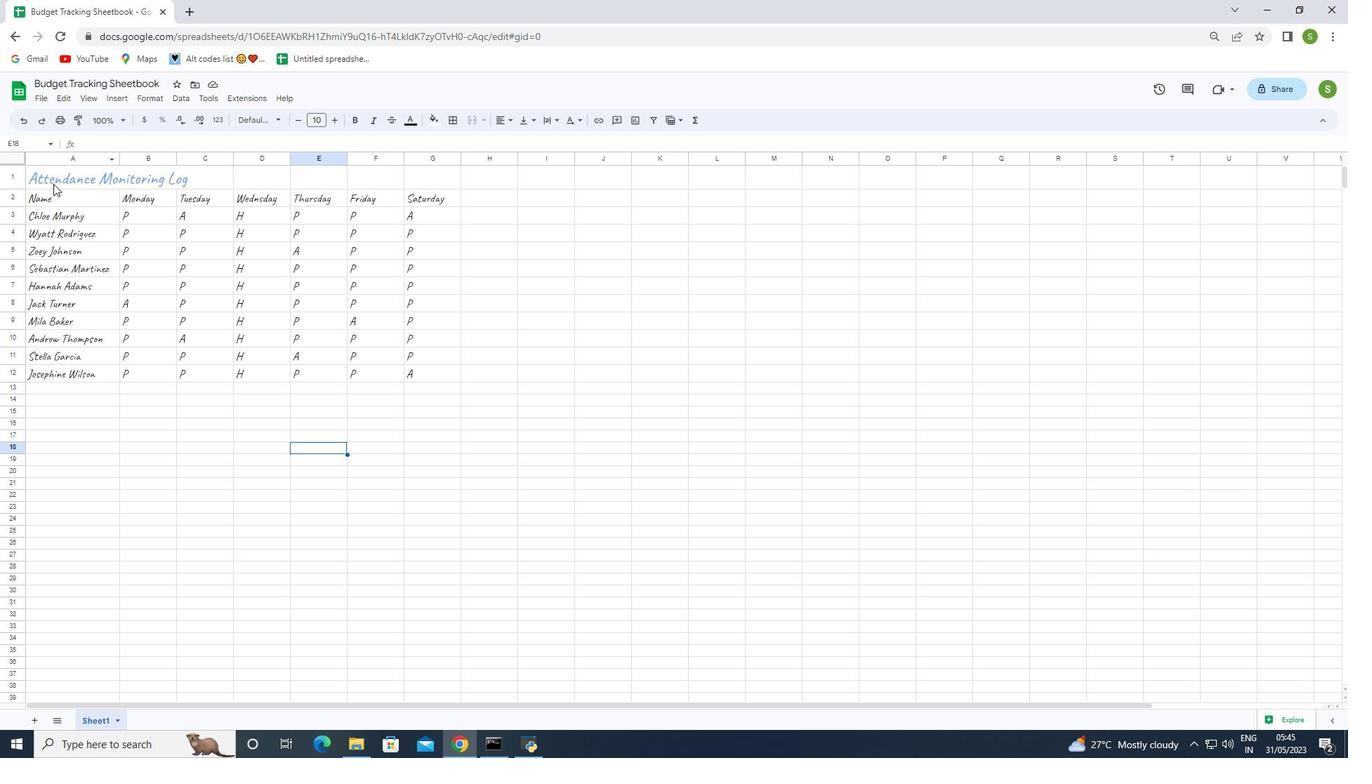 
Action: Mouse moved to (499, 119)
Screenshot: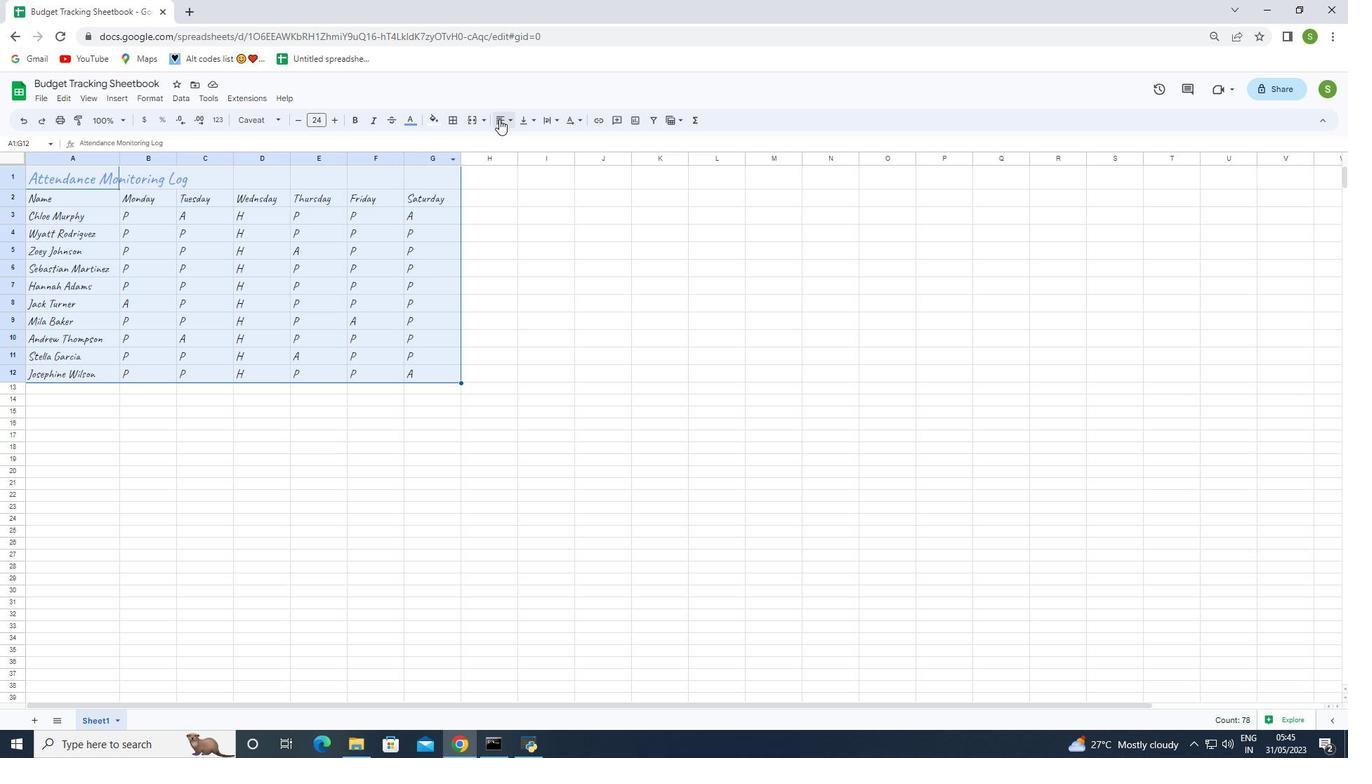 
Action: Mouse pressed left at (499, 119)
Screenshot: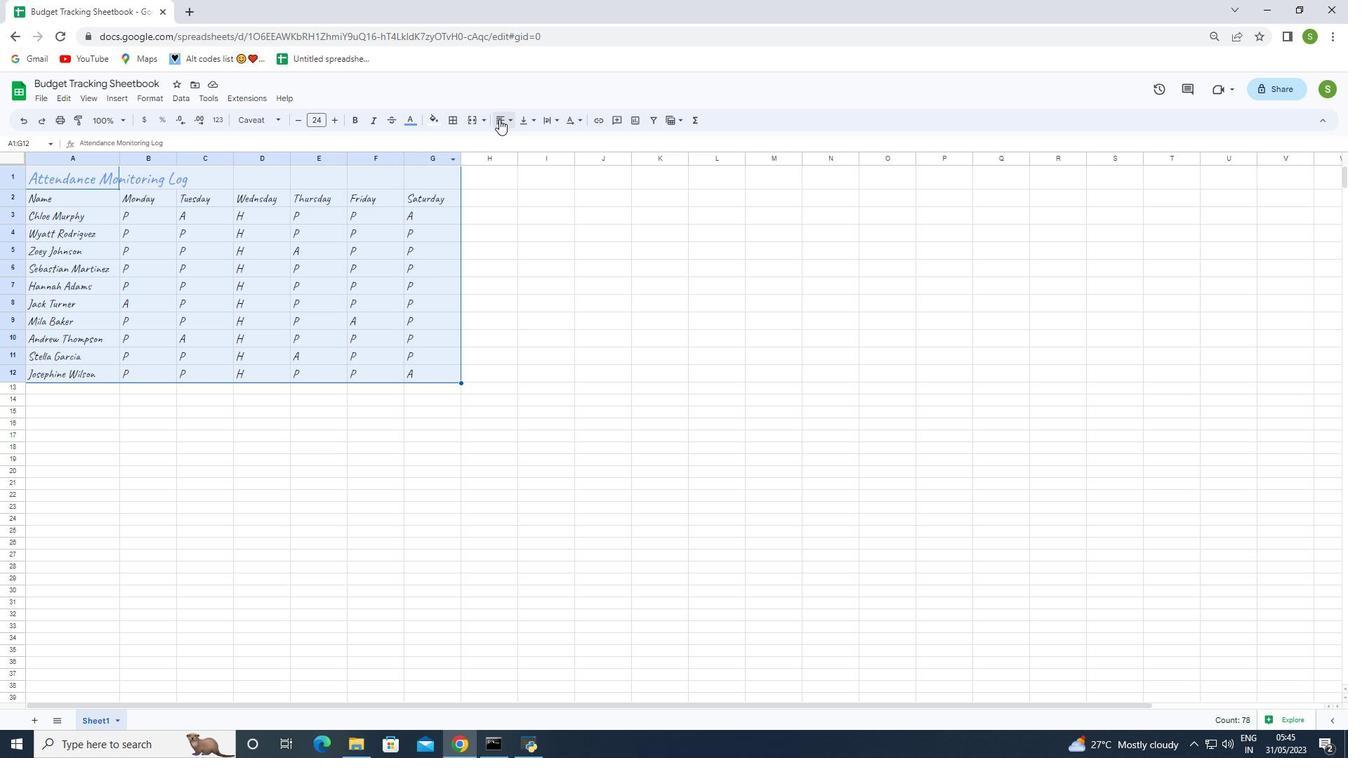 
Action: Mouse moved to (537, 142)
Screenshot: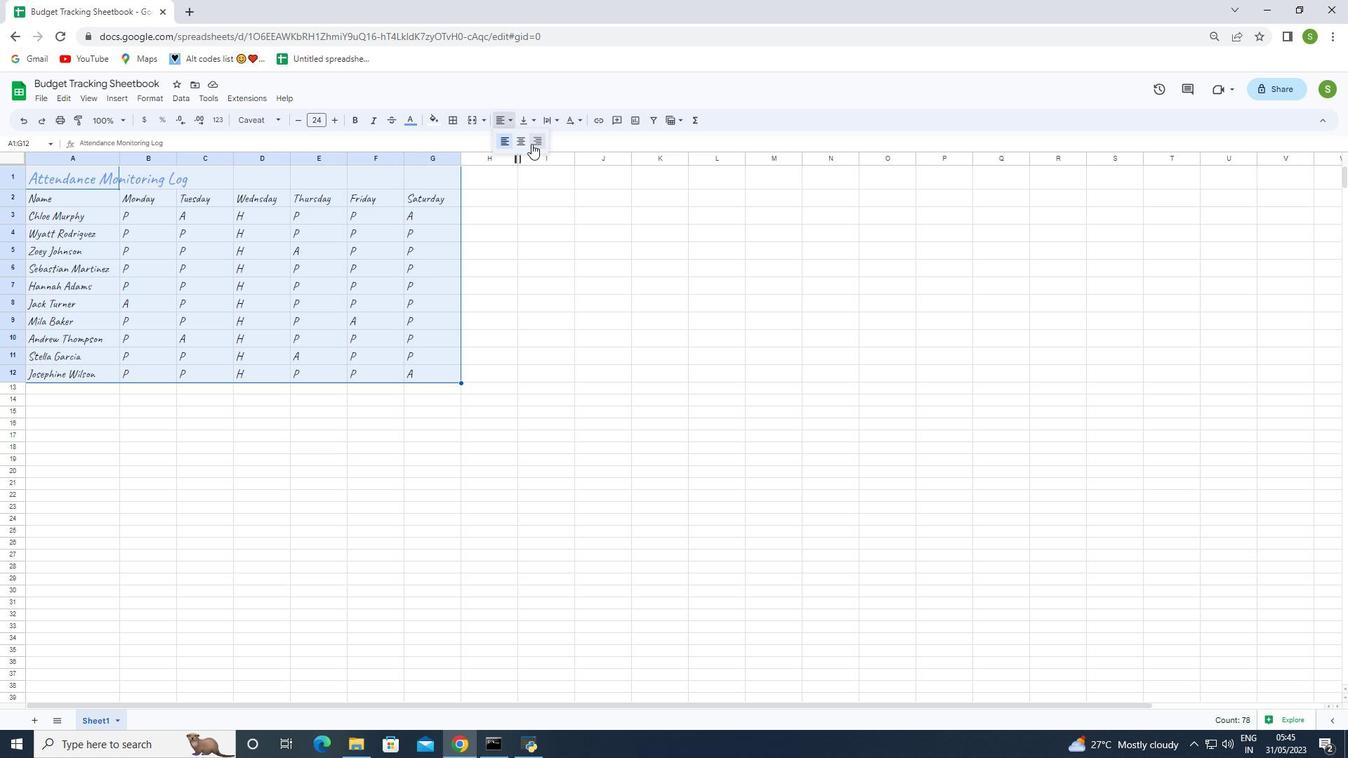 
Action: Mouse pressed left at (537, 142)
Screenshot: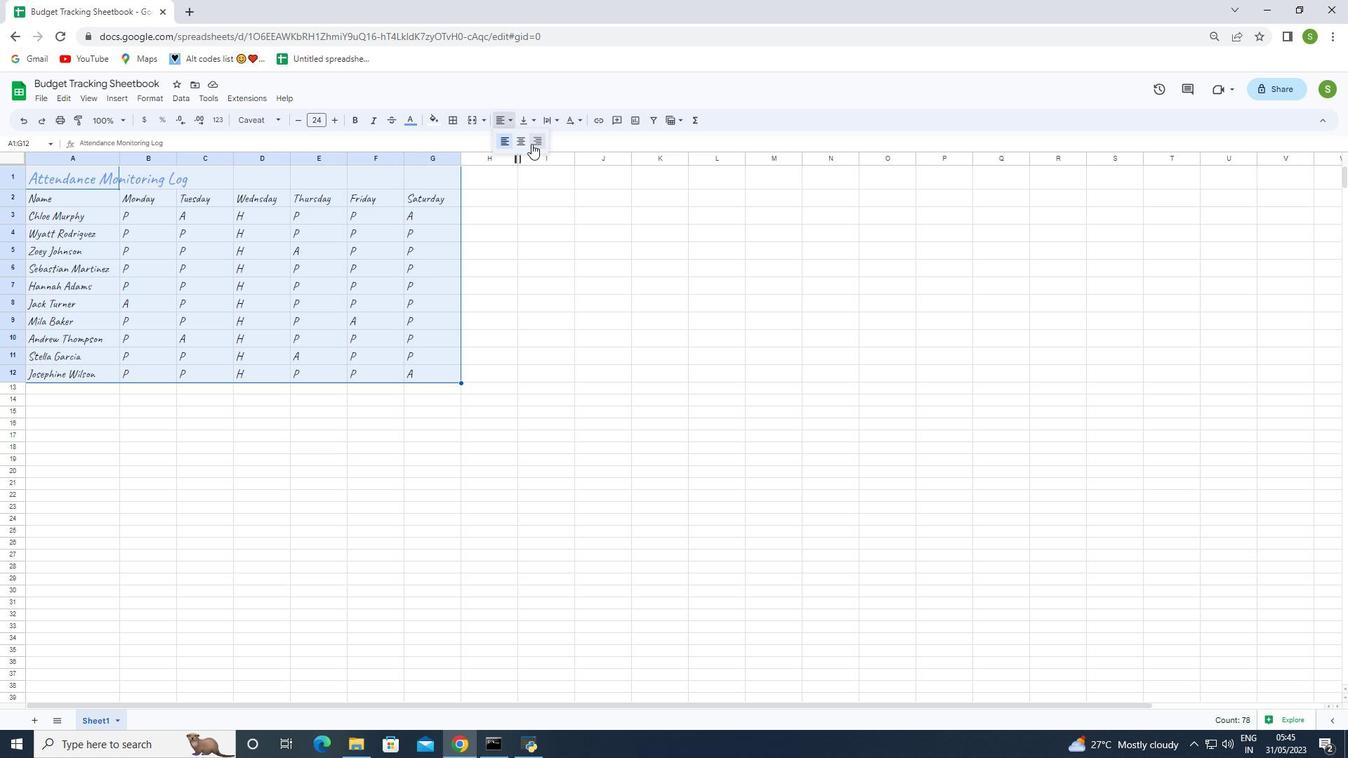 
Action: Mouse moved to (510, 120)
Screenshot: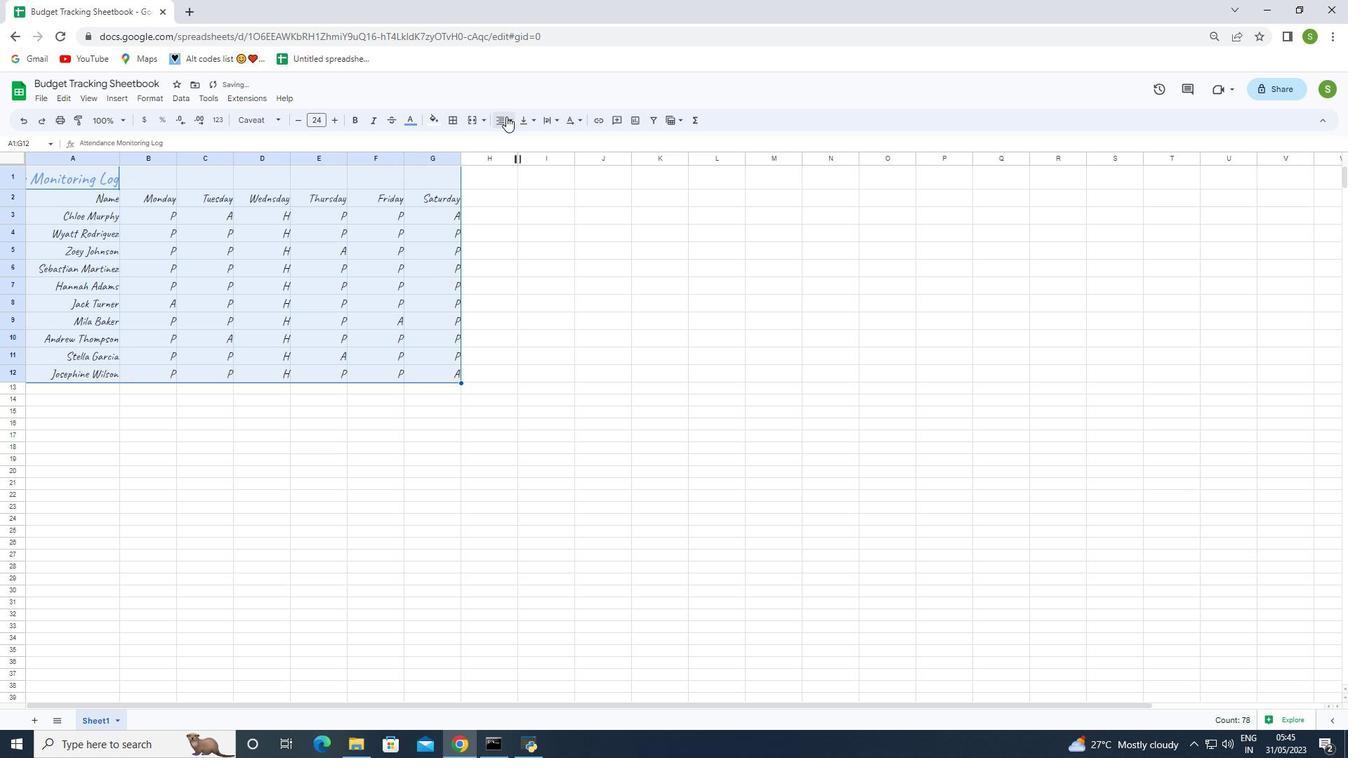 
Action: Mouse pressed left at (510, 120)
Screenshot: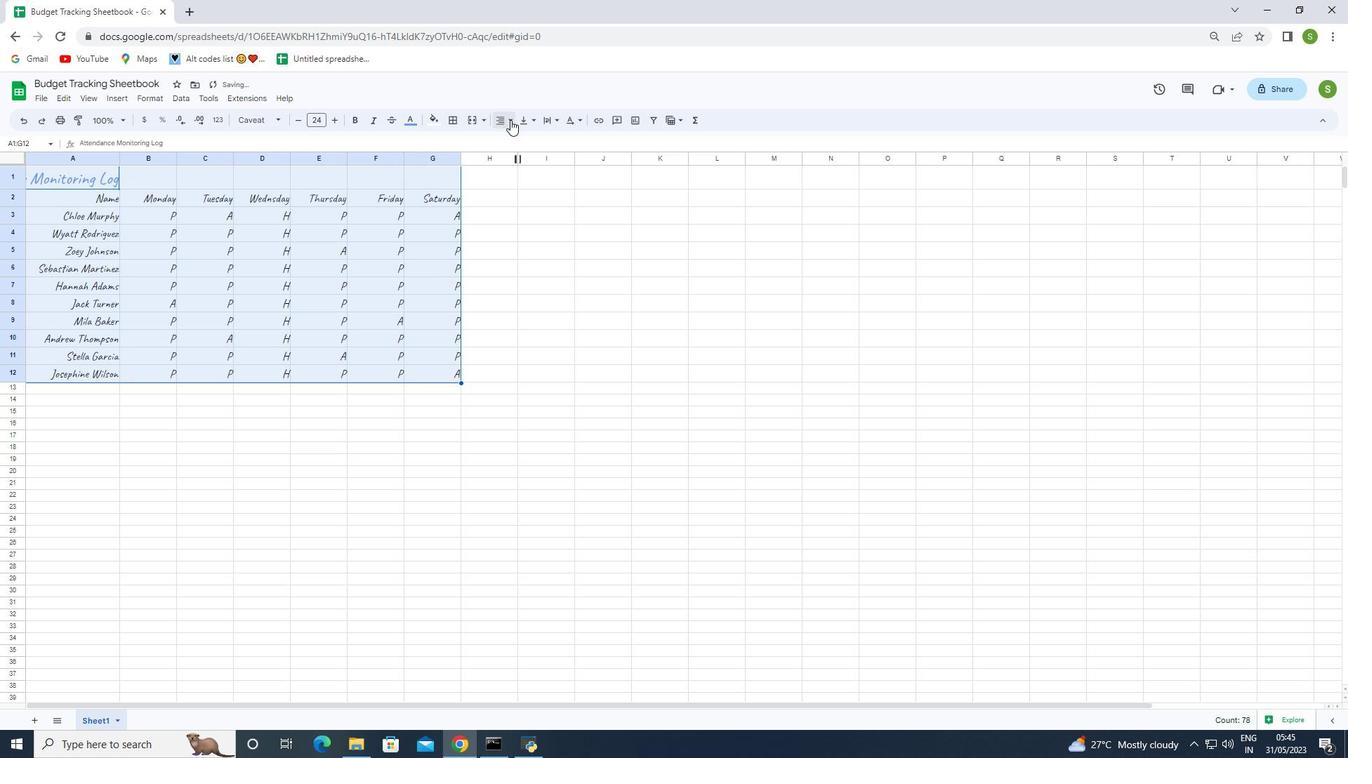 
Action: Mouse moved to (501, 143)
Screenshot: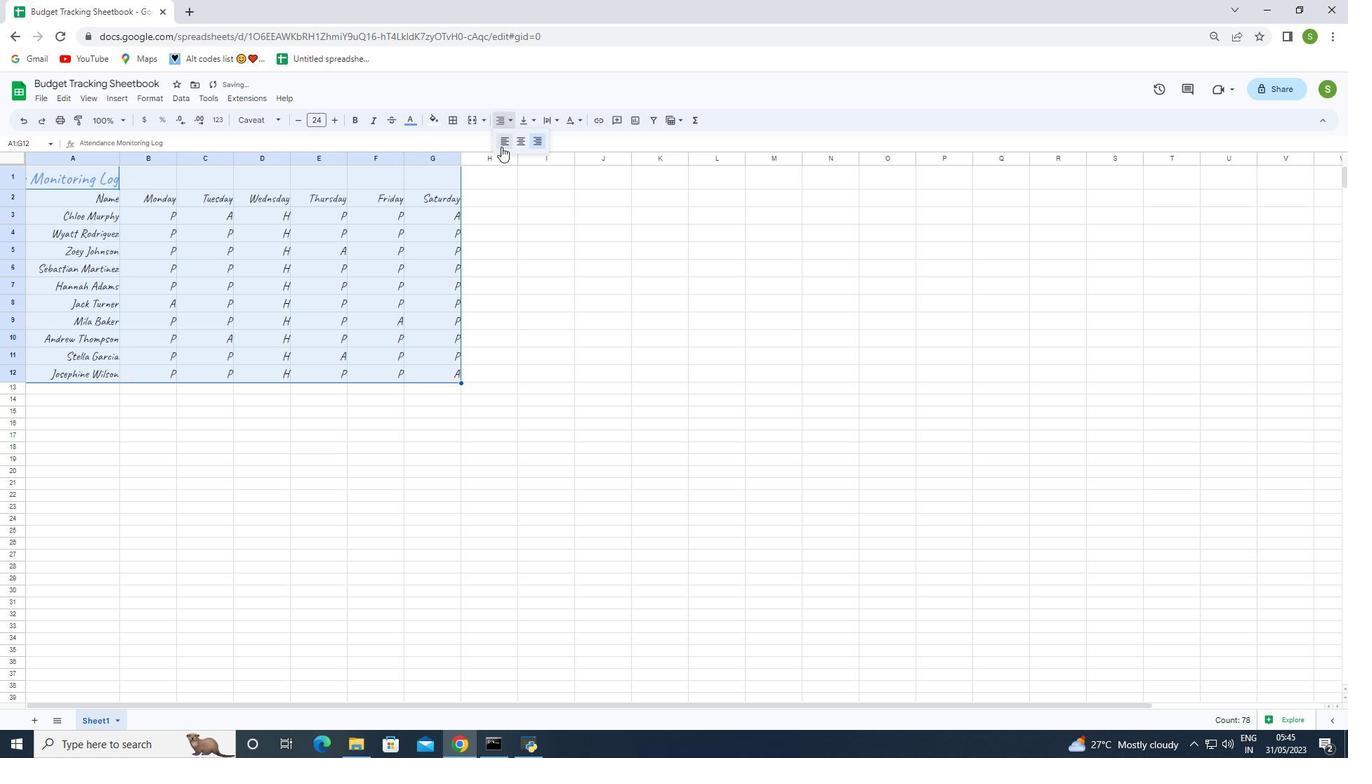 
Action: Mouse pressed left at (501, 143)
Screenshot: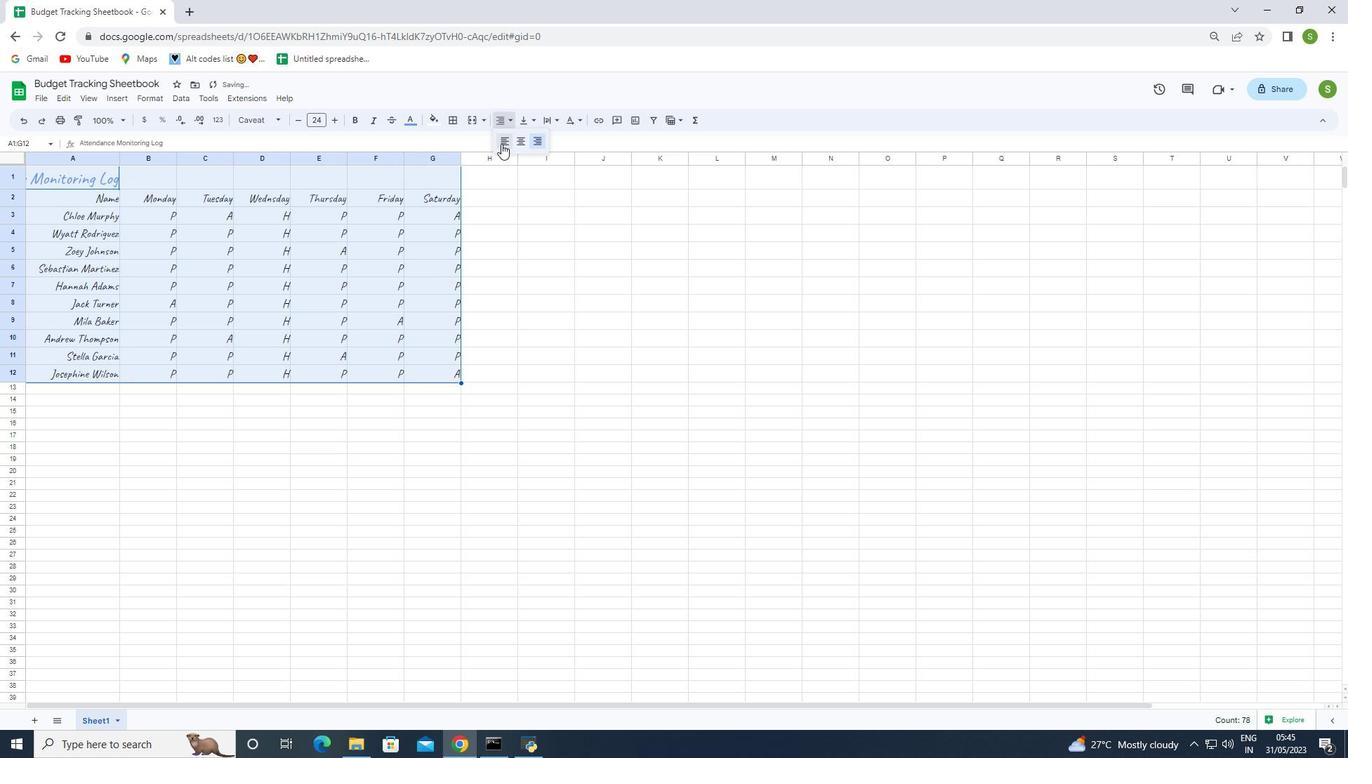 
Action: Mouse moved to (49, 99)
Screenshot: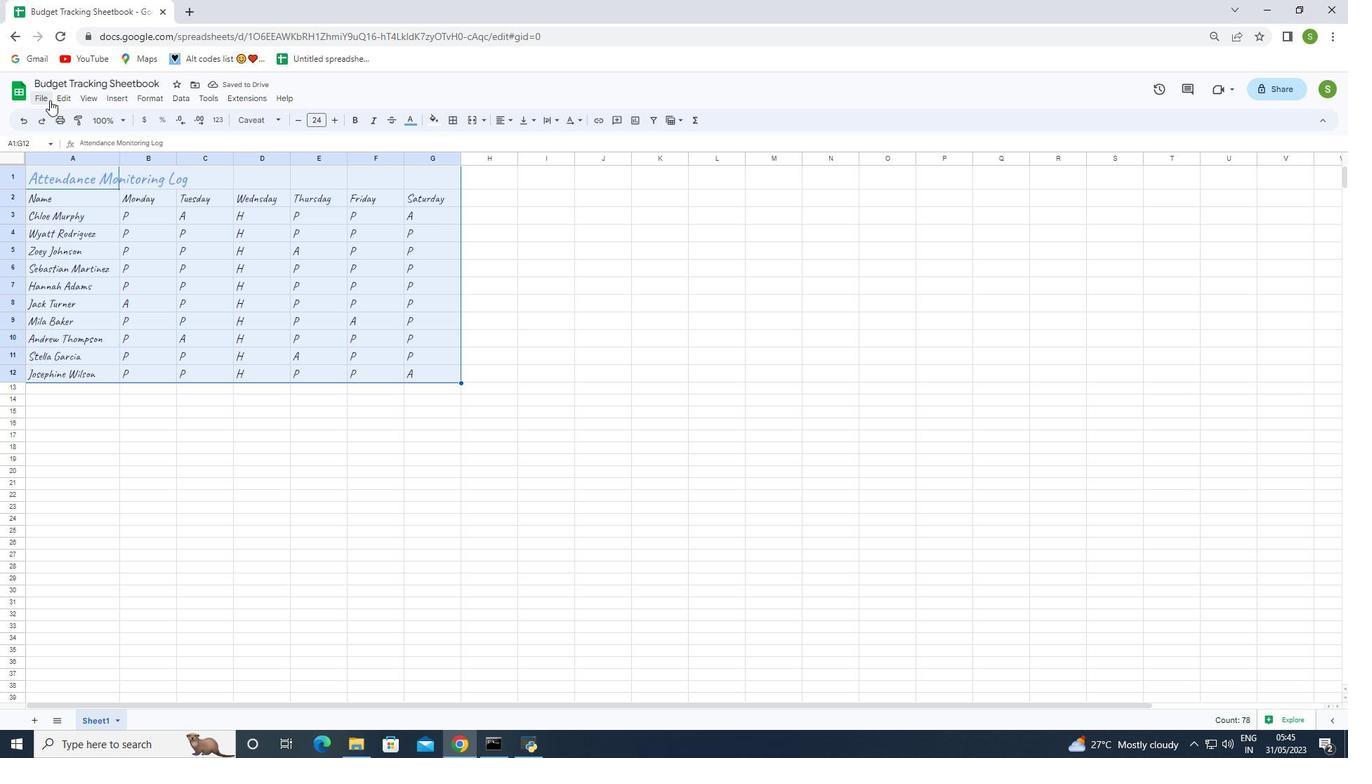 
Action: Mouse pressed left at (49, 99)
Screenshot: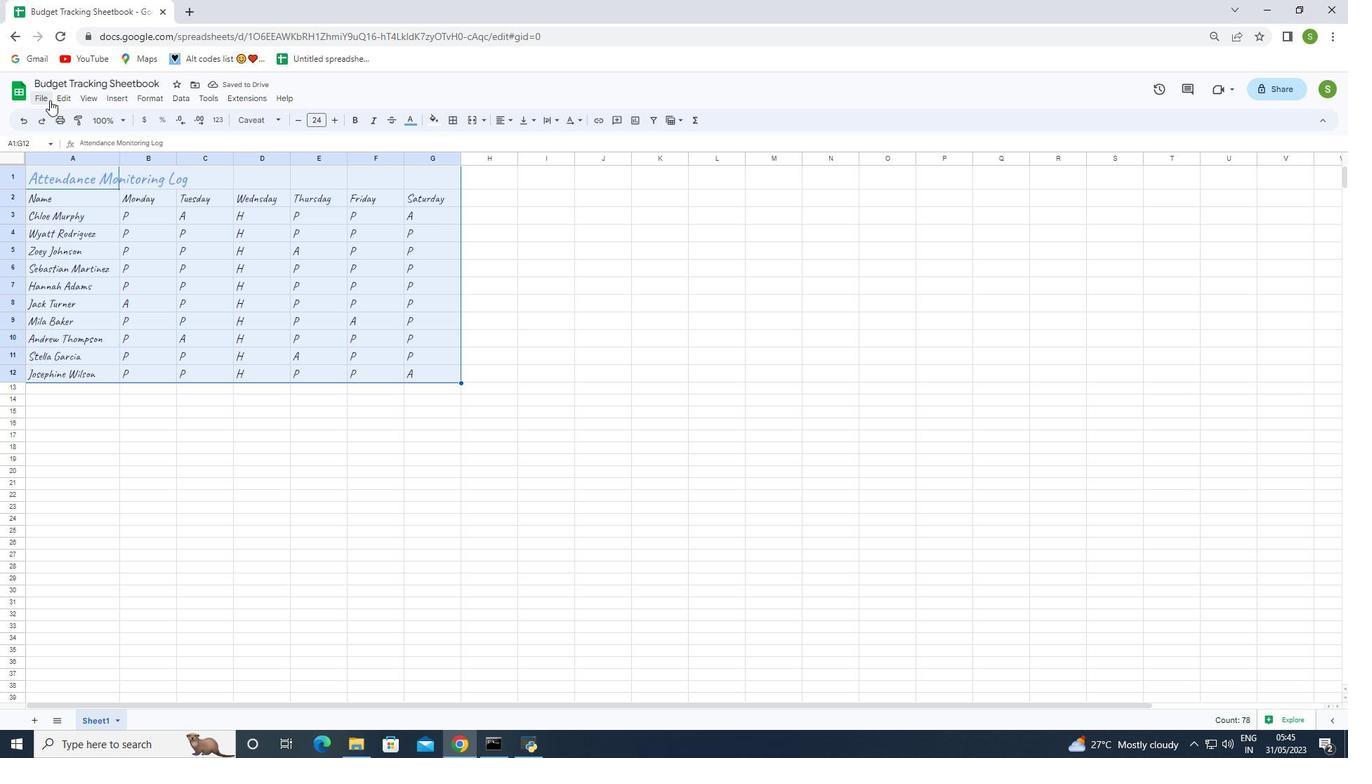 
Action: Mouse moved to (71, 268)
Screenshot: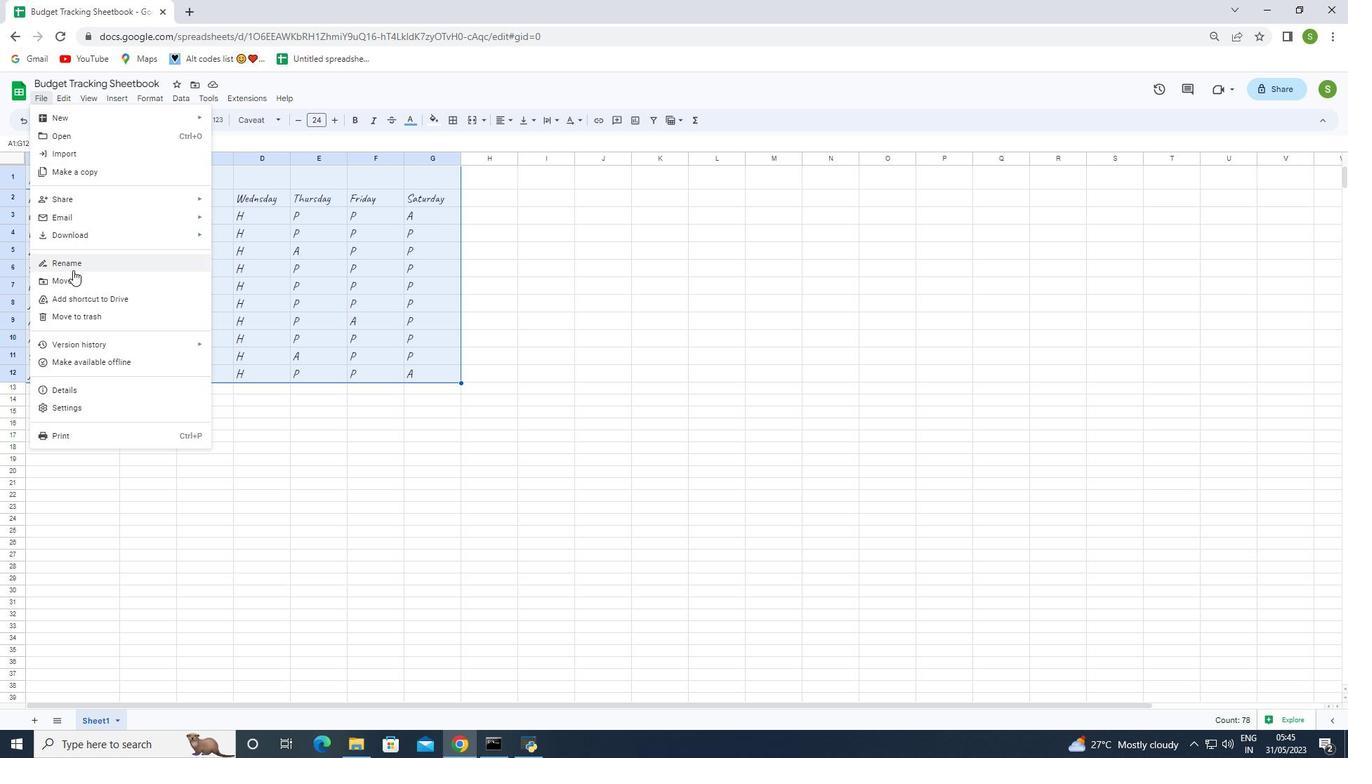 
Action: Mouse pressed left at (71, 268)
Screenshot: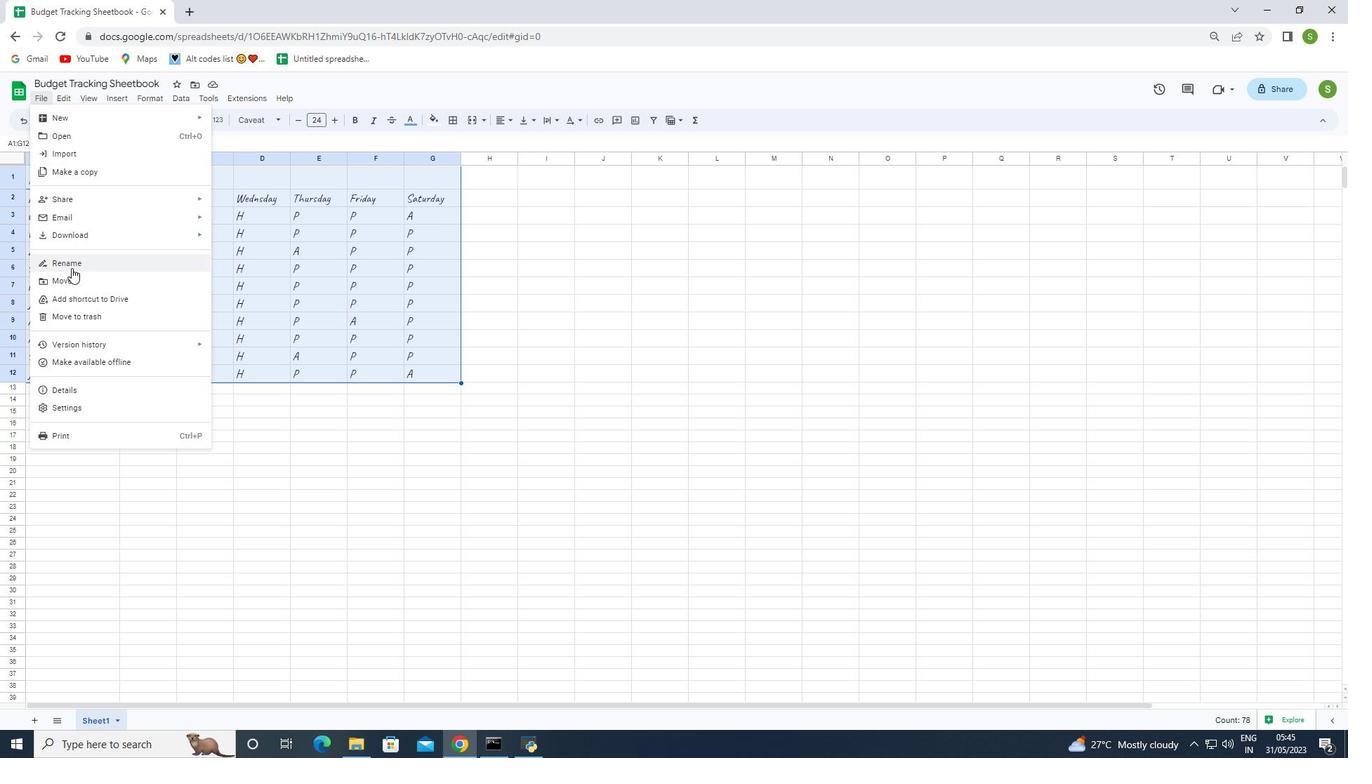
Action: Key pressed <Key.backspace><Key.shift>Budget<Key.space><Key.shift>Tracking<Key.space><Key.shift>Sheetbook
Screenshot: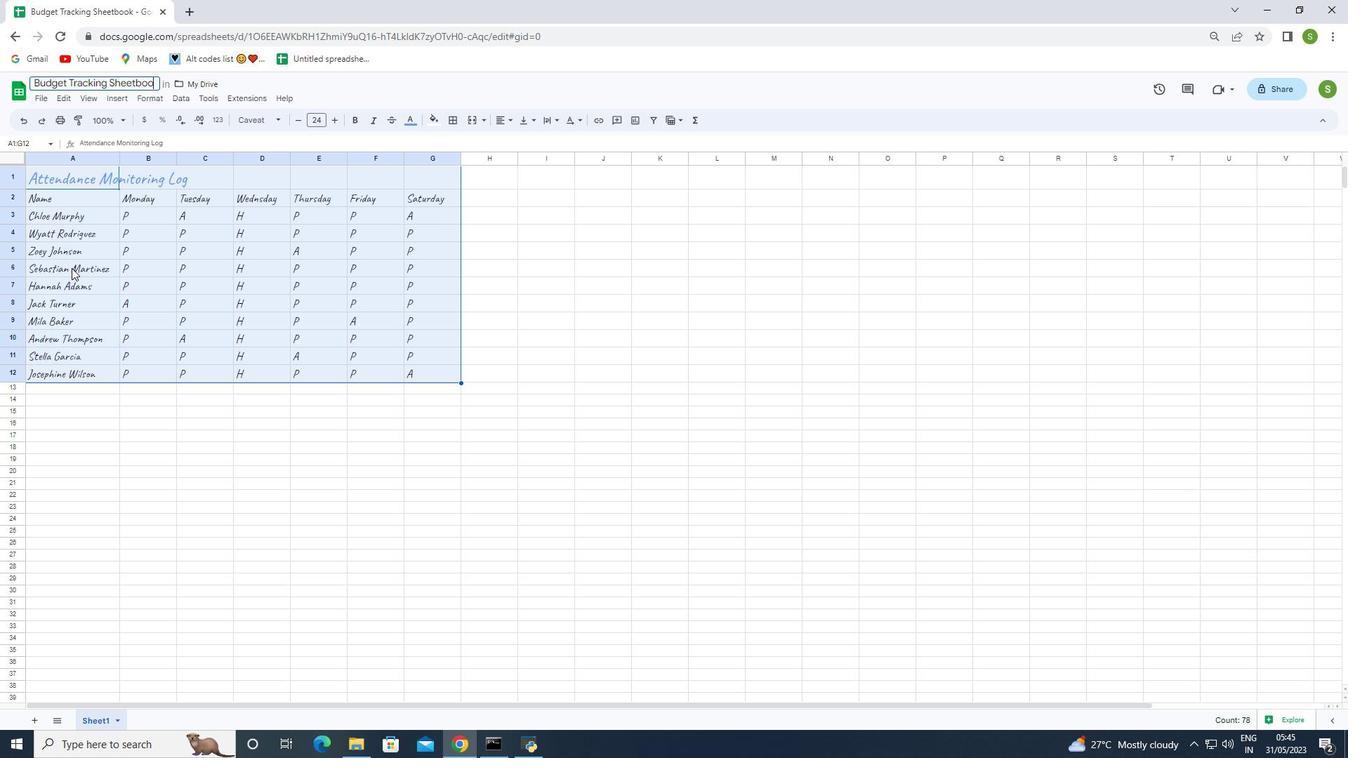 
Action: Mouse moved to (241, 471)
Screenshot: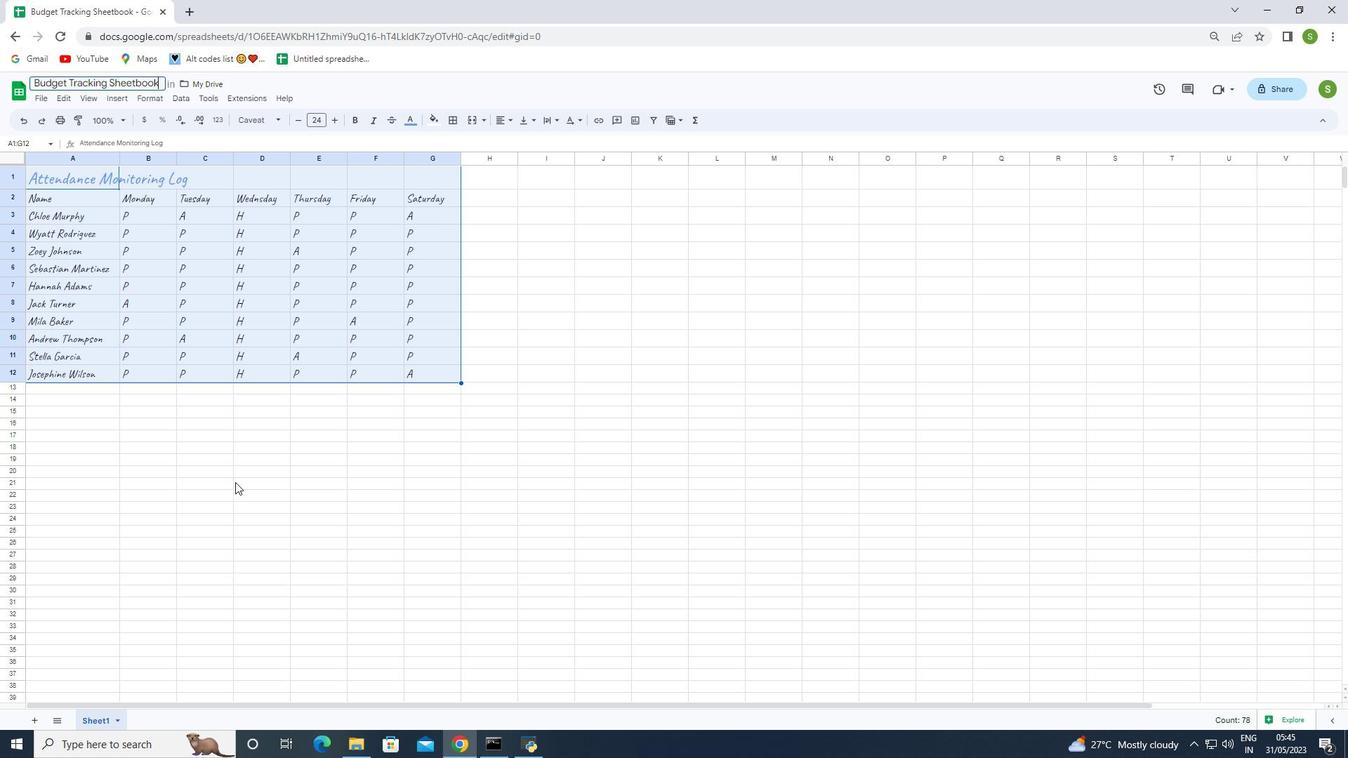 
Action: Mouse pressed left at (241, 471)
Screenshot: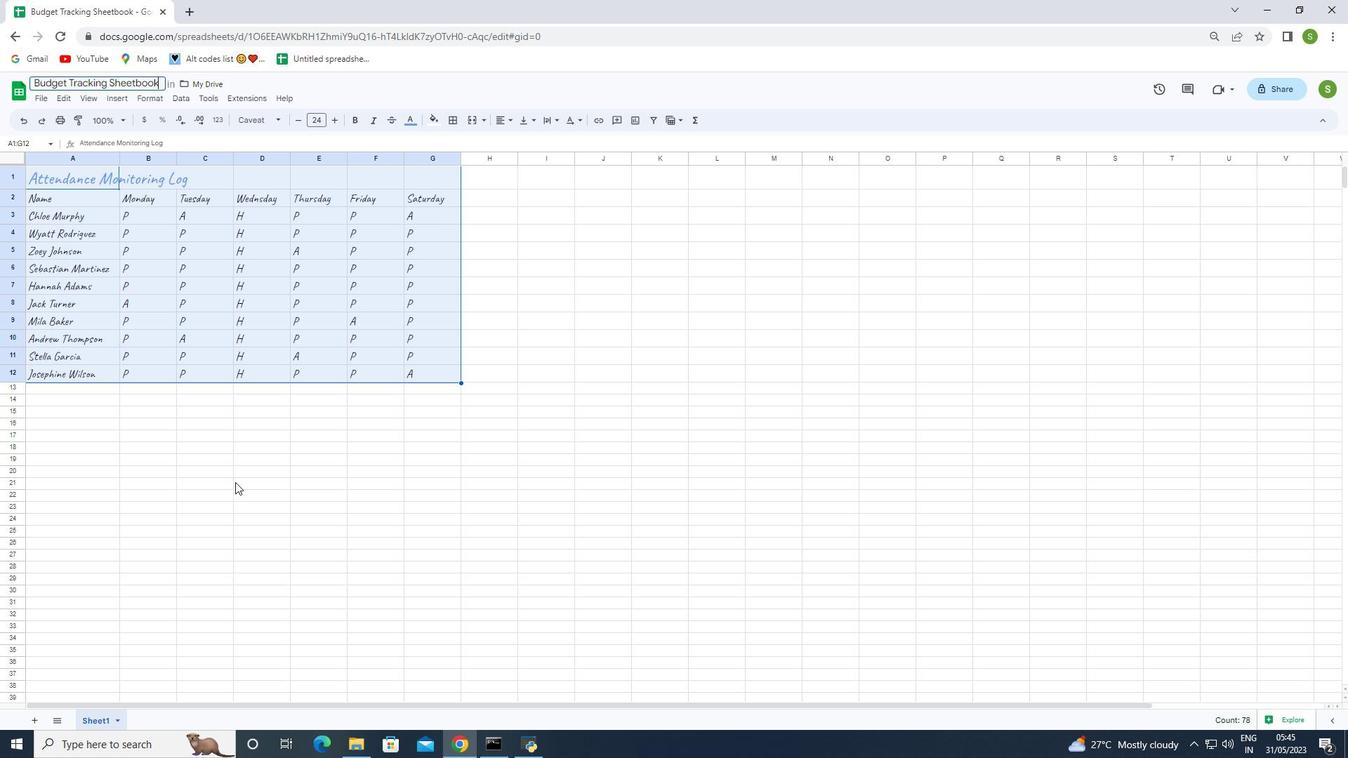 
Action: Mouse moved to (389, 499)
Screenshot: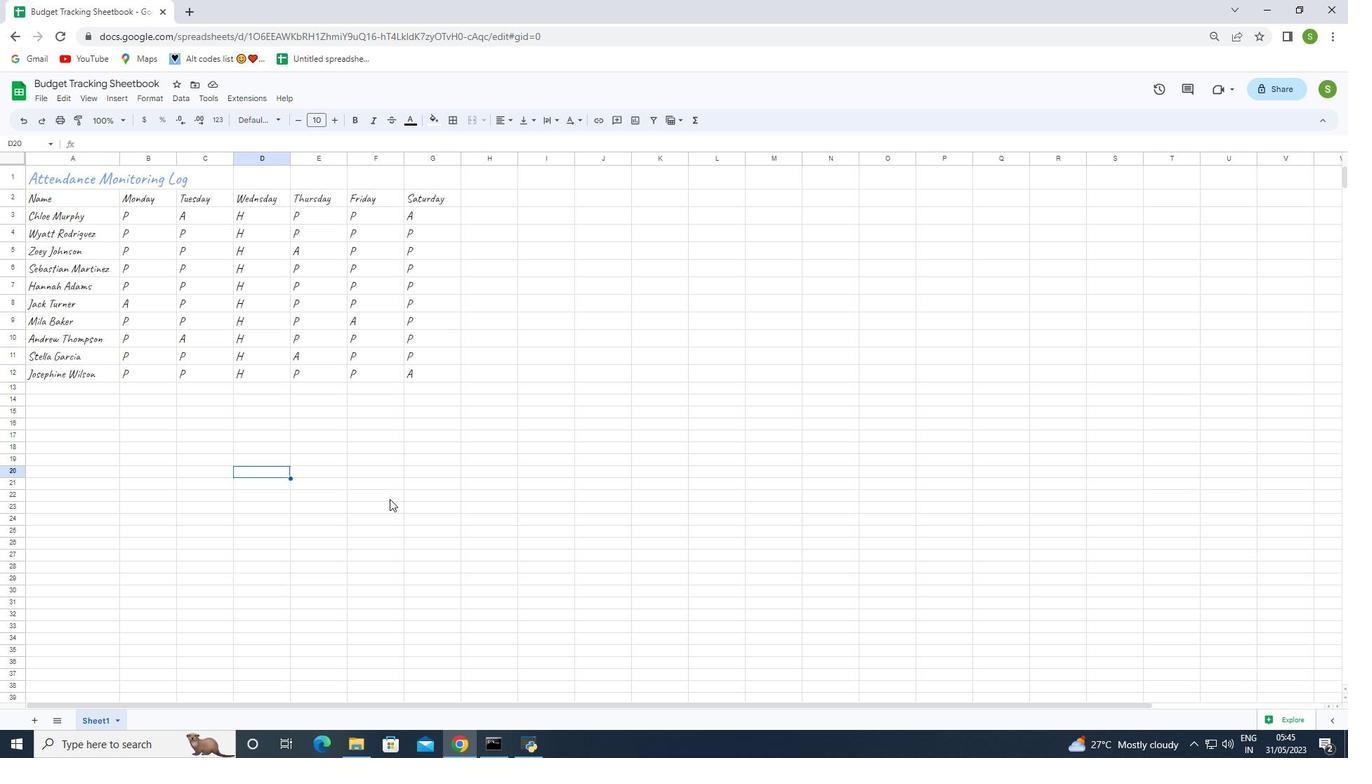 
Action: Mouse pressed left at (389, 499)
Screenshot: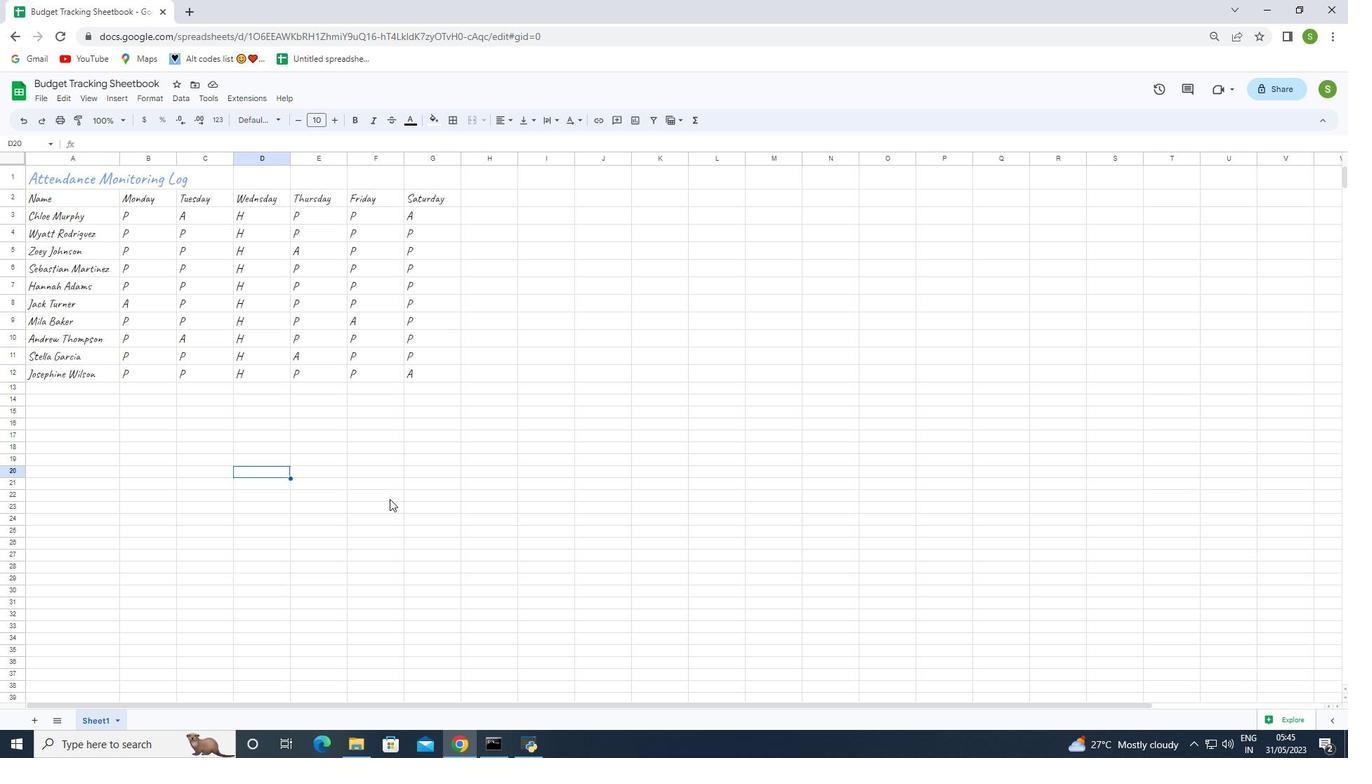 
Action: Mouse moved to (386, 499)
Screenshot: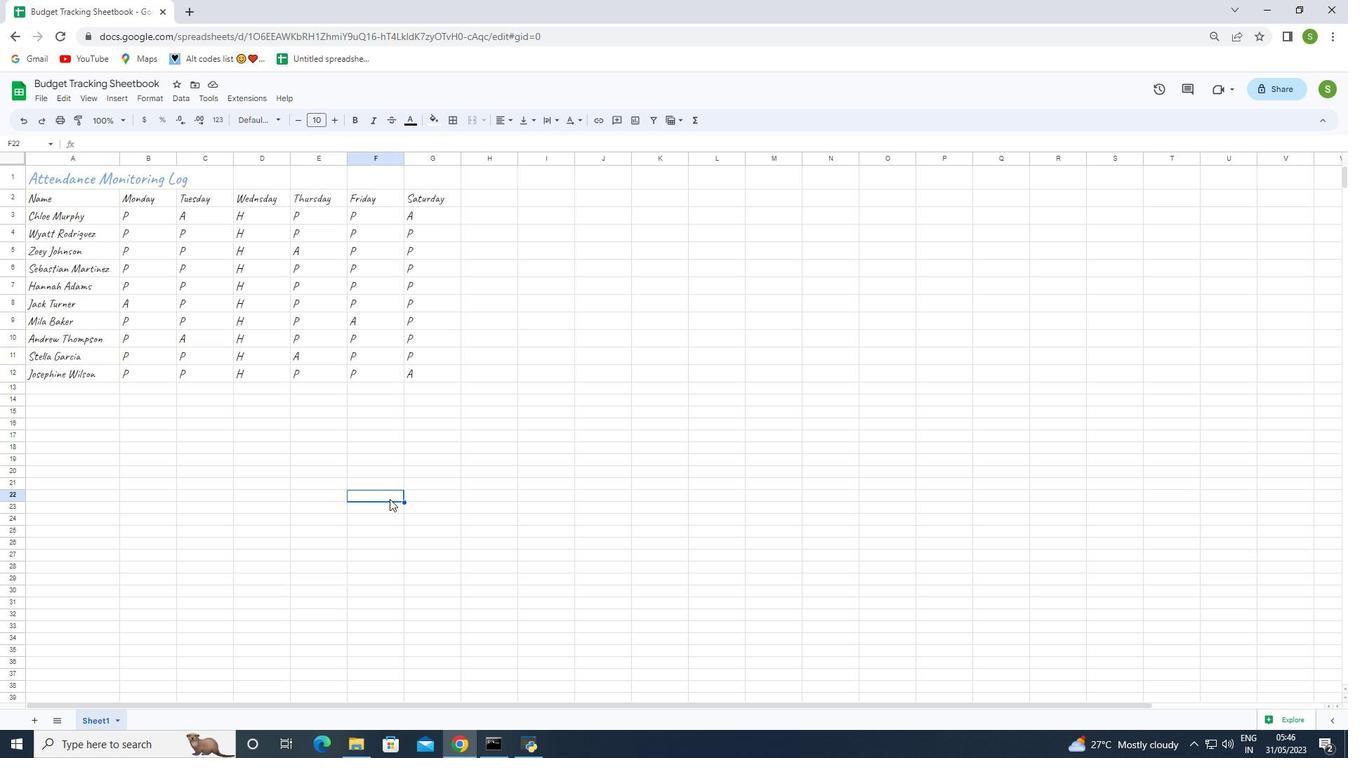 
